 Task: Emphasize the color of a vehicle in a busy street scene by desaturating the surroundings.
Action: Mouse moved to (842, 707)
Screenshot: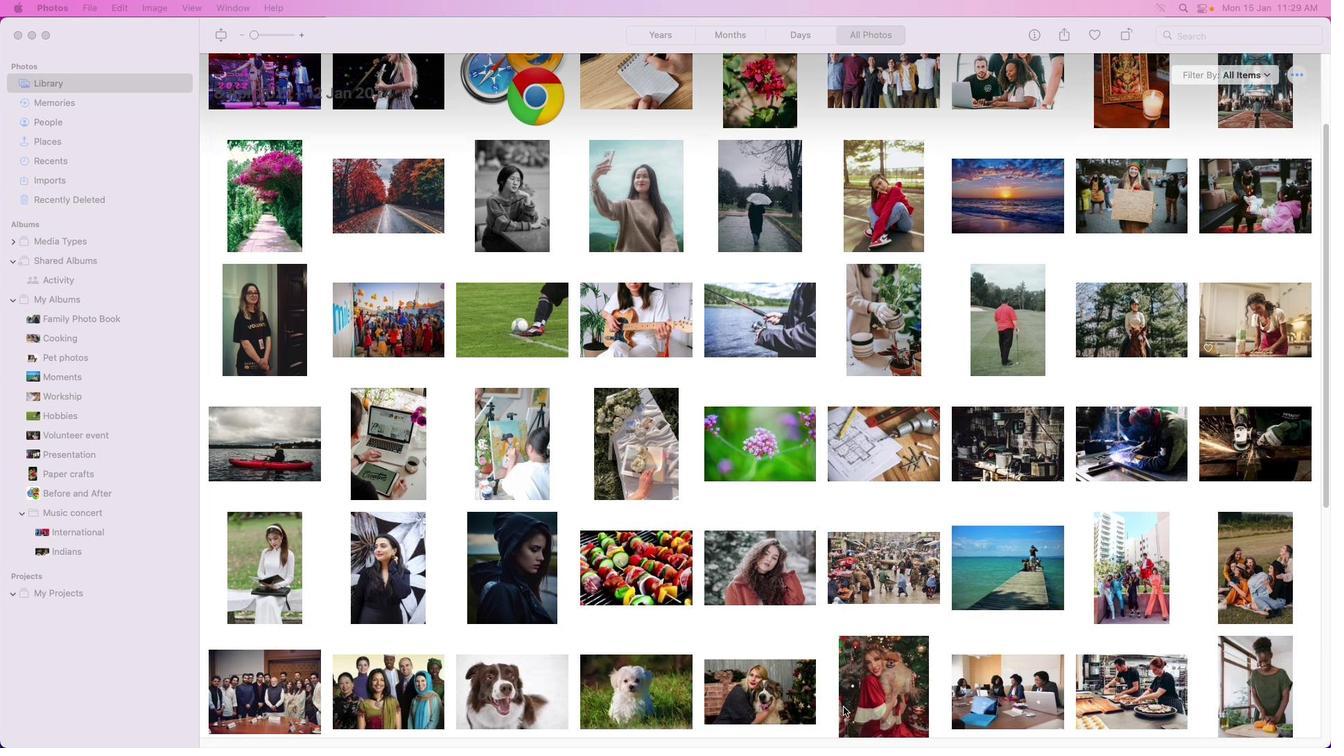 
Action: Mouse scrolled (842, 707) with delta (0, 0)
Screenshot: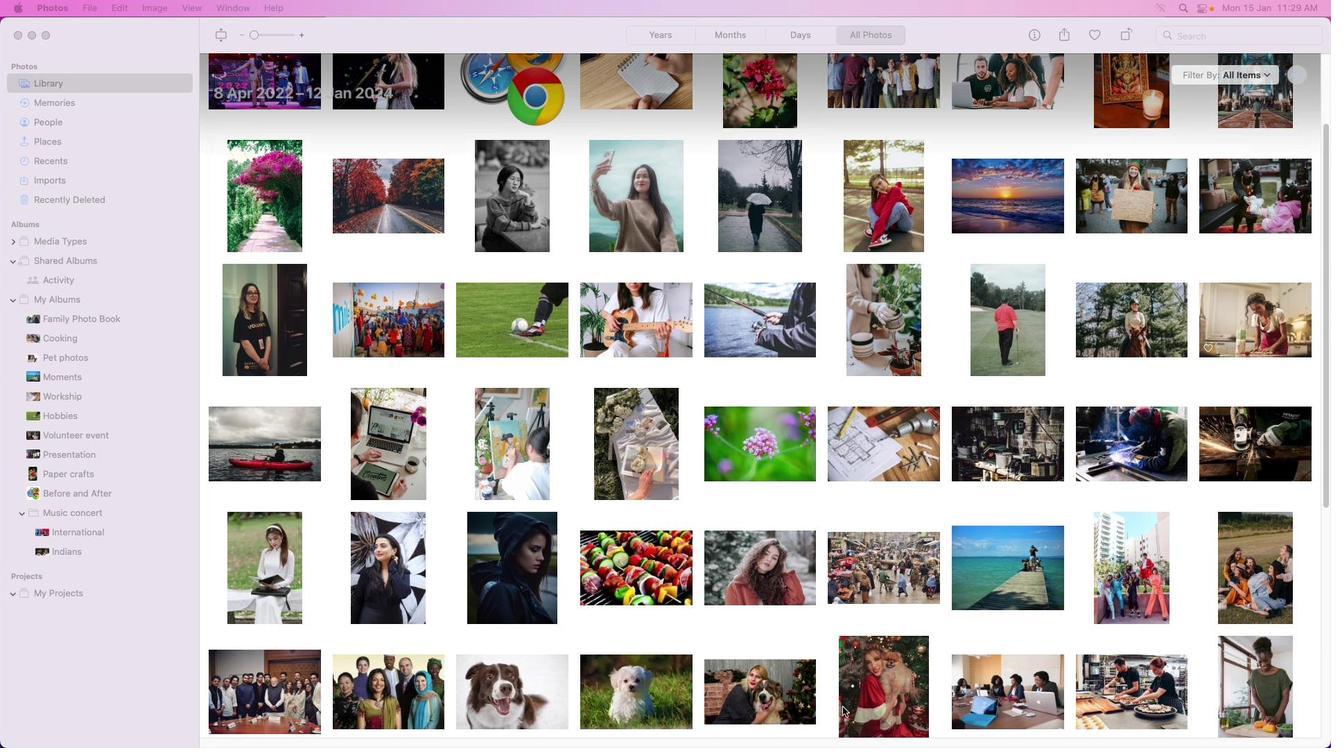 
Action: Mouse scrolled (842, 707) with delta (0, 0)
Screenshot: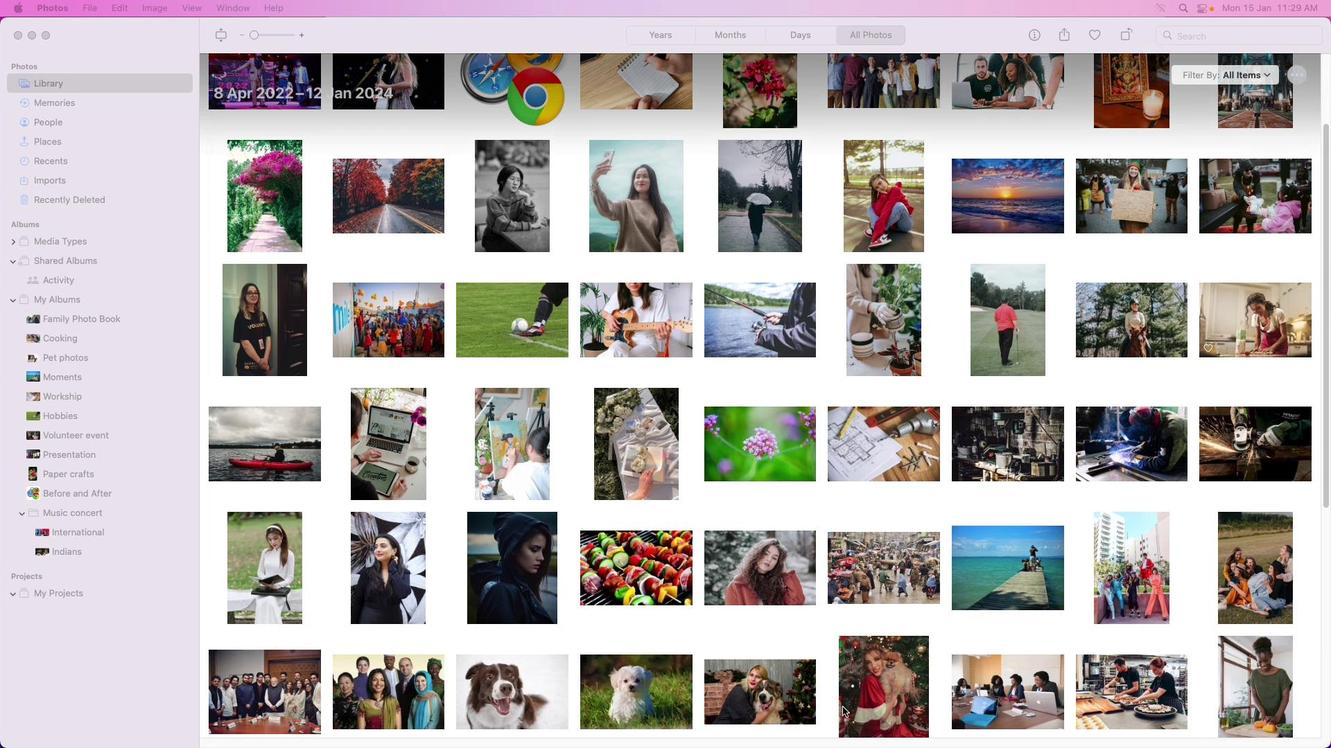 
Action: Mouse scrolled (842, 707) with delta (0, -1)
Screenshot: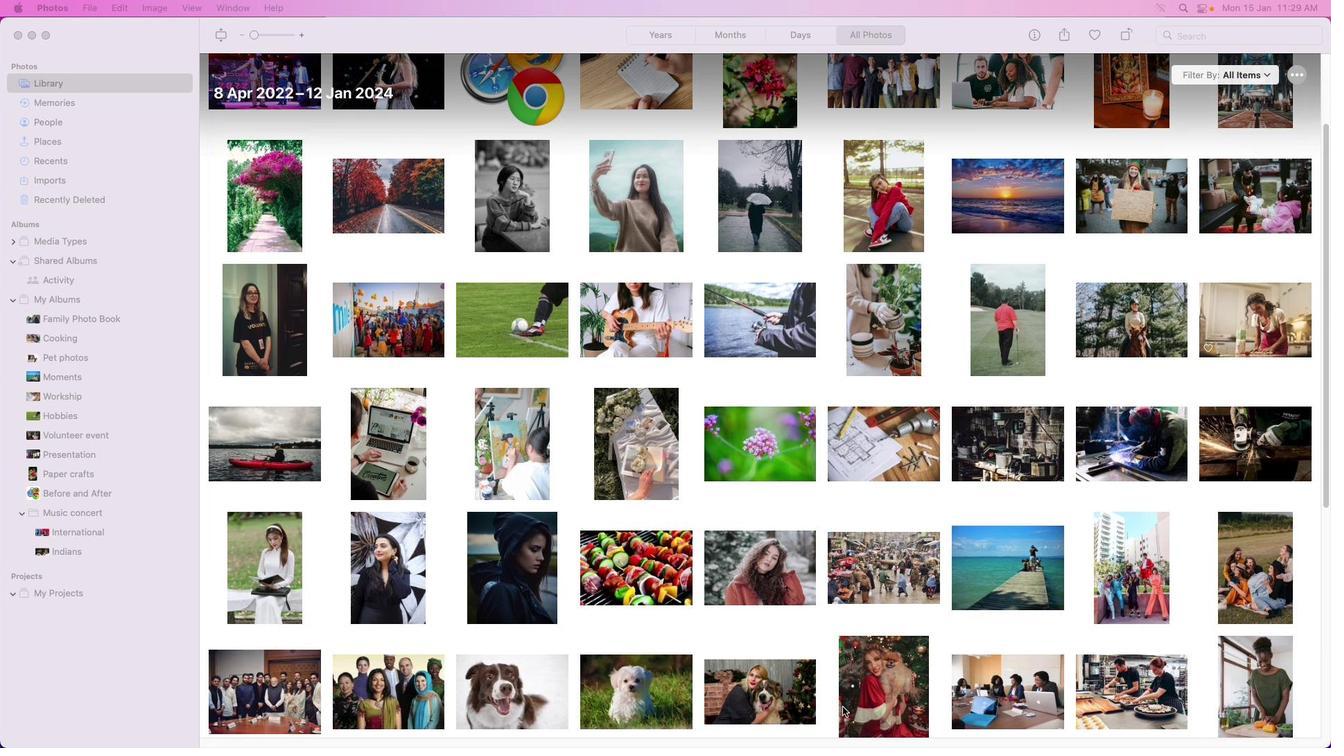 
Action: Mouse scrolled (842, 707) with delta (0, -2)
Screenshot: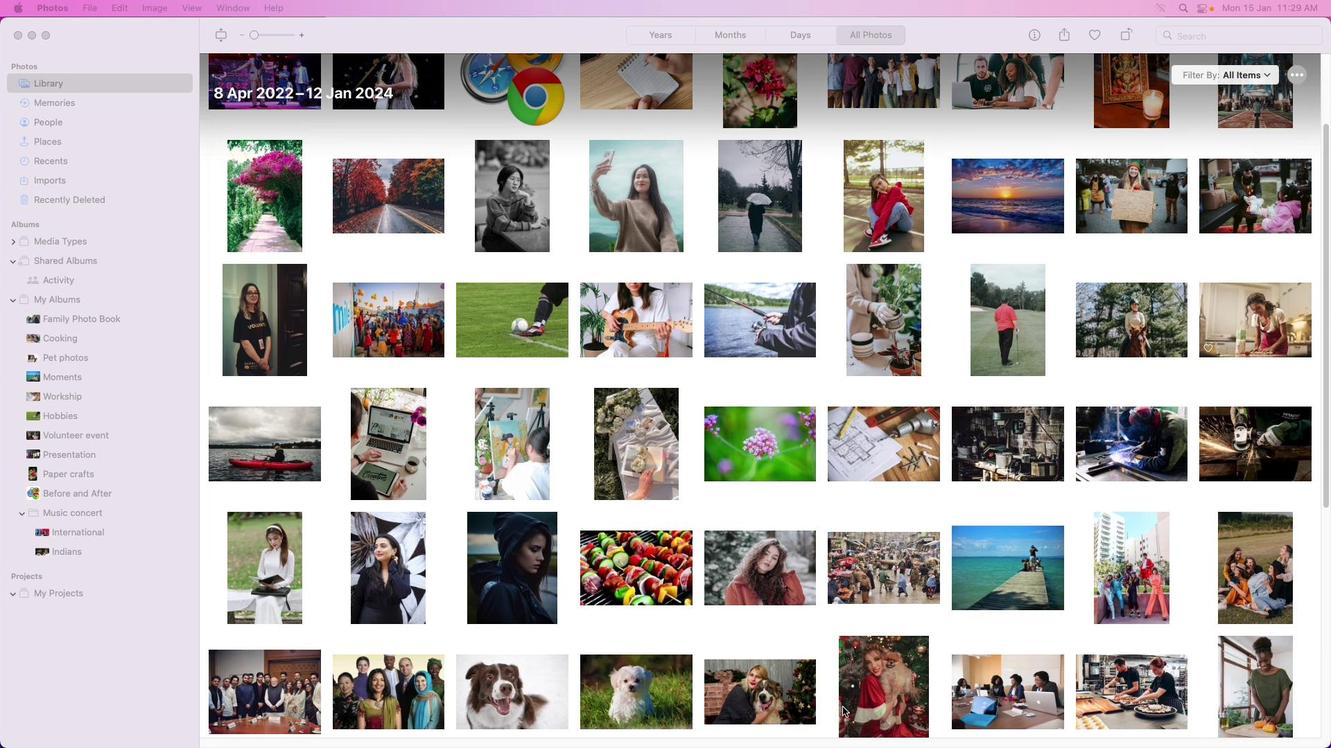 
Action: Mouse scrolled (842, 707) with delta (0, -3)
Screenshot: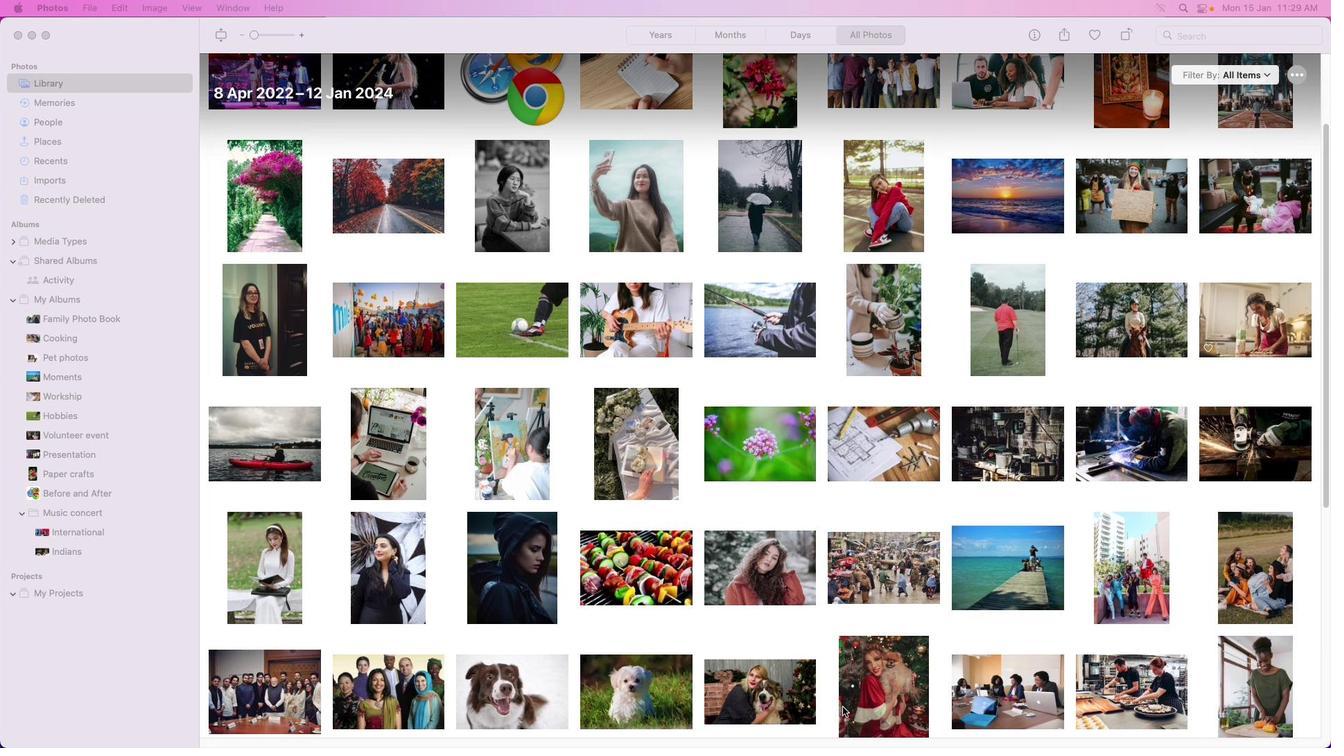 
Action: Mouse moved to (843, 707)
Screenshot: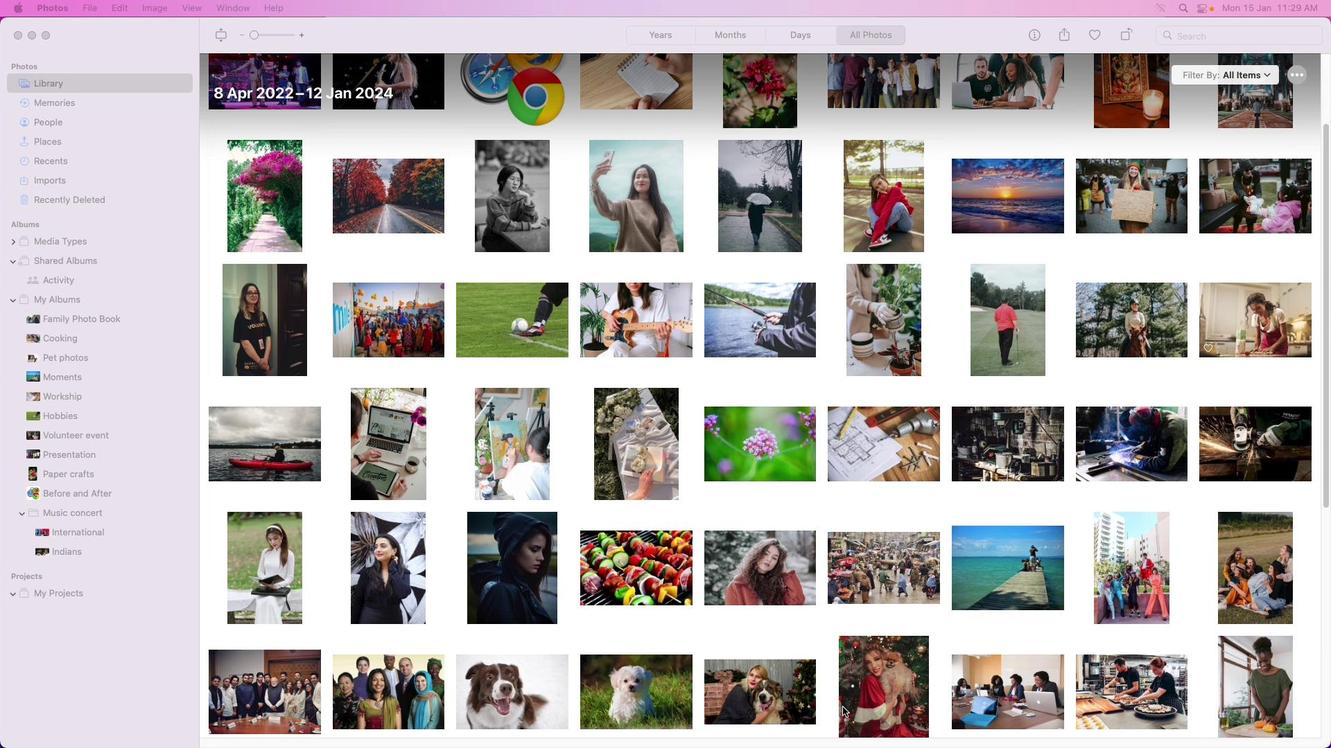 
Action: Mouse scrolled (843, 707) with delta (0, -3)
Screenshot: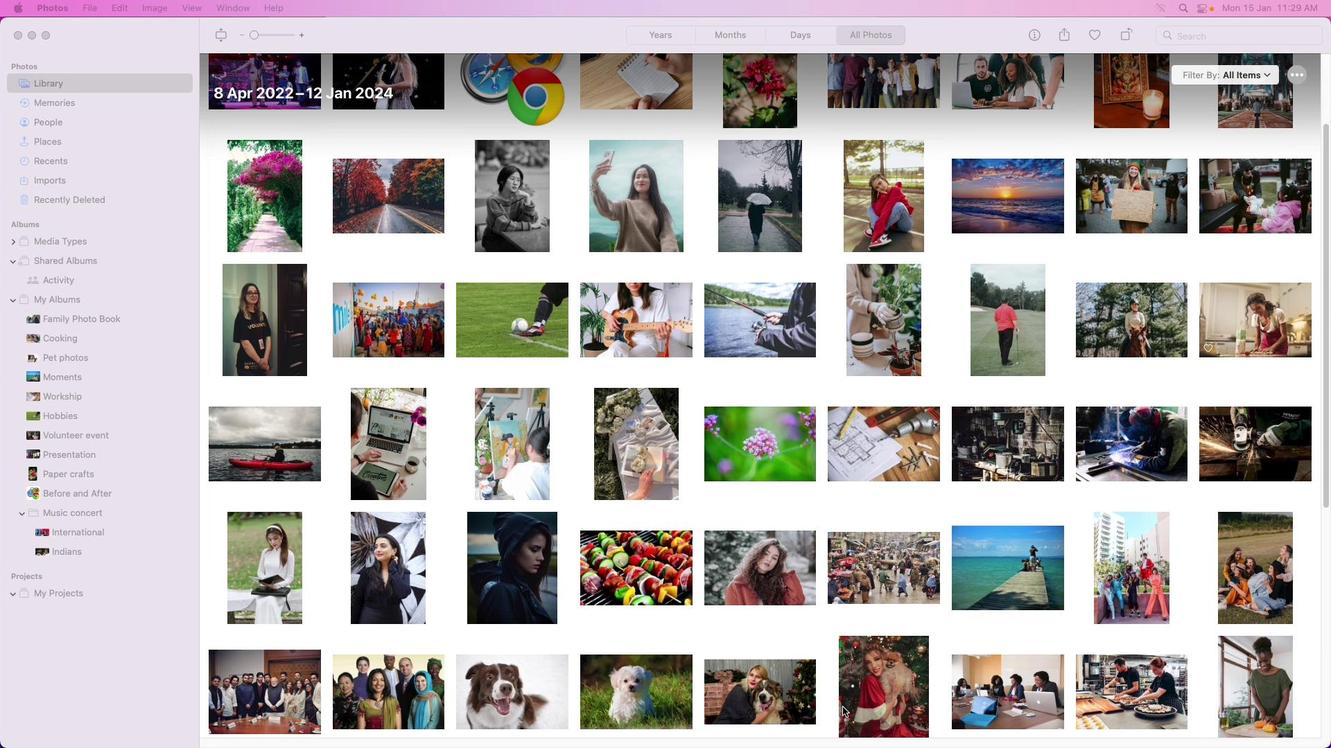 
Action: Mouse moved to (842, 707)
Screenshot: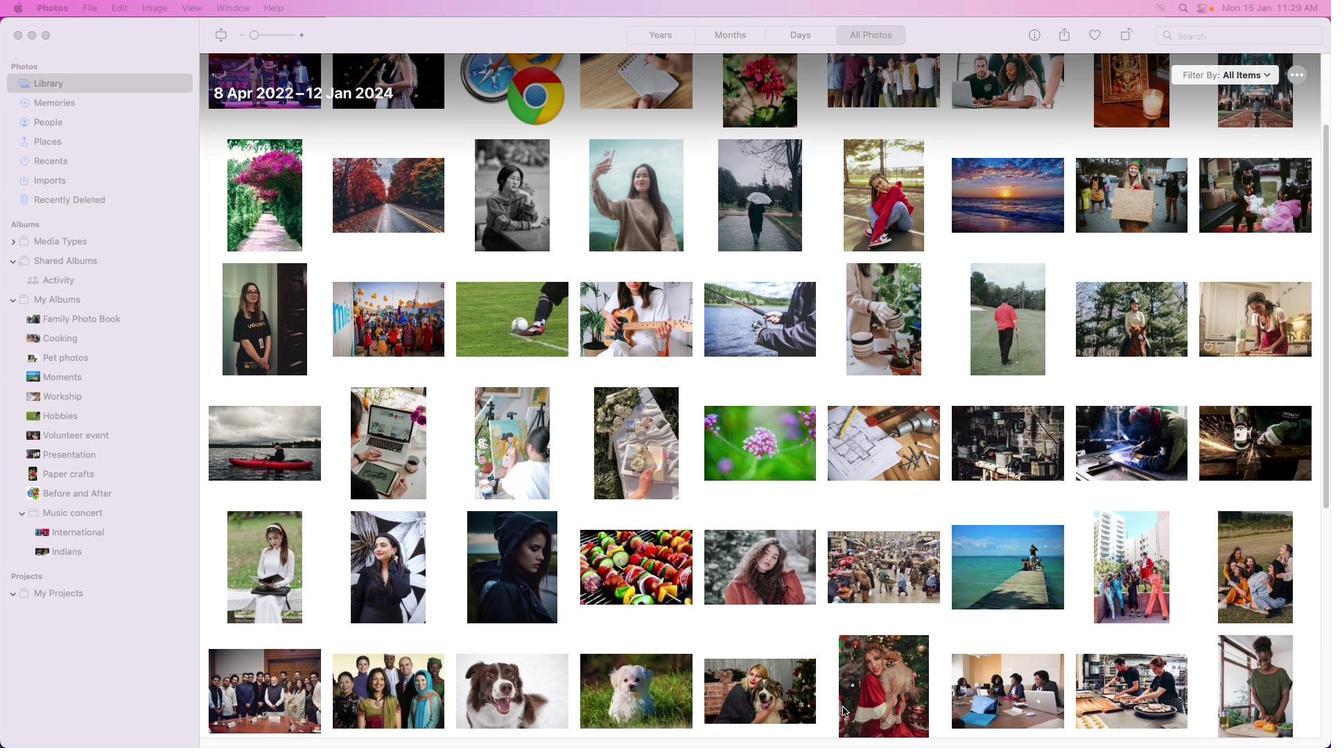 
Action: Mouse scrolled (842, 707) with delta (0, 0)
Screenshot: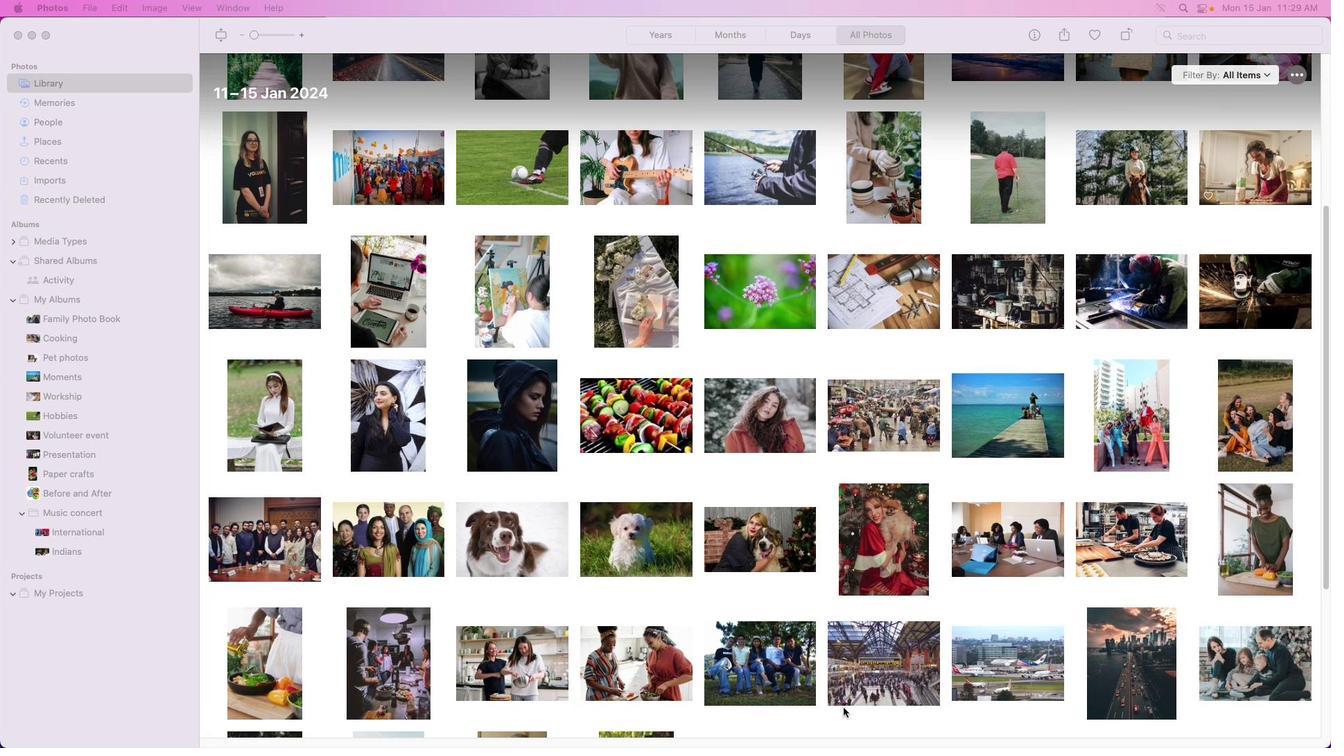 
Action: Mouse scrolled (842, 707) with delta (0, 0)
Screenshot: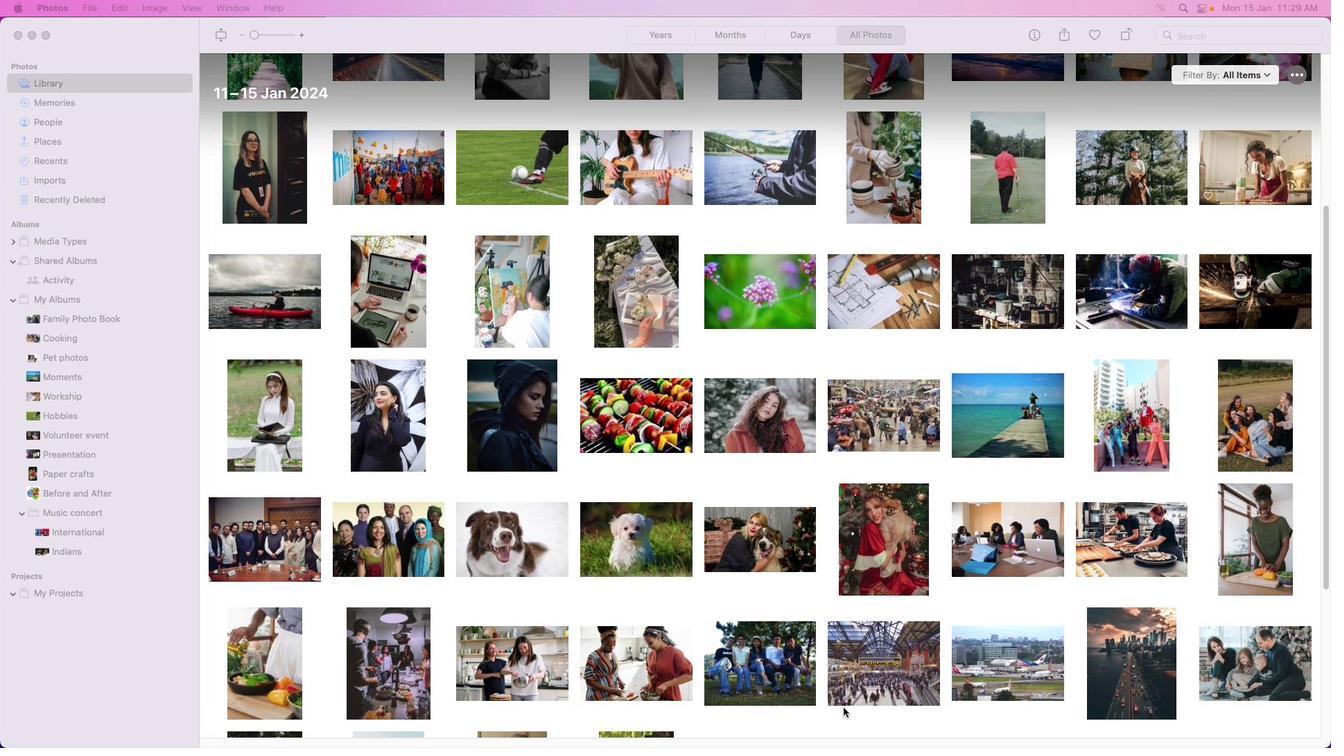 
Action: Mouse scrolled (842, 707) with delta (0, -2)
Screenshot: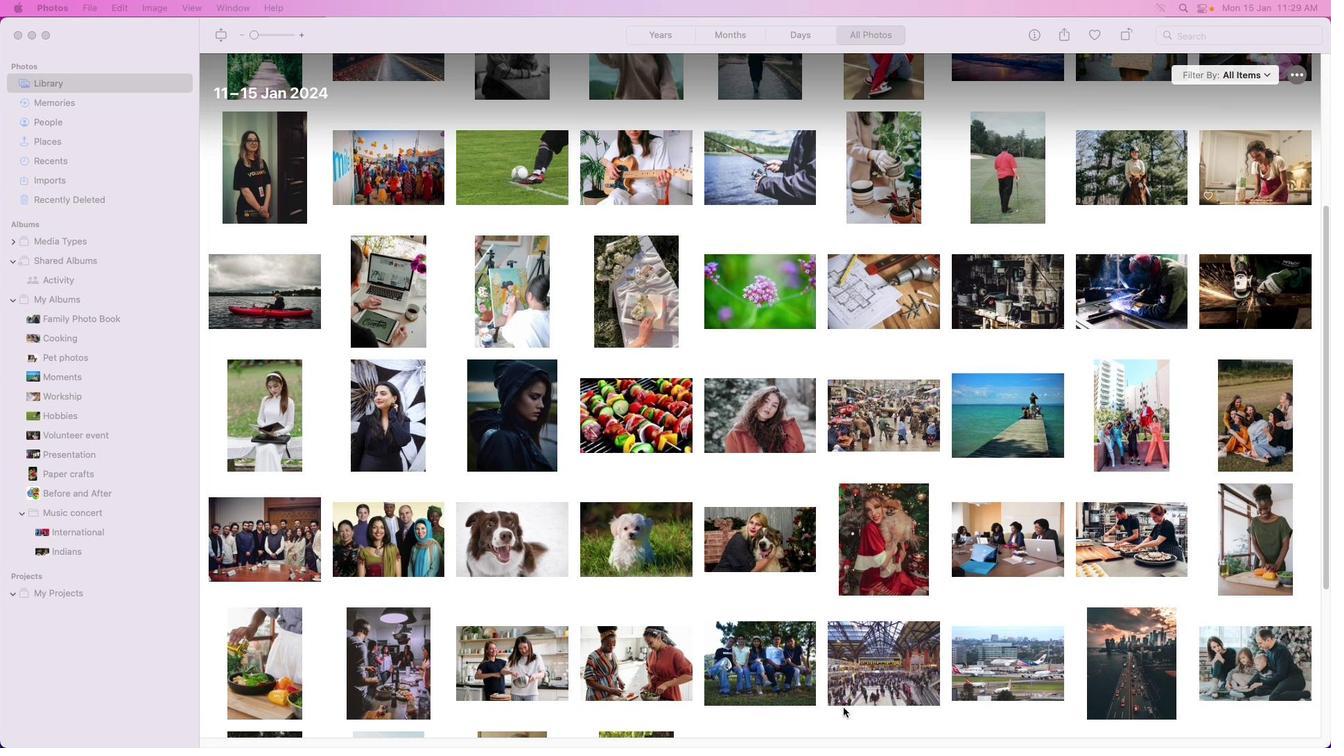 
Action: Mouse scrolled (842, 707) with delta (0, -3)
Screenshot: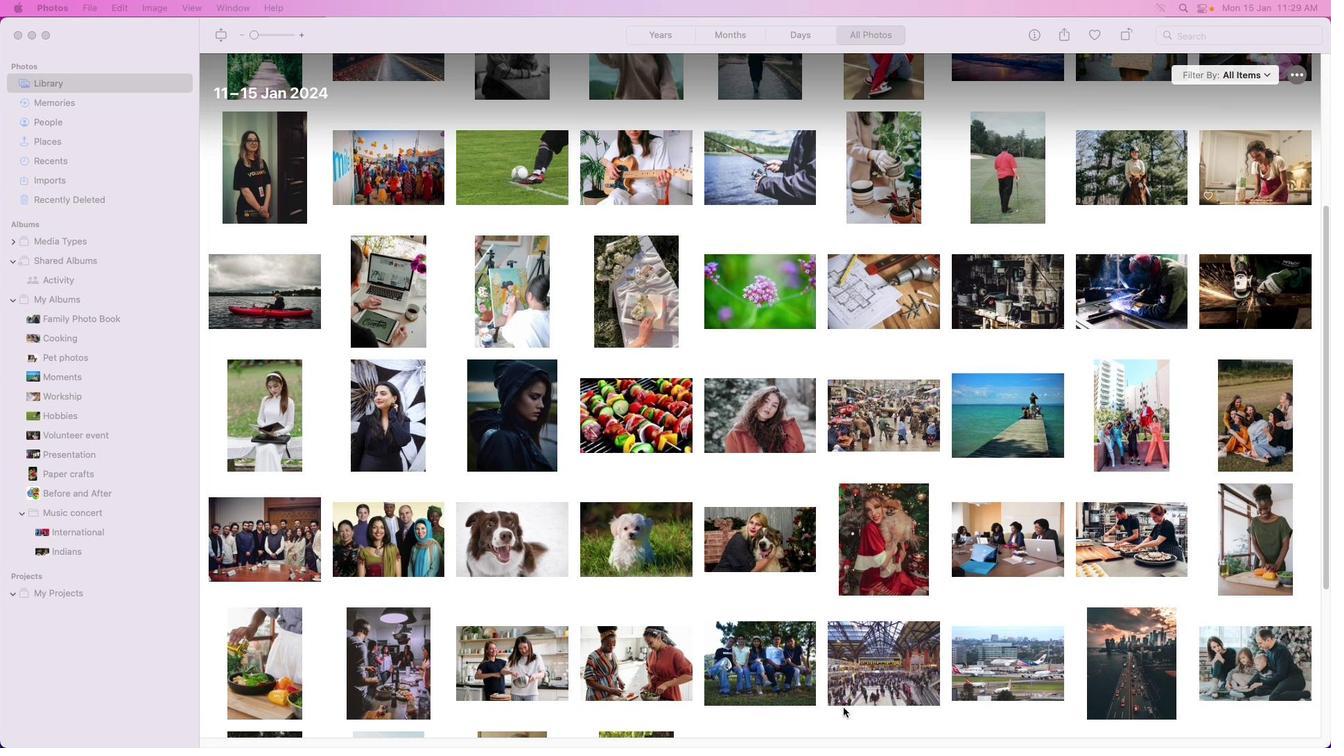 
Action: Mouse scrolled (842, 707) with delta (0, -4)
Screenshot: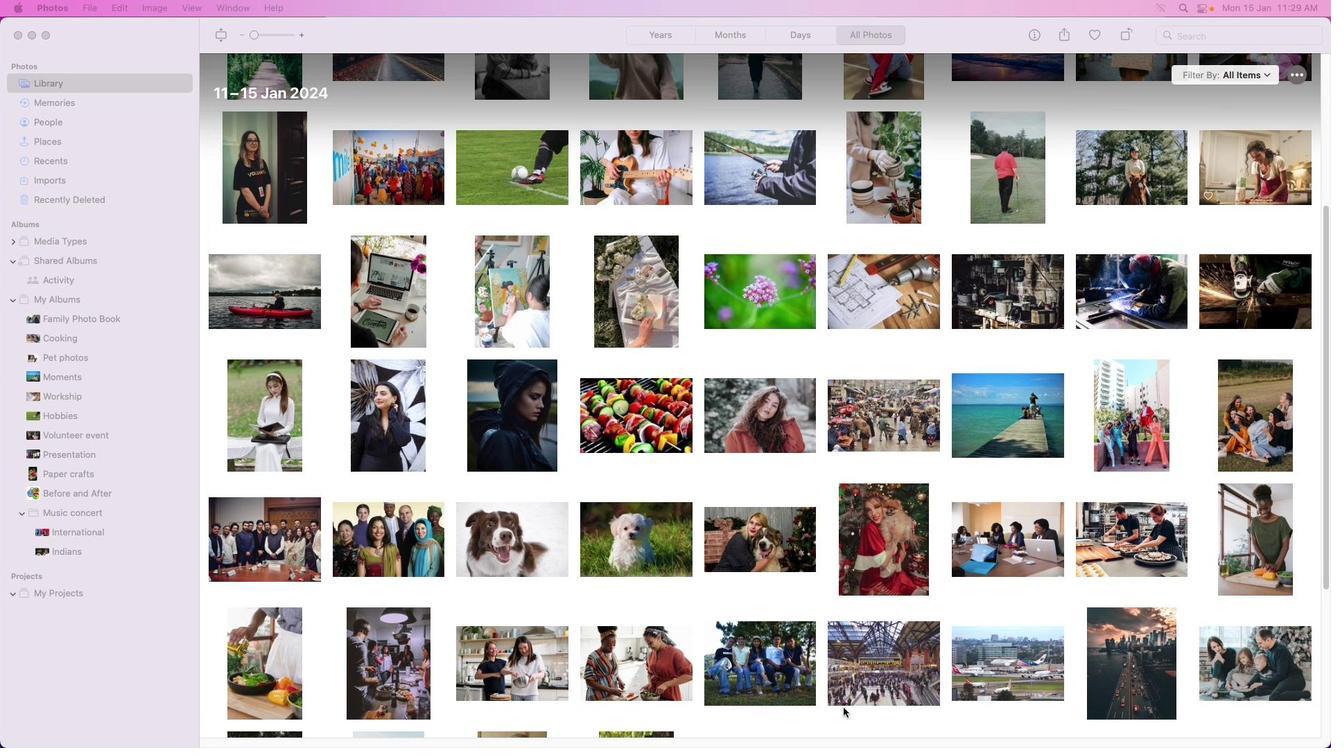 
Action: Mouse moved to (842, 707)
Screenshot: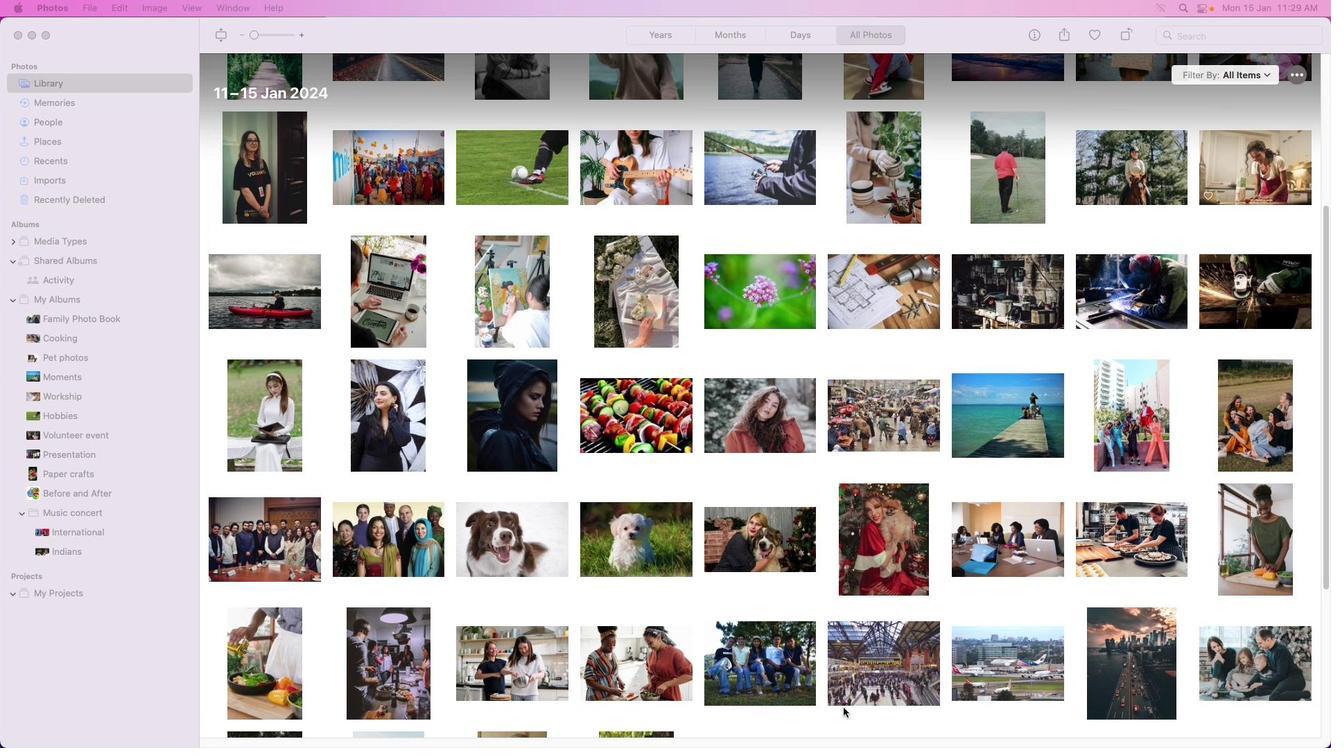 
Action: Mouse scrolled (842, 707) with delta (0, -4)
Screenshot: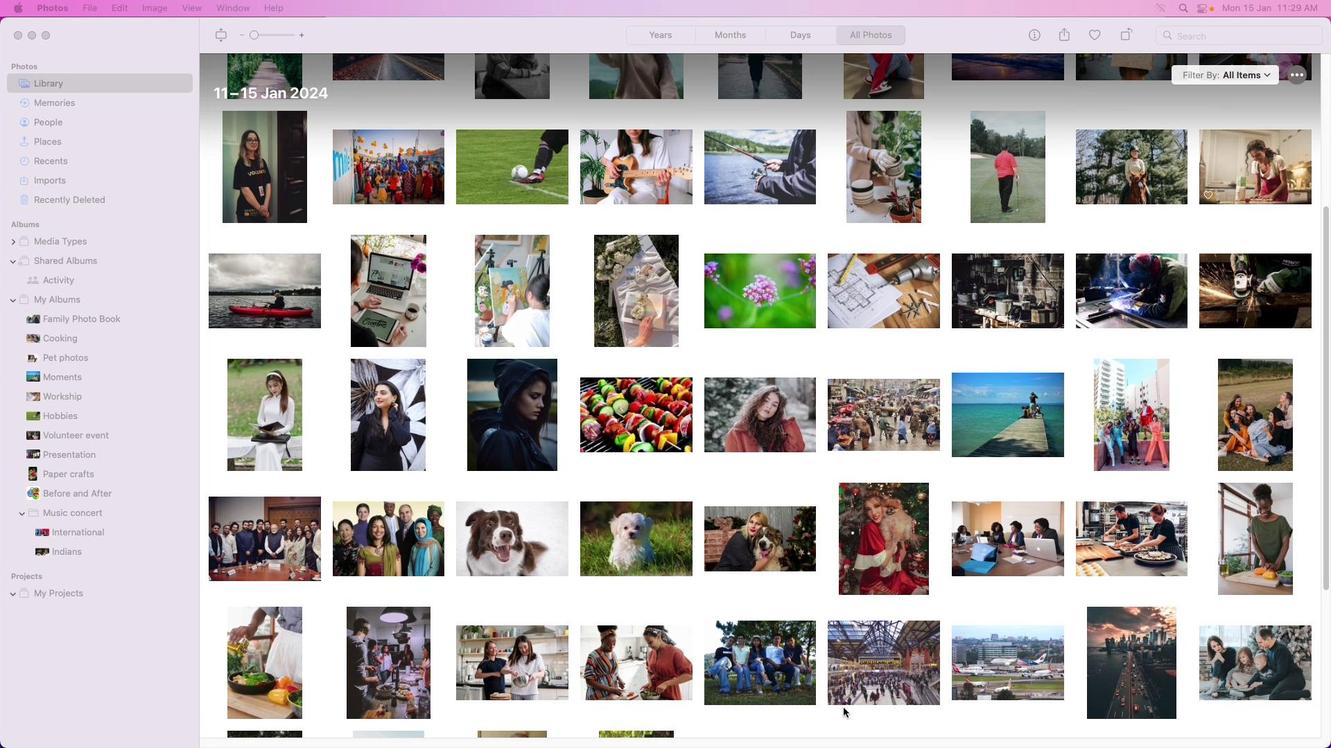 
Action: Mouse moved to (842, 707)
Screenshot: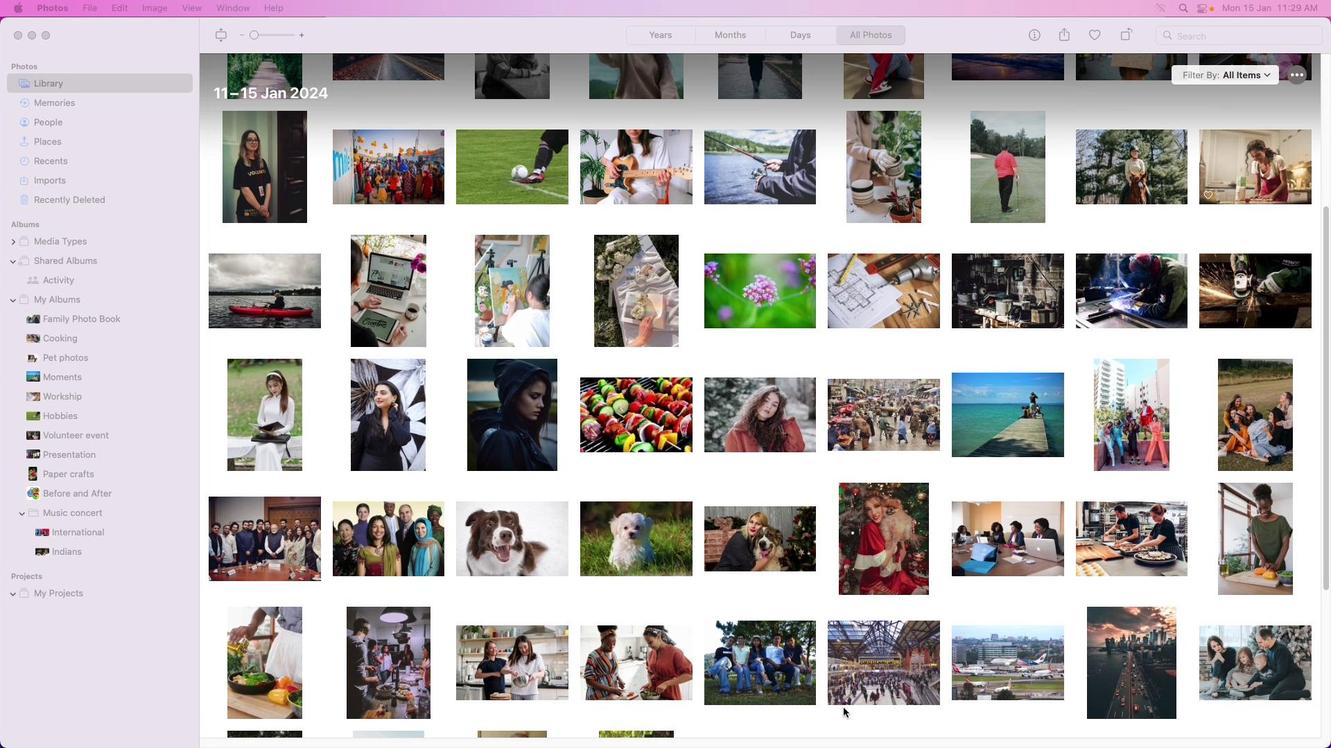 
Action: Mouse scrolled (842, 707) with delta (0, 0)
Screenshot: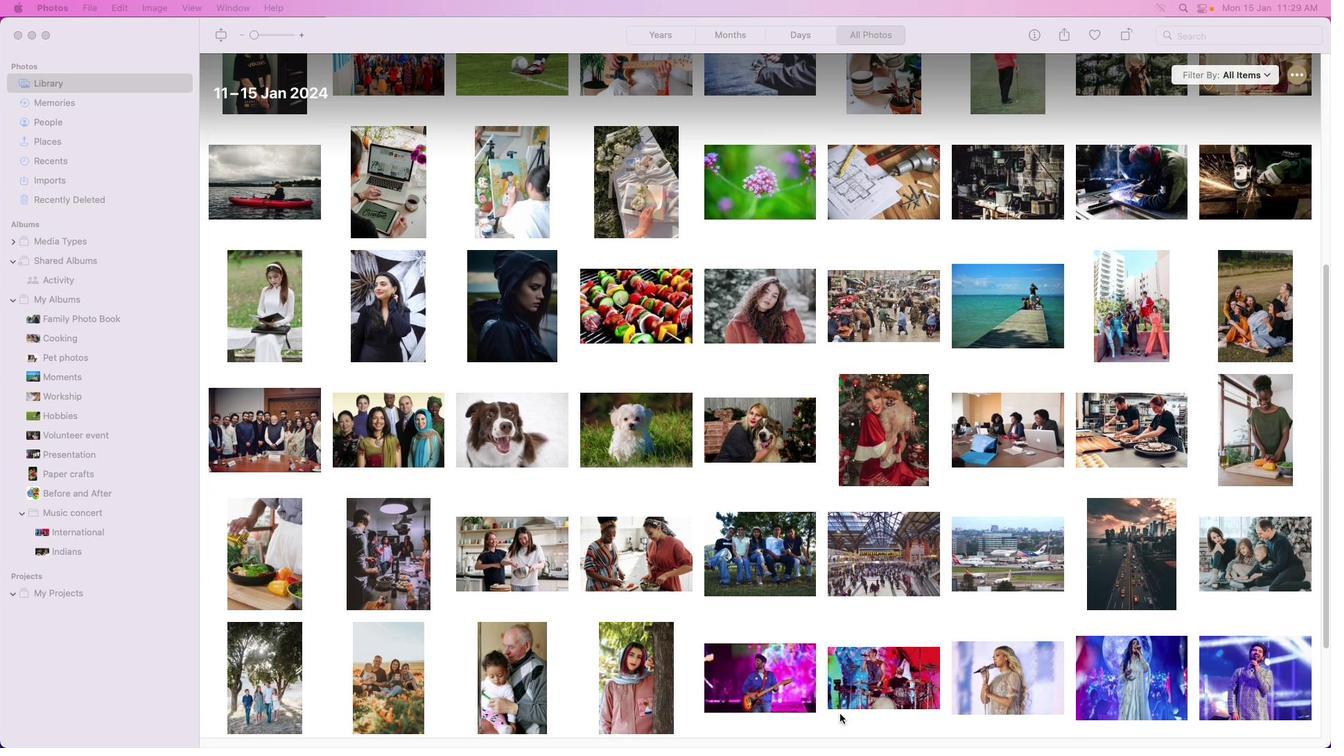 
Action: Mouse scrolled (842, 707) with delta (0, 0)
Screenshot: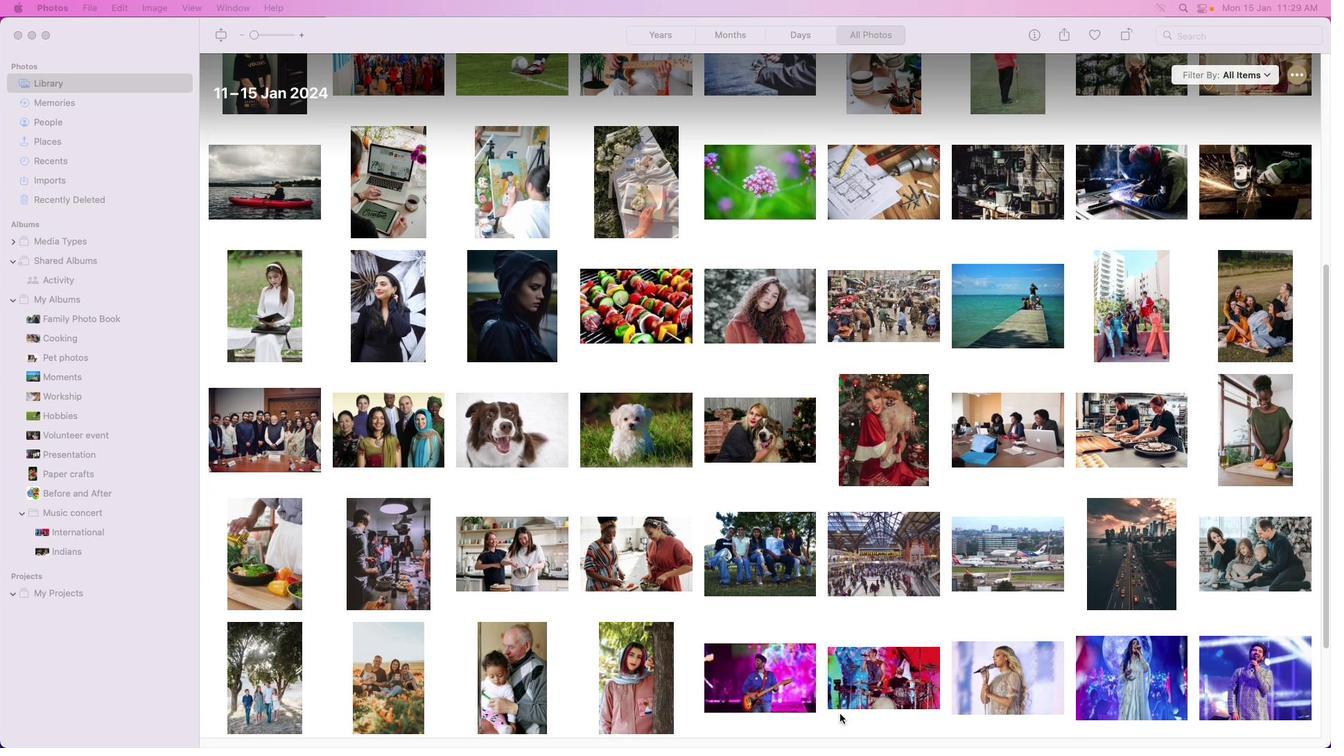 
Action: Mouse moved to (842, 707)
Screenshot: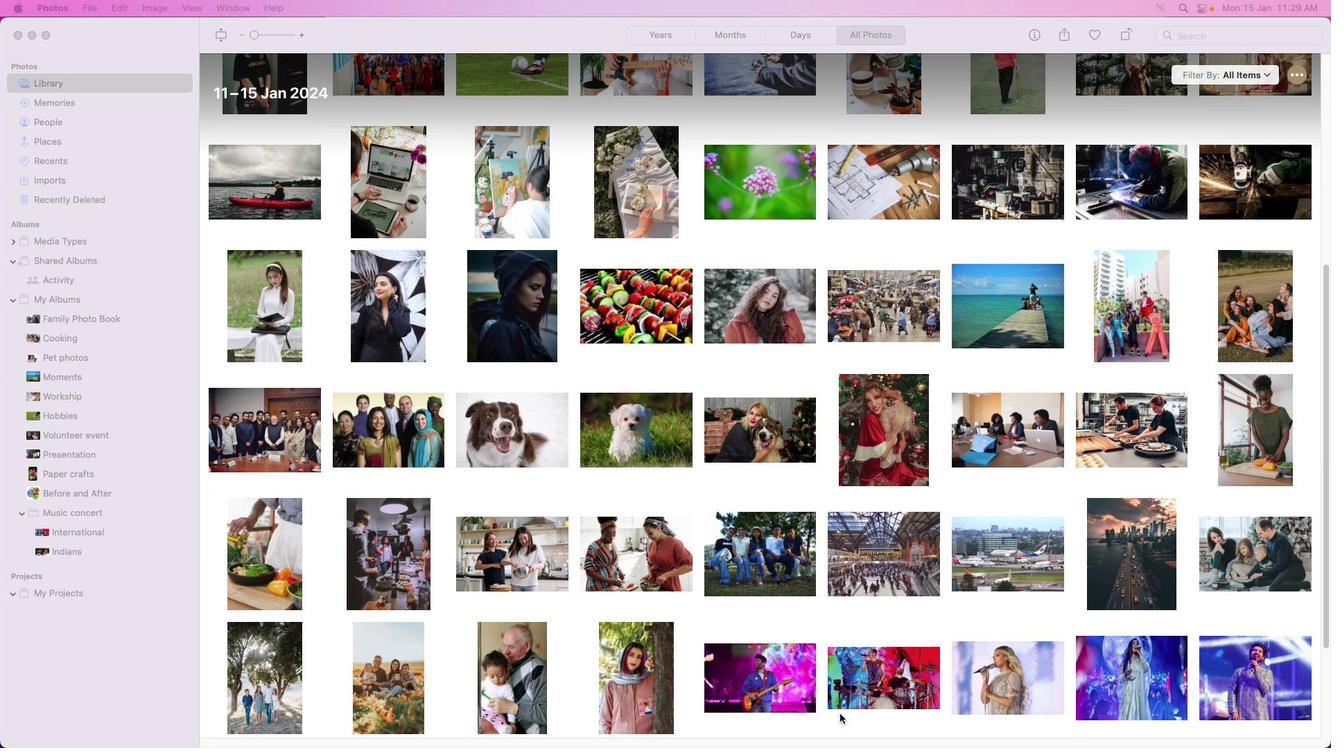 
Action: Mouse scrolled (842, 707) with delta (0, -2)
Screenshot: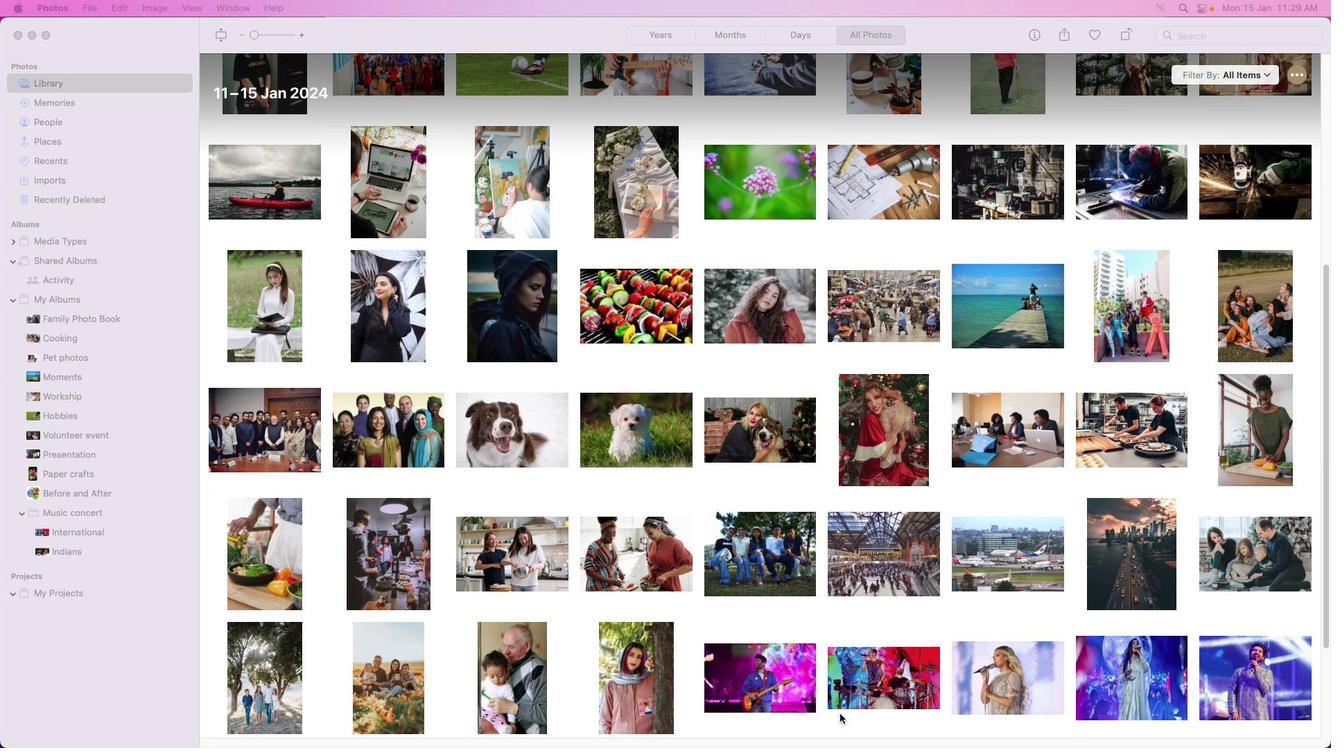 
Action: Mouse moved to (841, 710)
Screenshot: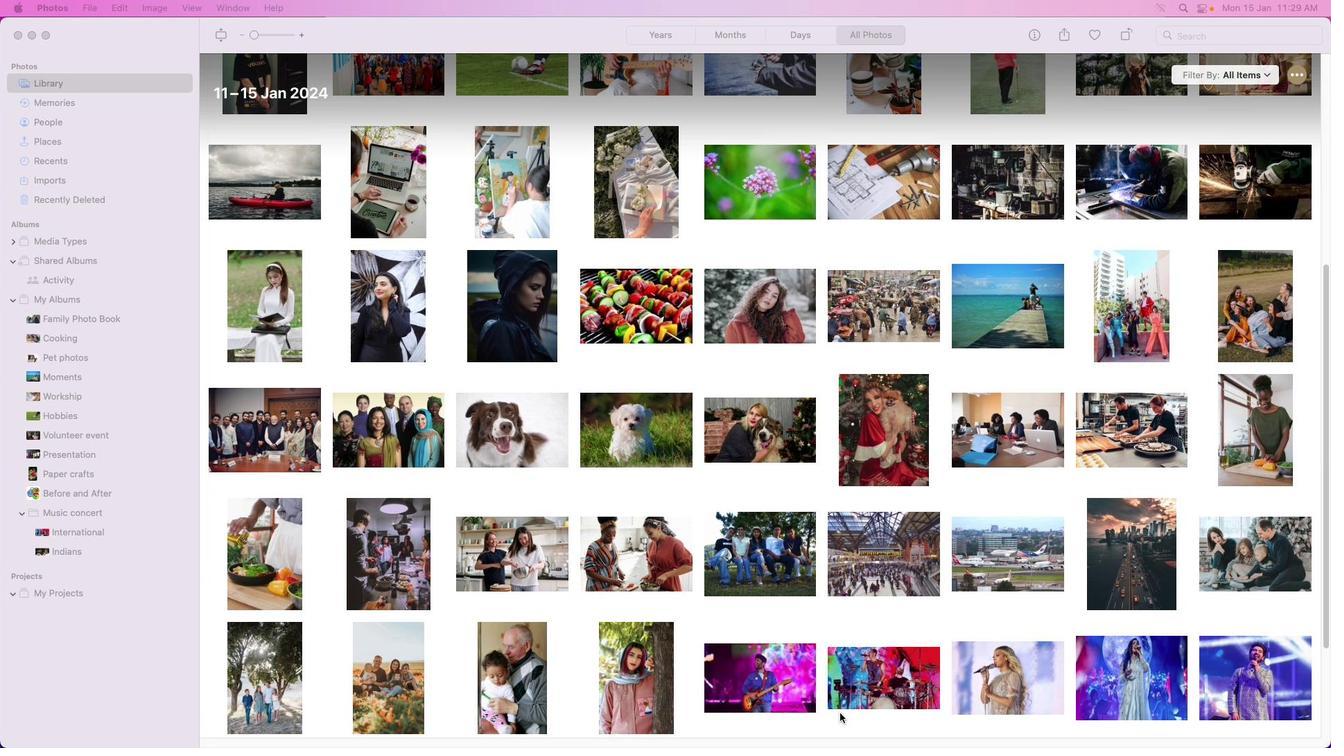 
Action: Mouse scrolled (841, 710) with delta (0, -3)
Screenshot: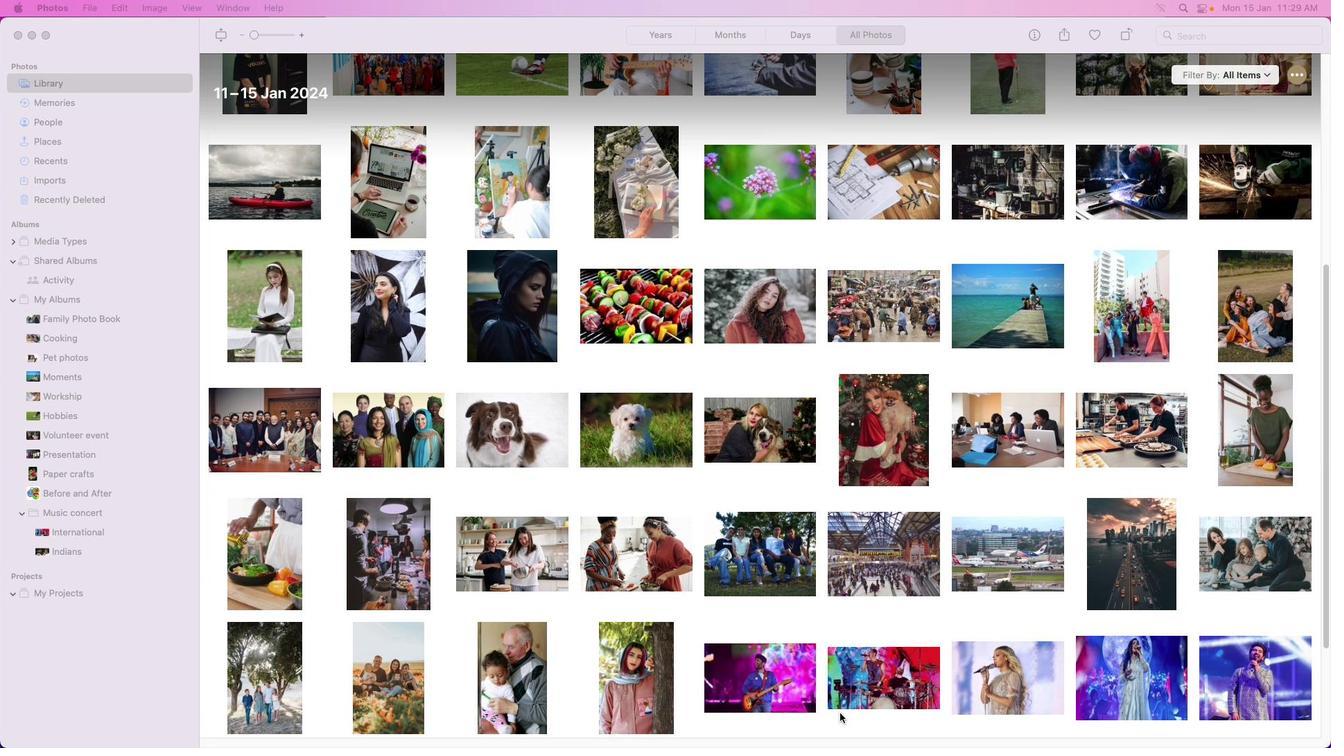 
Action: Mouse moved to (839, 712)
Screenshot: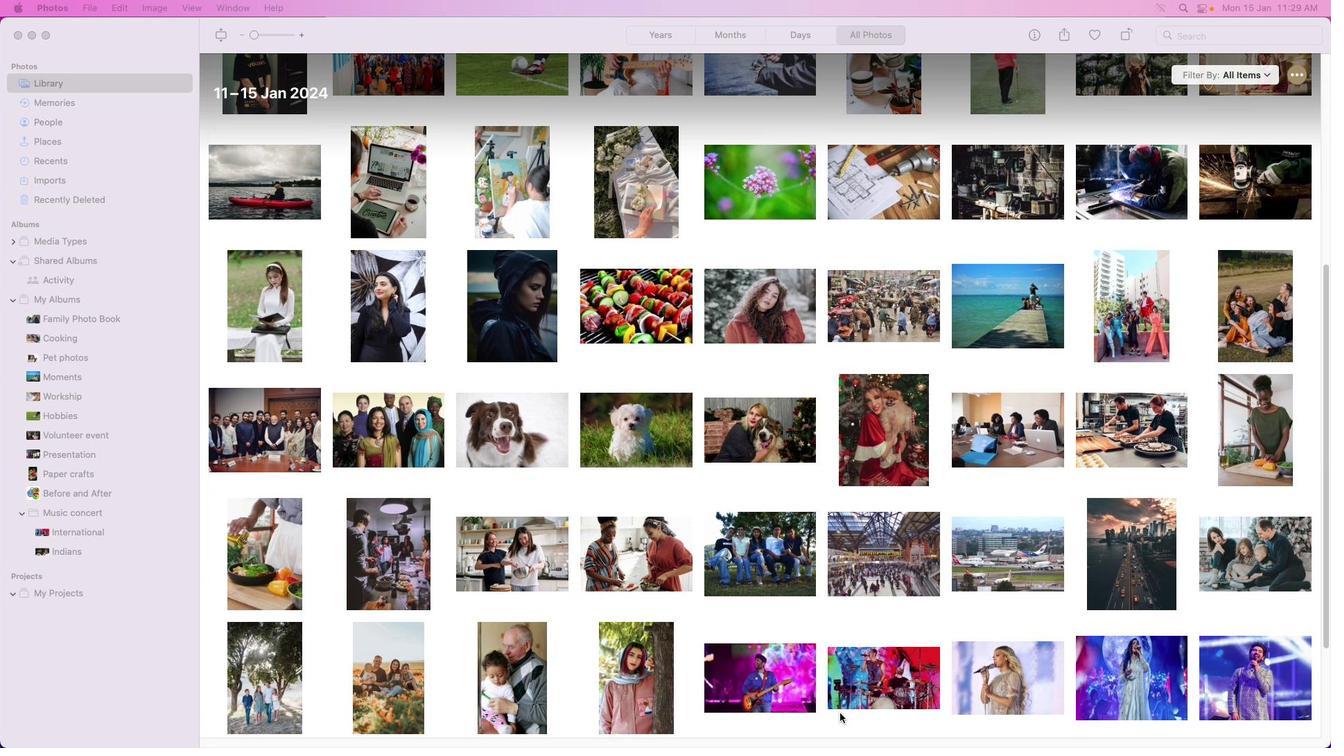 
Action: Mouse scrolled (839, 712) with delta (0, -3)
Screenshot: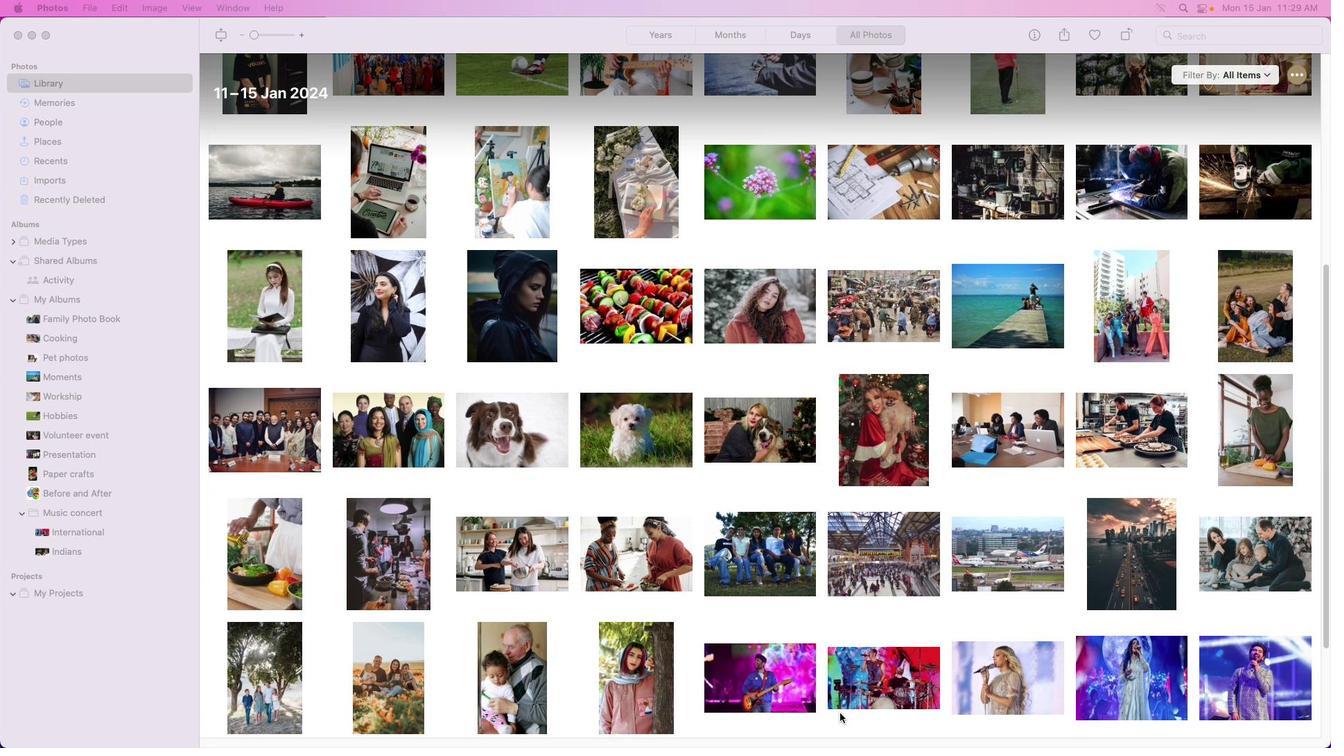 
Action: Mouse moved to (839, 712)
Screenshot: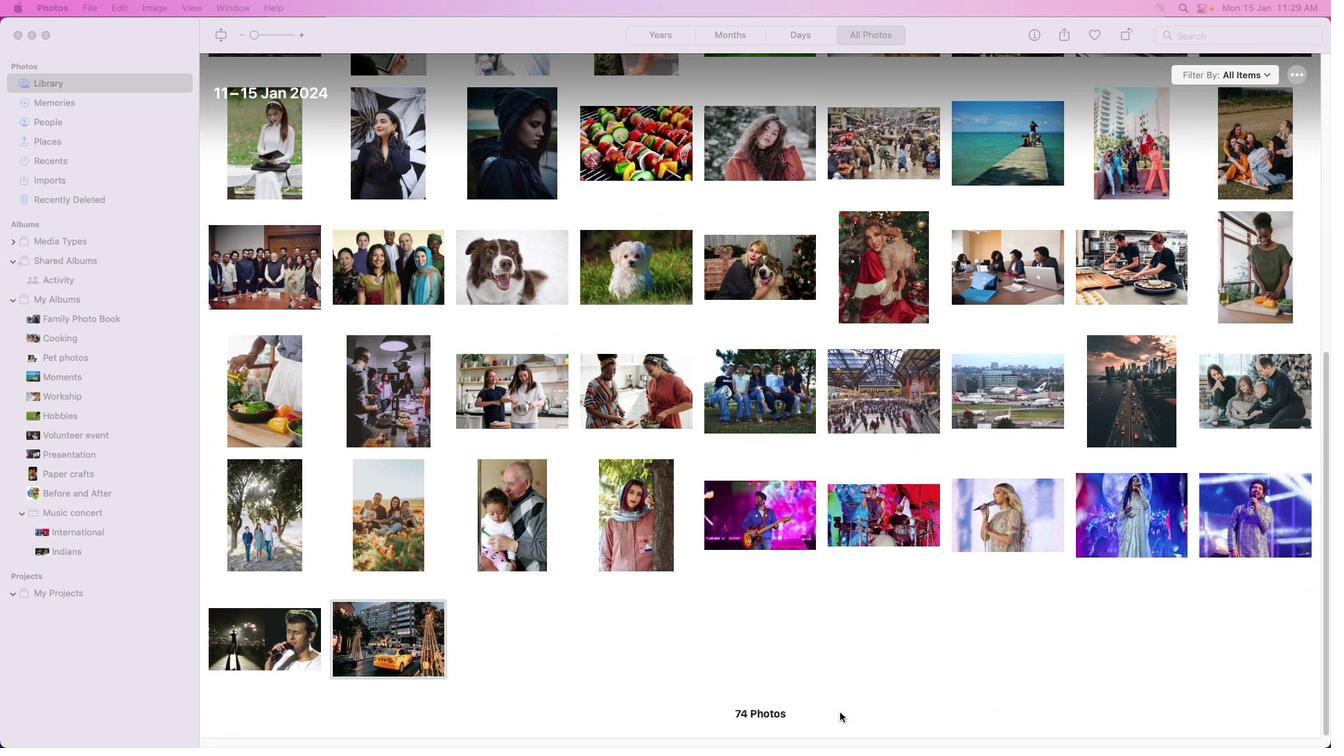 
Action: Mouse scrolled (839, 712) with delta (0, 0)
Screenshot: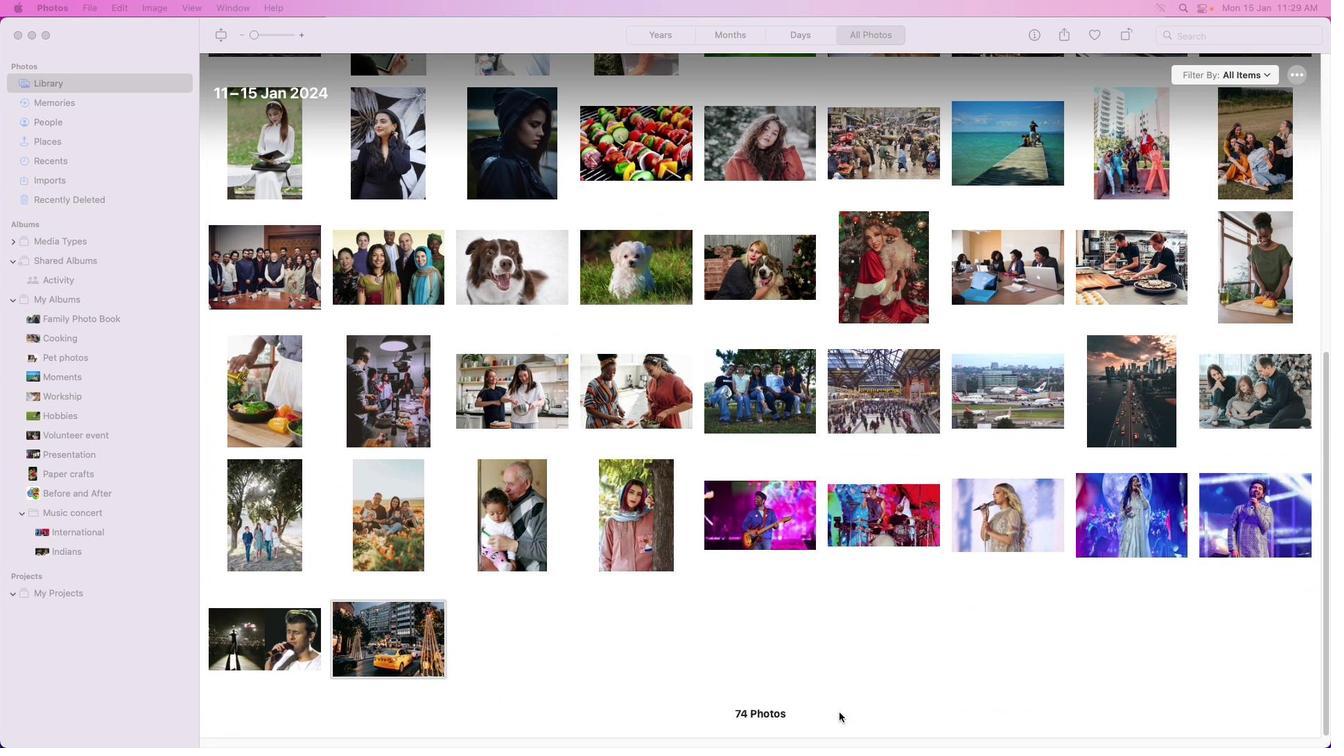 
Action: Mouse scrolled (839, 712) with delta (0, 0)
Screenshot: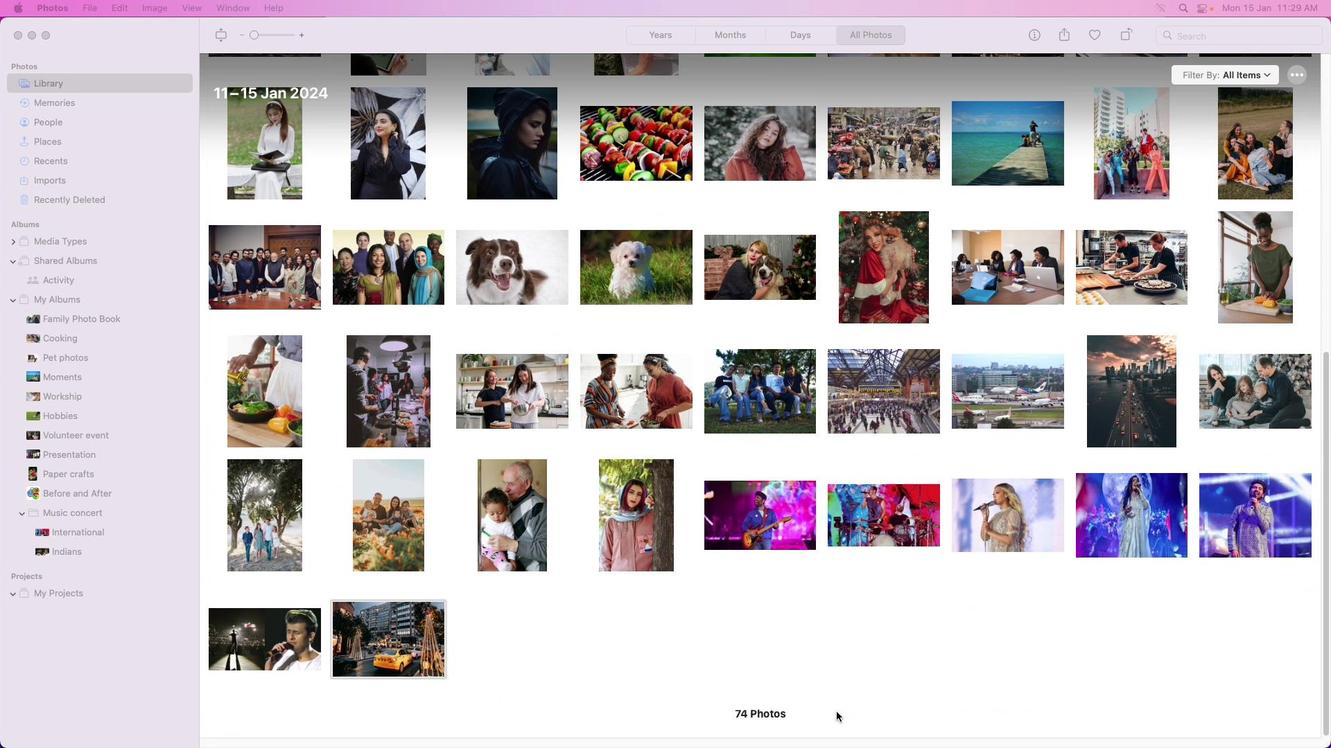 
Action: Mouse scrolled (839, 712) with delta (0, -2)
Screenshot: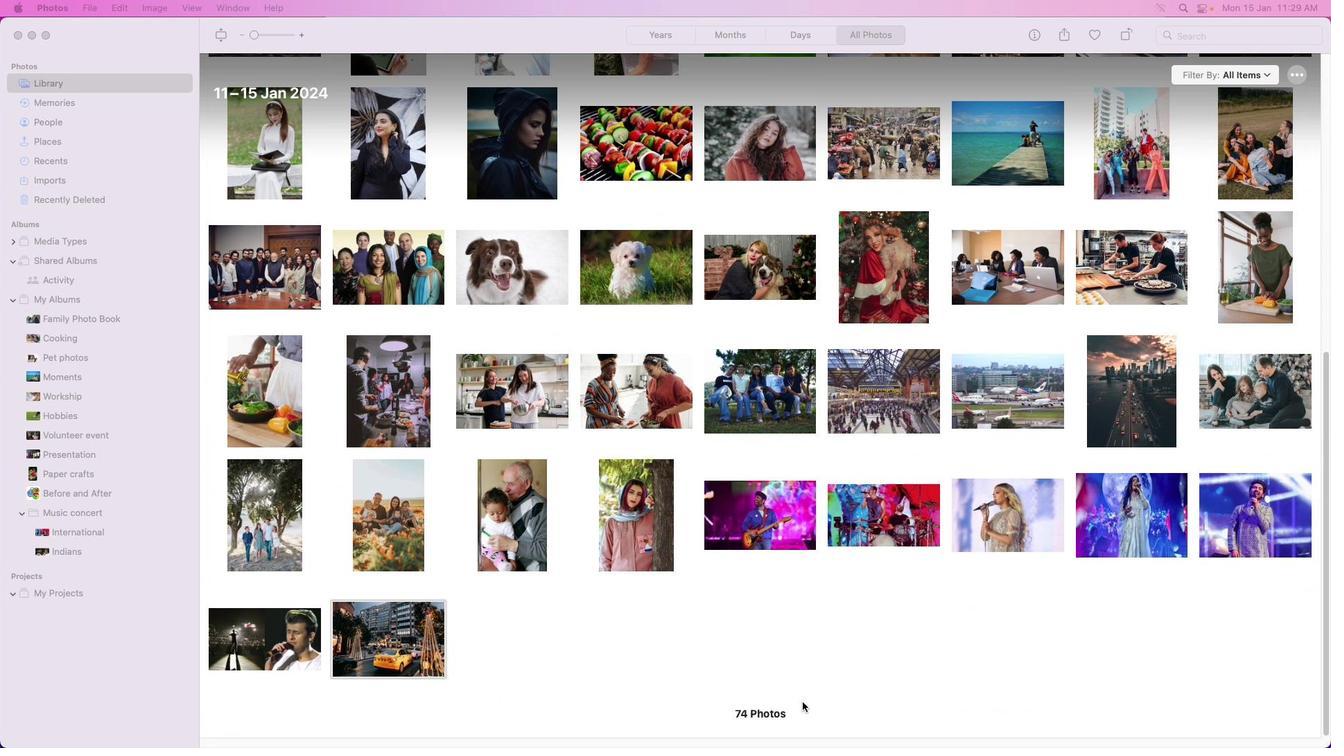 
Action: Mouse scrolled (839, 712) with delta (0, -3)
Screenshot: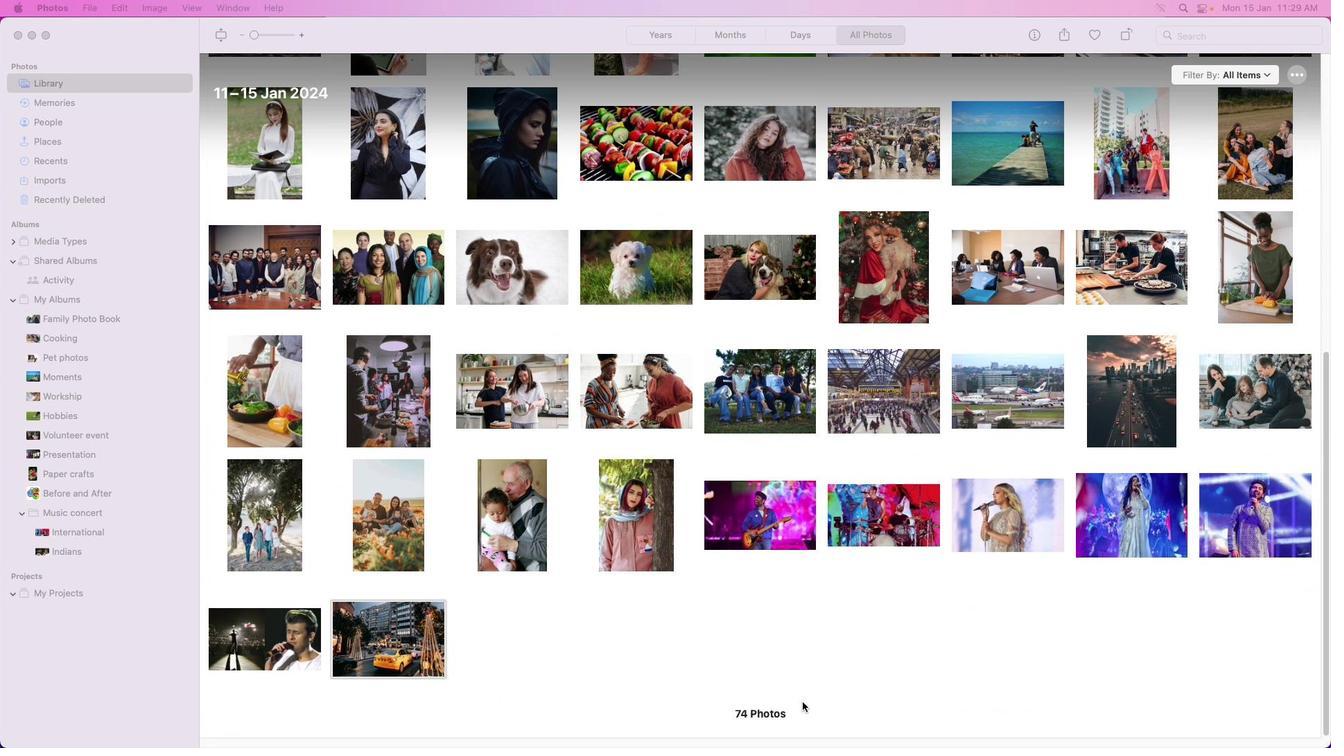
Action: Mouse scrolled (839, 712) with delta (0, -4)
Screenshot: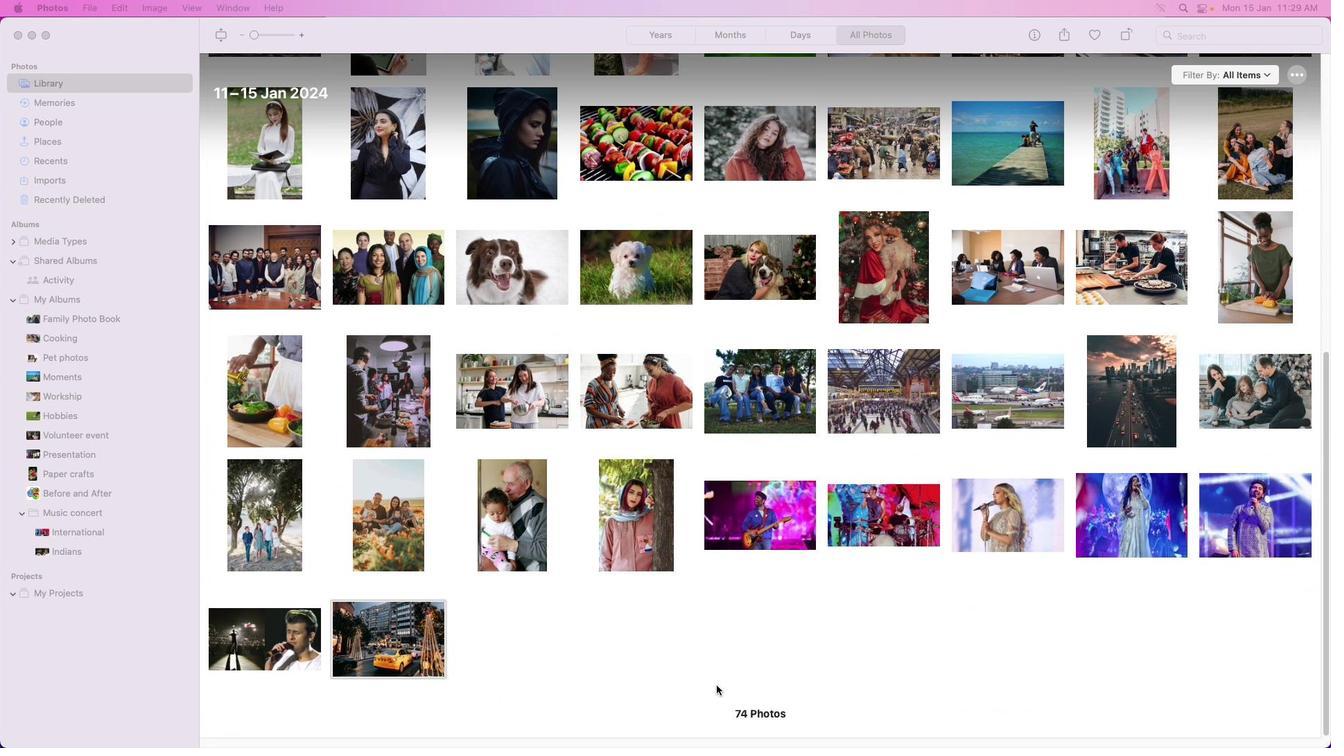 
Action: Mouse scrolled (839, 712) with delta (0, -4)
Screenshot: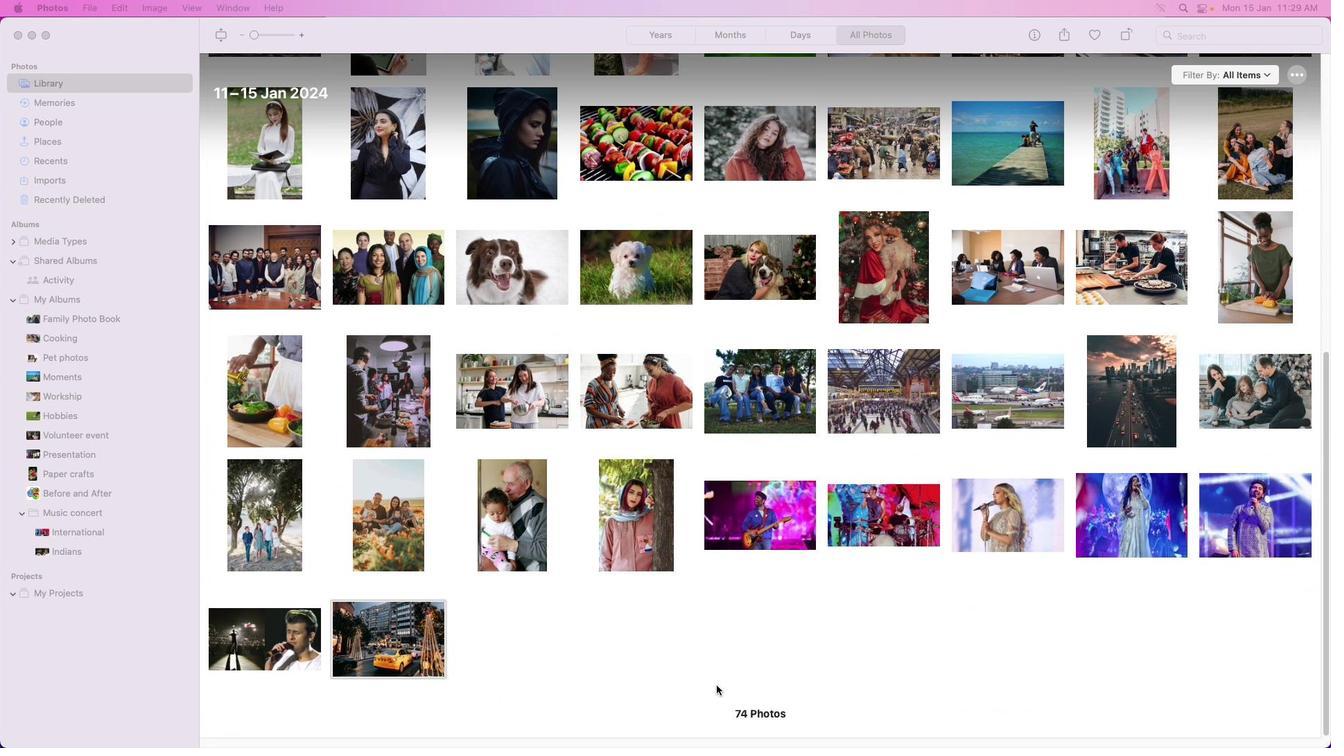
Action: Mouse scrolled (839, 712) with delta (0, -4)
Screenshot: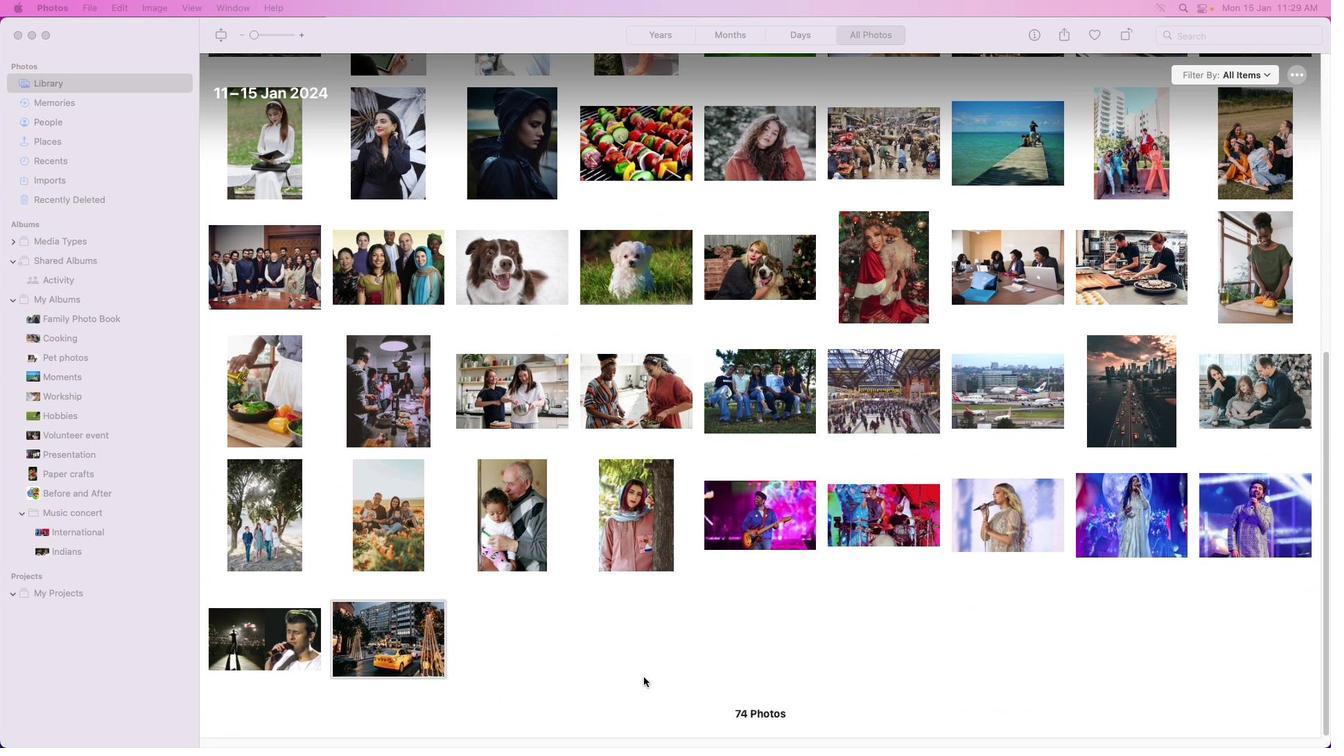 
Action: Mouse scrolled (839, 712) with delta (0, -5)
Screenshot: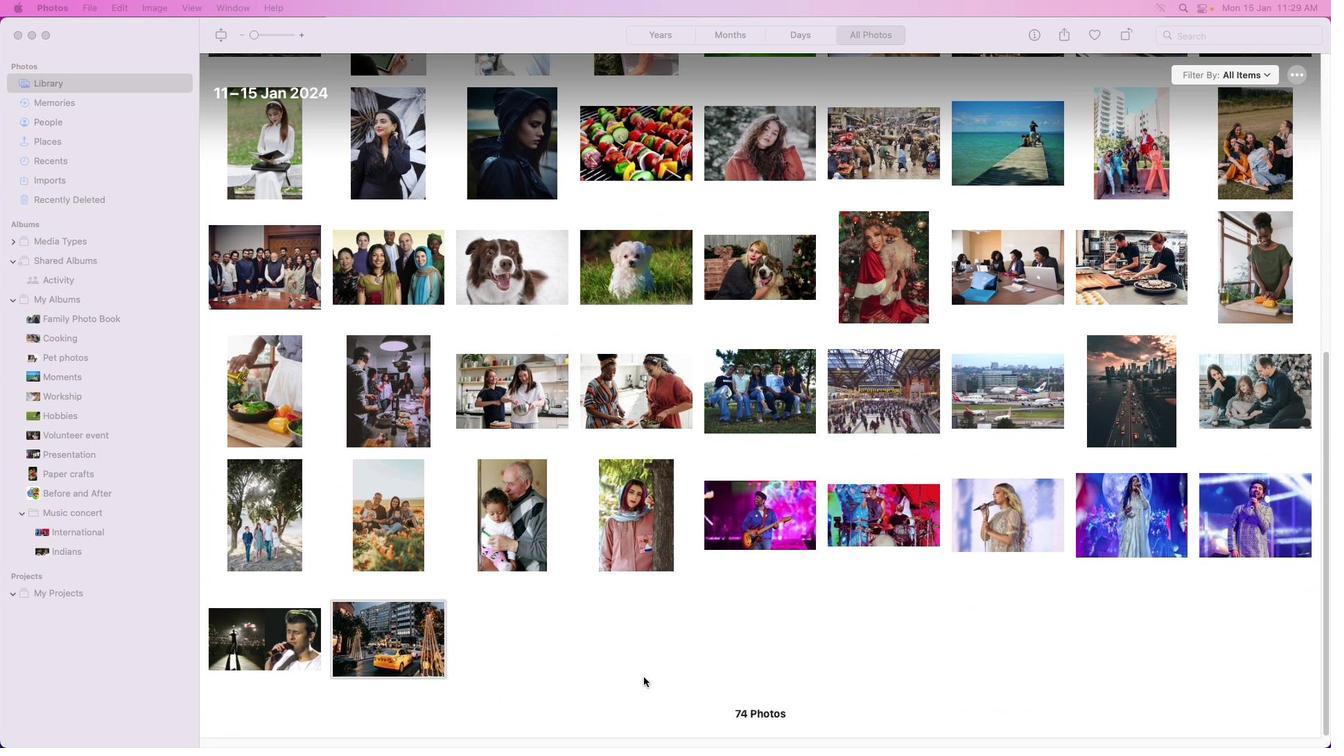 
Action: Mouse moved to (574, 658)
Screenshot: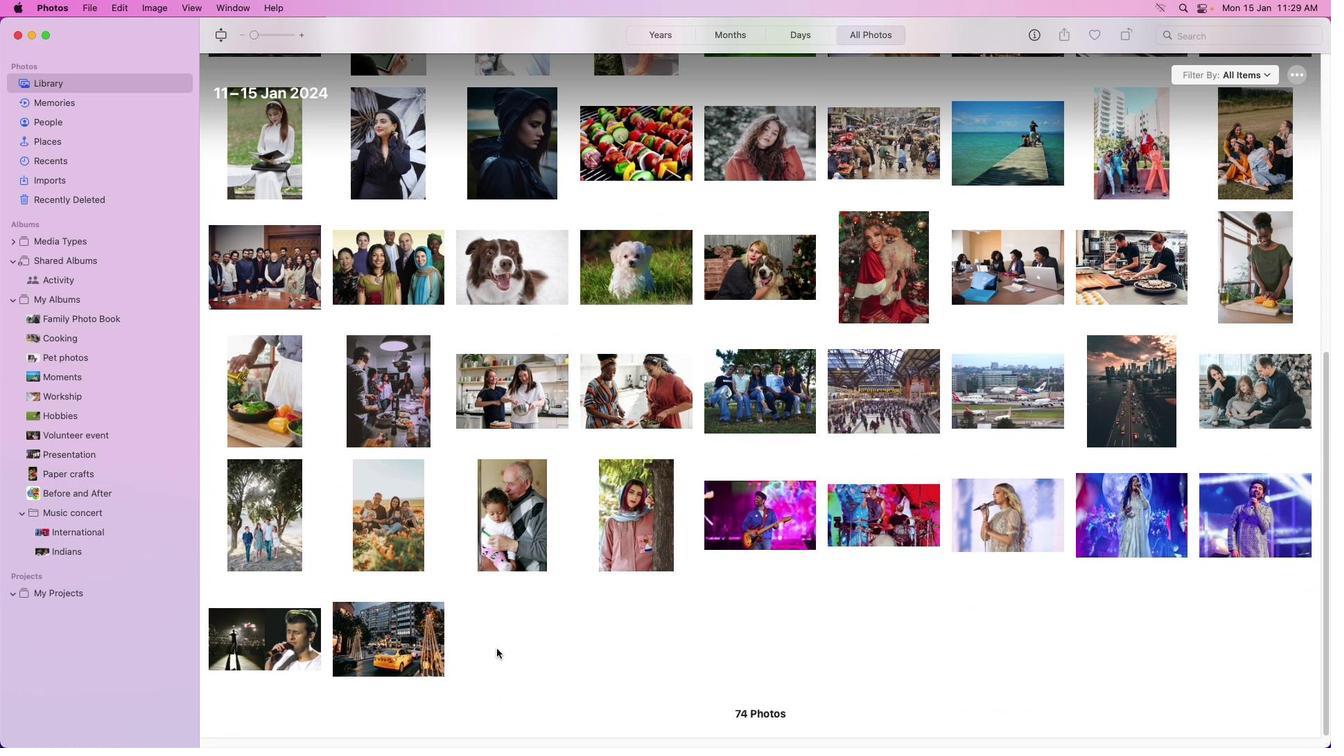 
Action: Mouse pressed left at (574, 658)
Screenshot: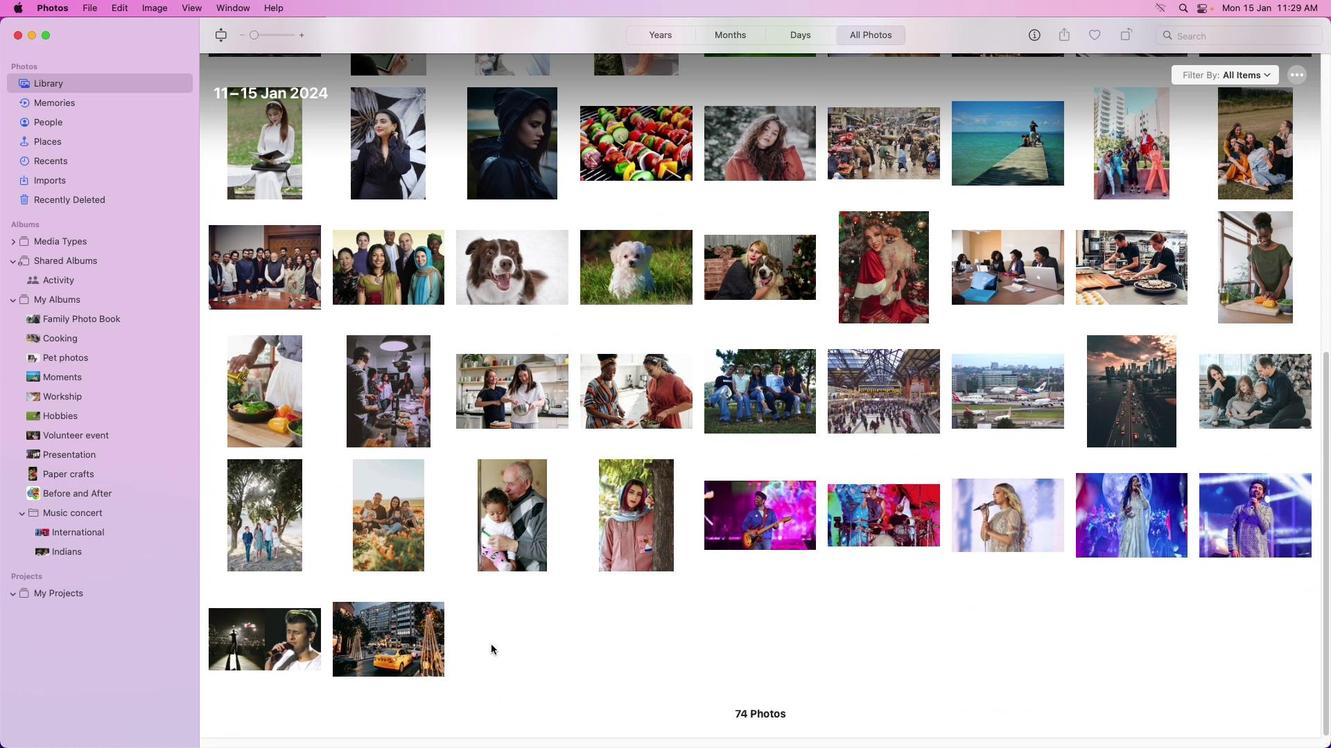 
Action: Mouse moved to (427, 640)
Screenshot: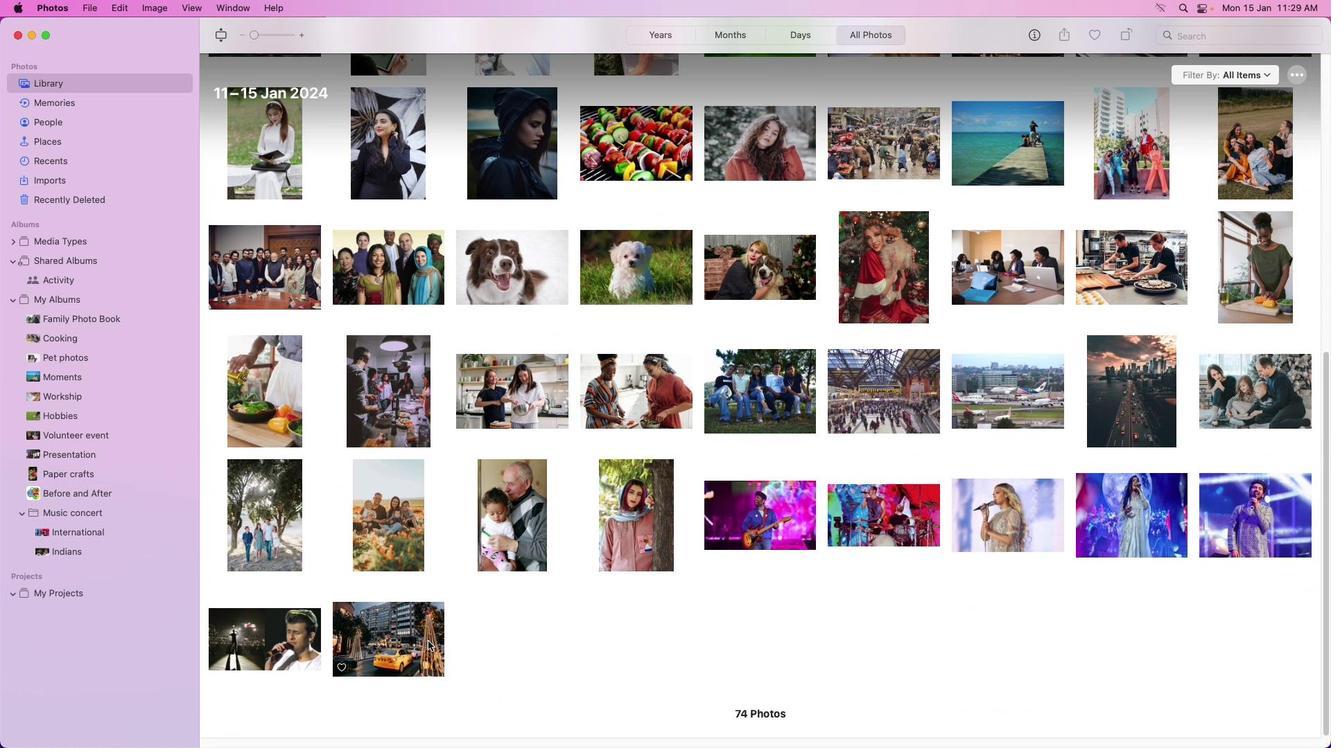 
Action: Mouse pressed left at (427, 640)
Screenshot: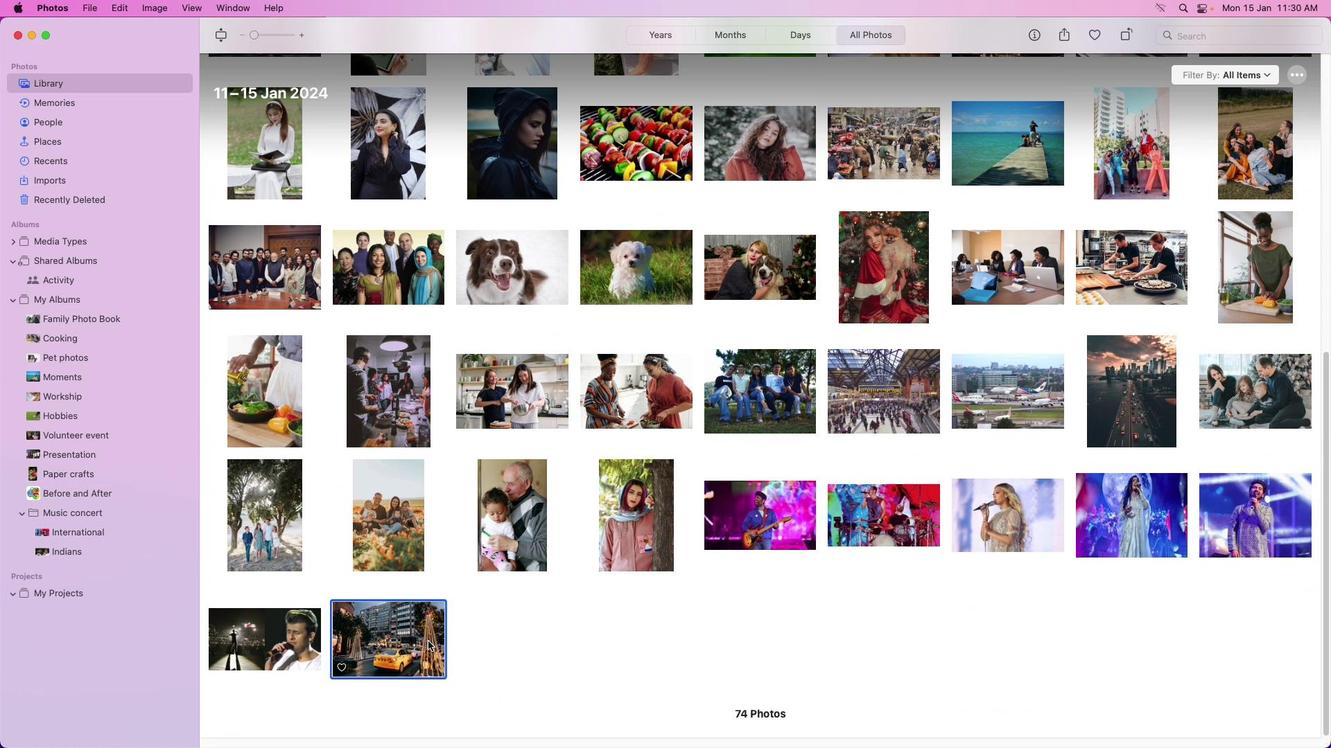 
Action: Mouse pressed left at (427, 640)
Screenshot: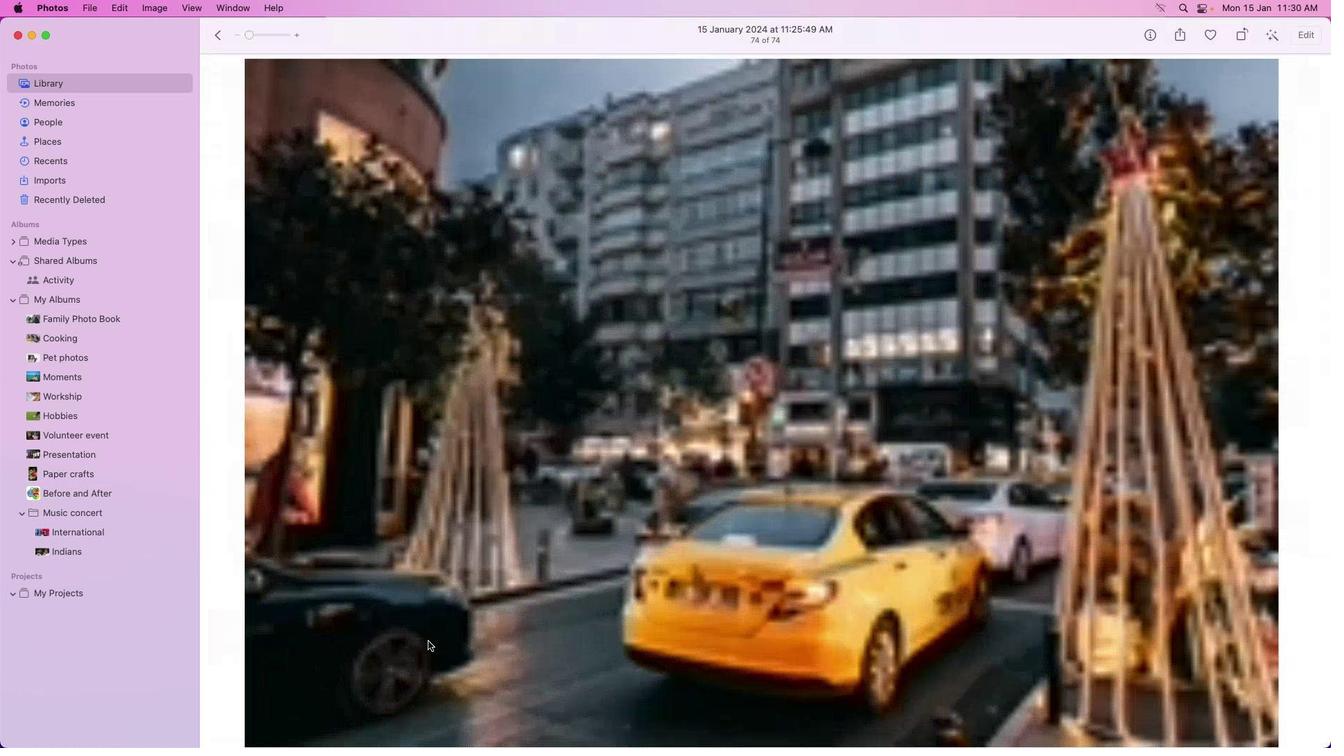
Action: Mouse moved to (1310, 36)
Screenshot: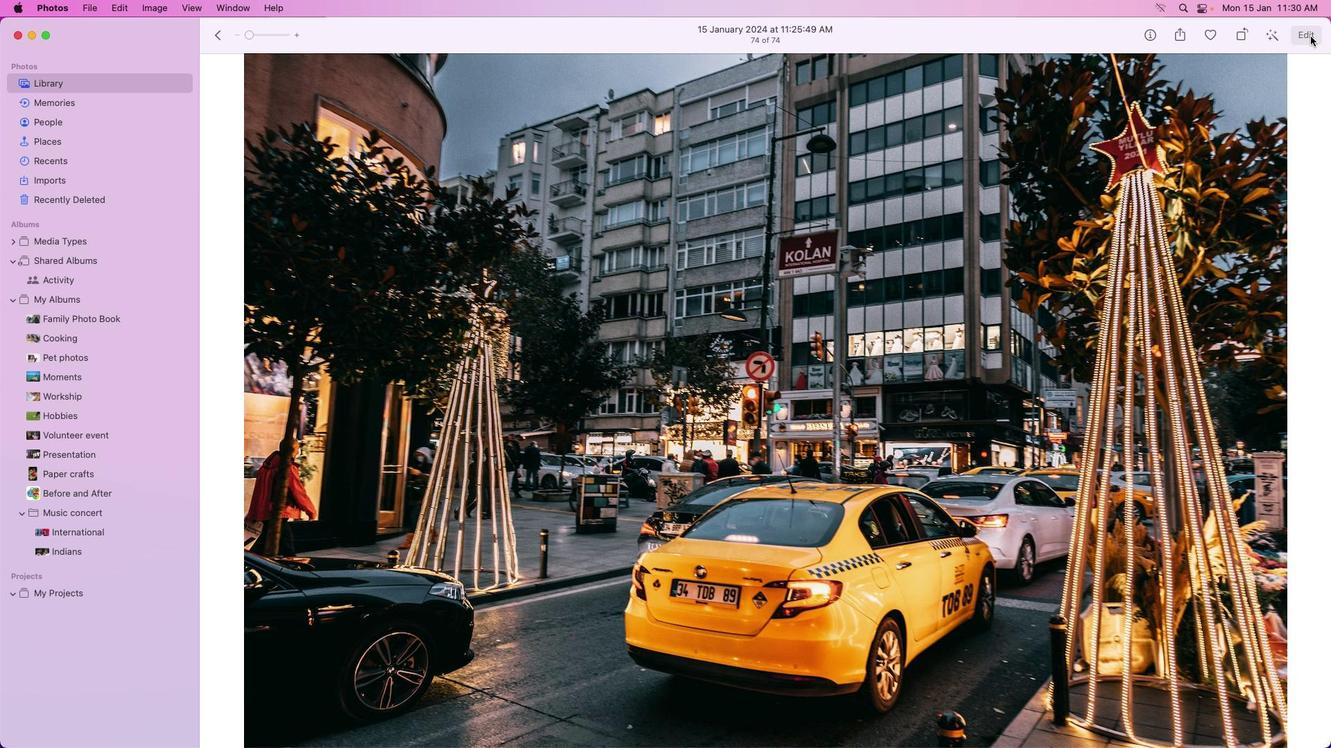
Action: Mouse pressed left at (1310, 36)
Screenshot: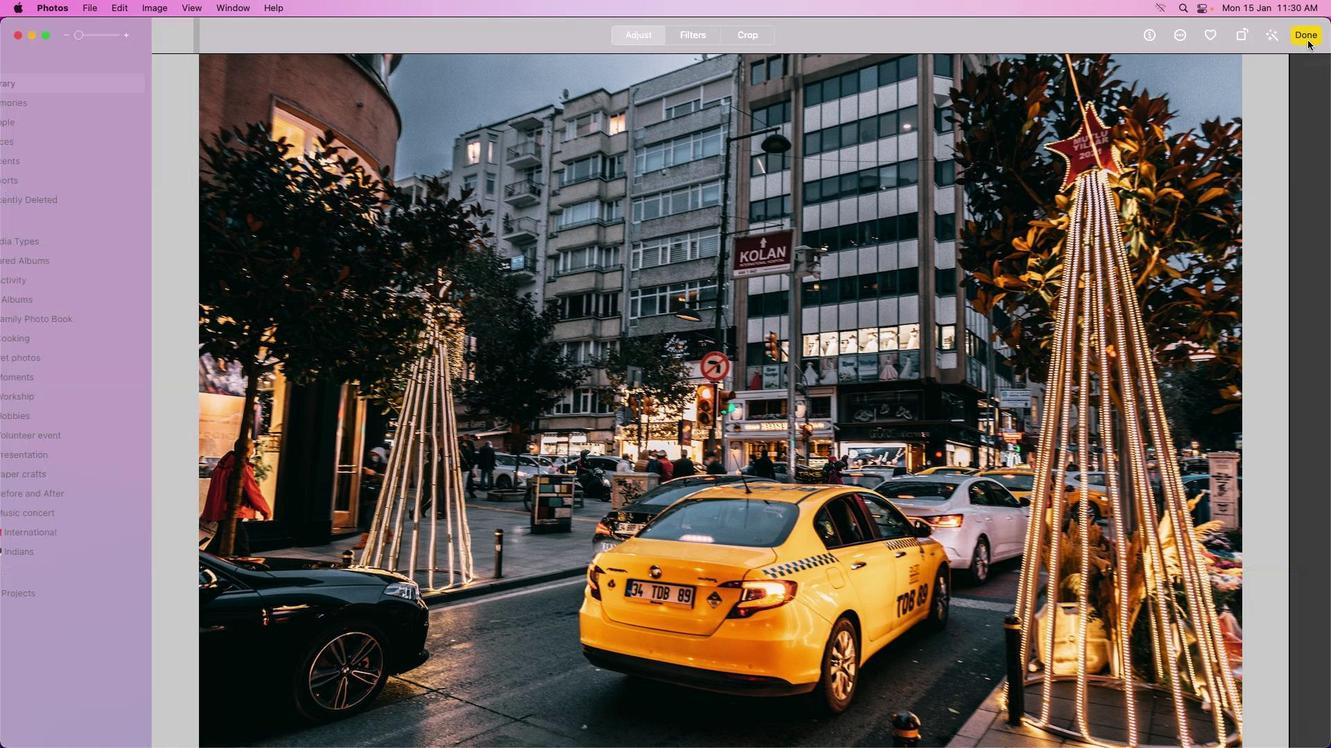
Action: Mouse moved to (1008, 302)
Screenshot: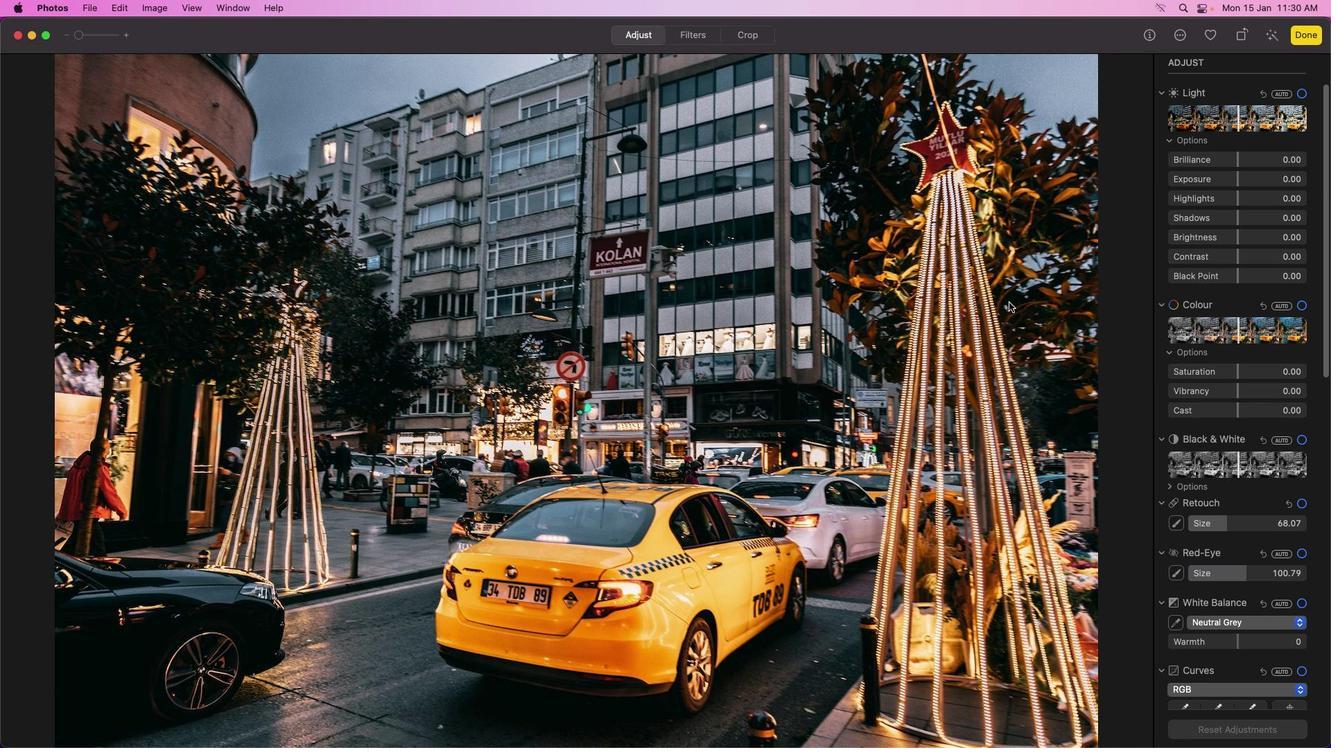 
Action: Mouse scrolled (1008, 302) with delta (0, 0)
Screenshot: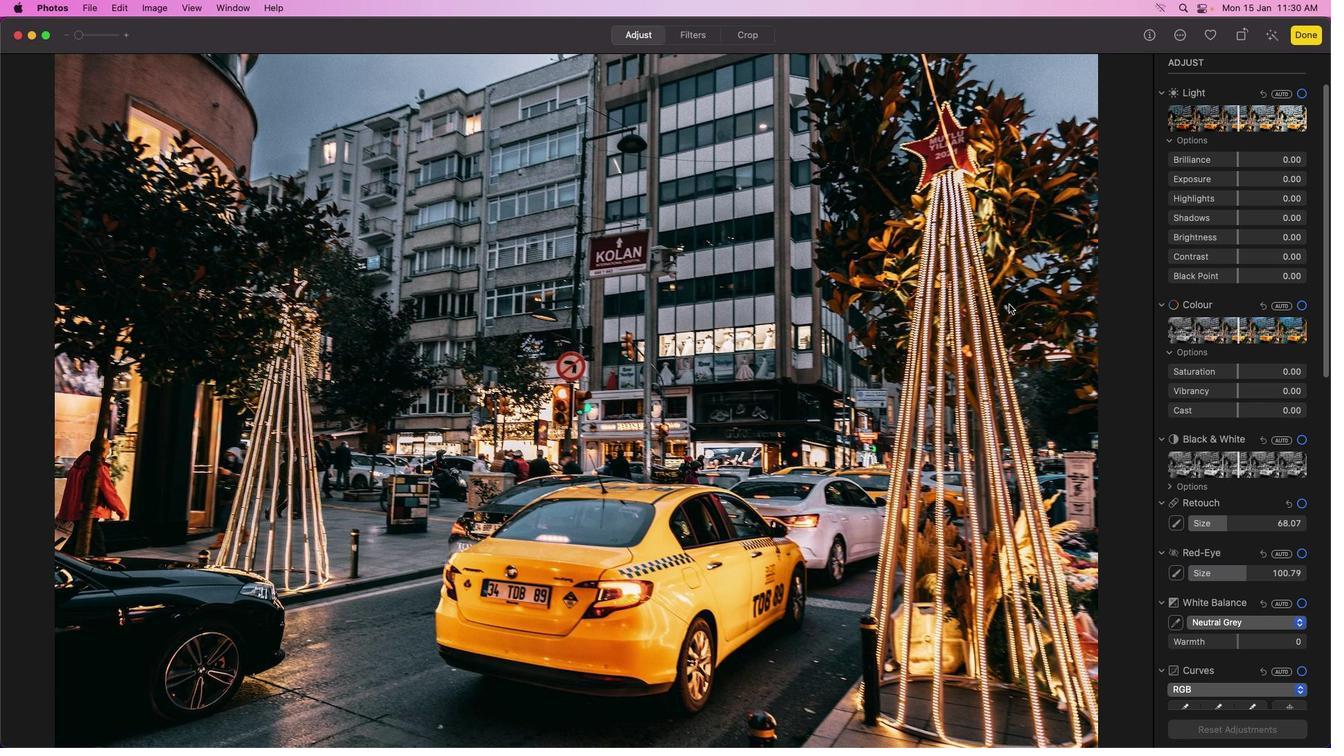 
Action: Mouse scrolled (1008, 302) with delta (0, 0)
Screenshot: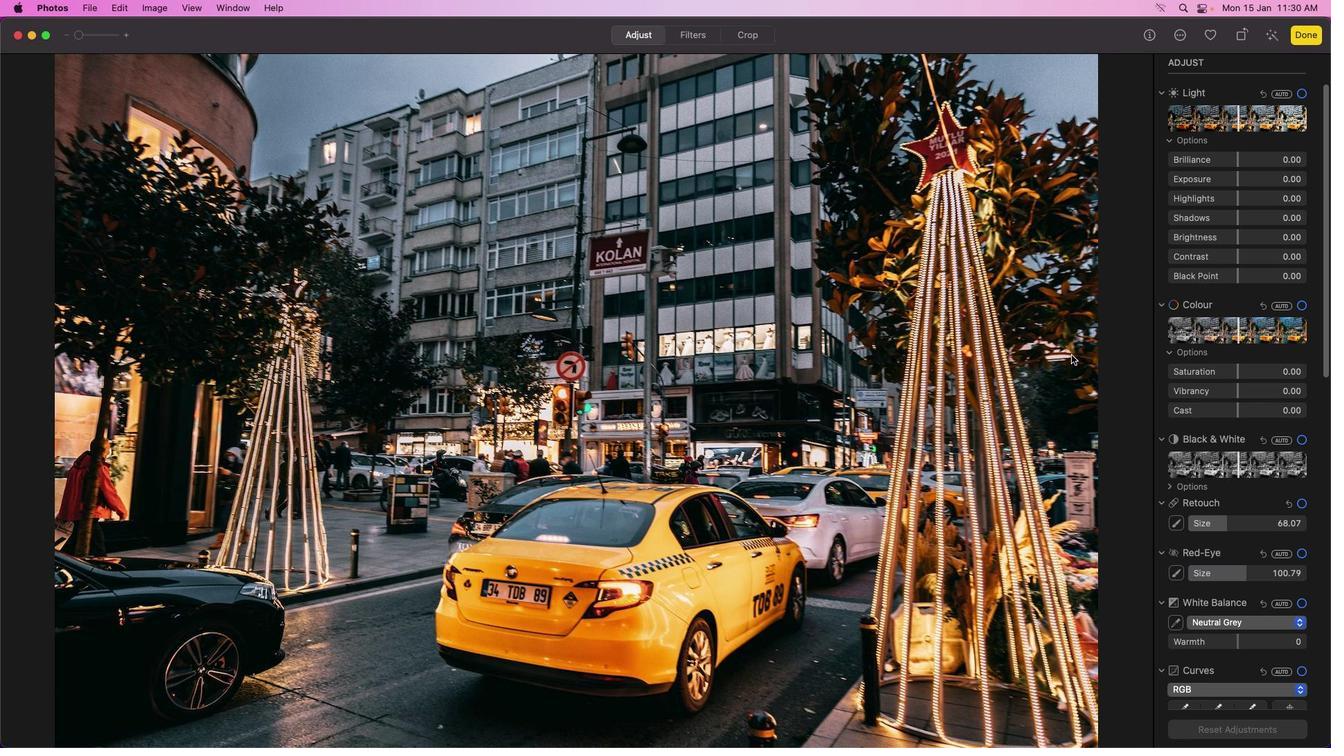 
Action: Mouse scrolled (1008, 302) with delta (0, 0)
Screenshot: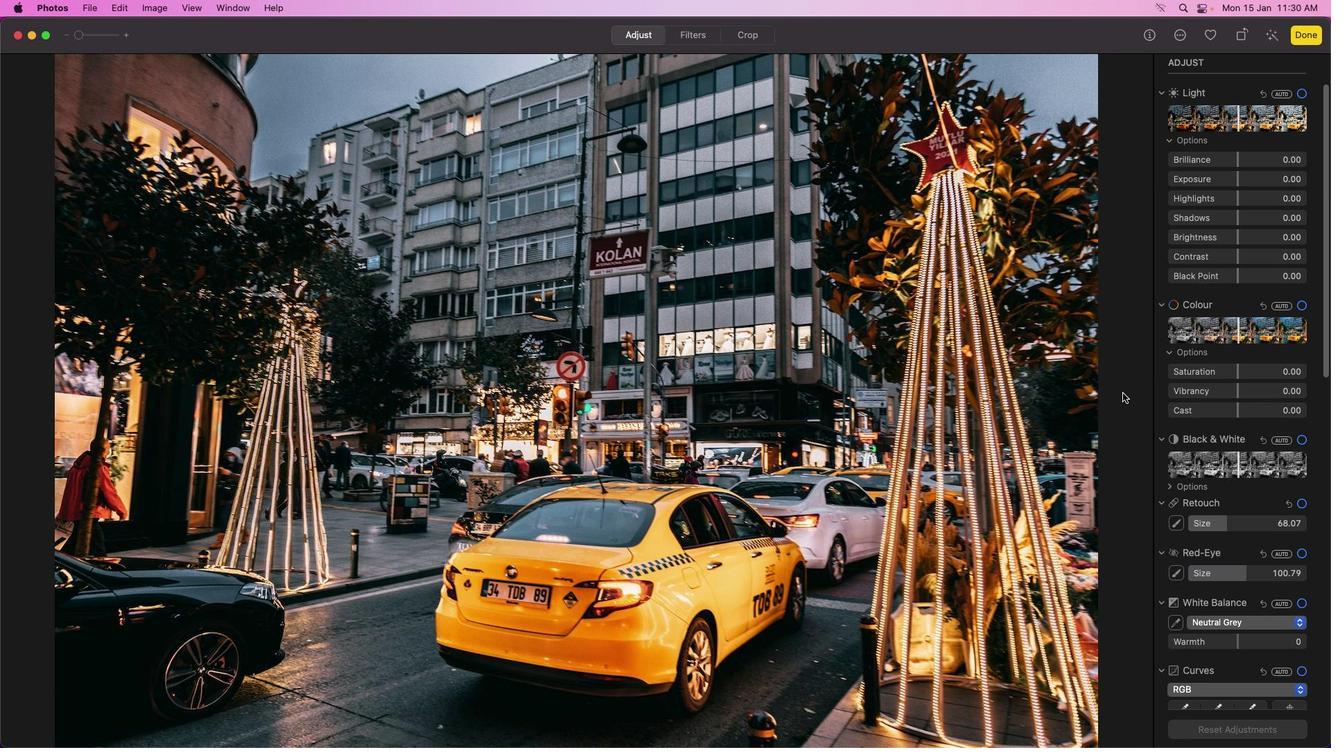 
Action: Mouse moved to (1008, 303)
Screenshot: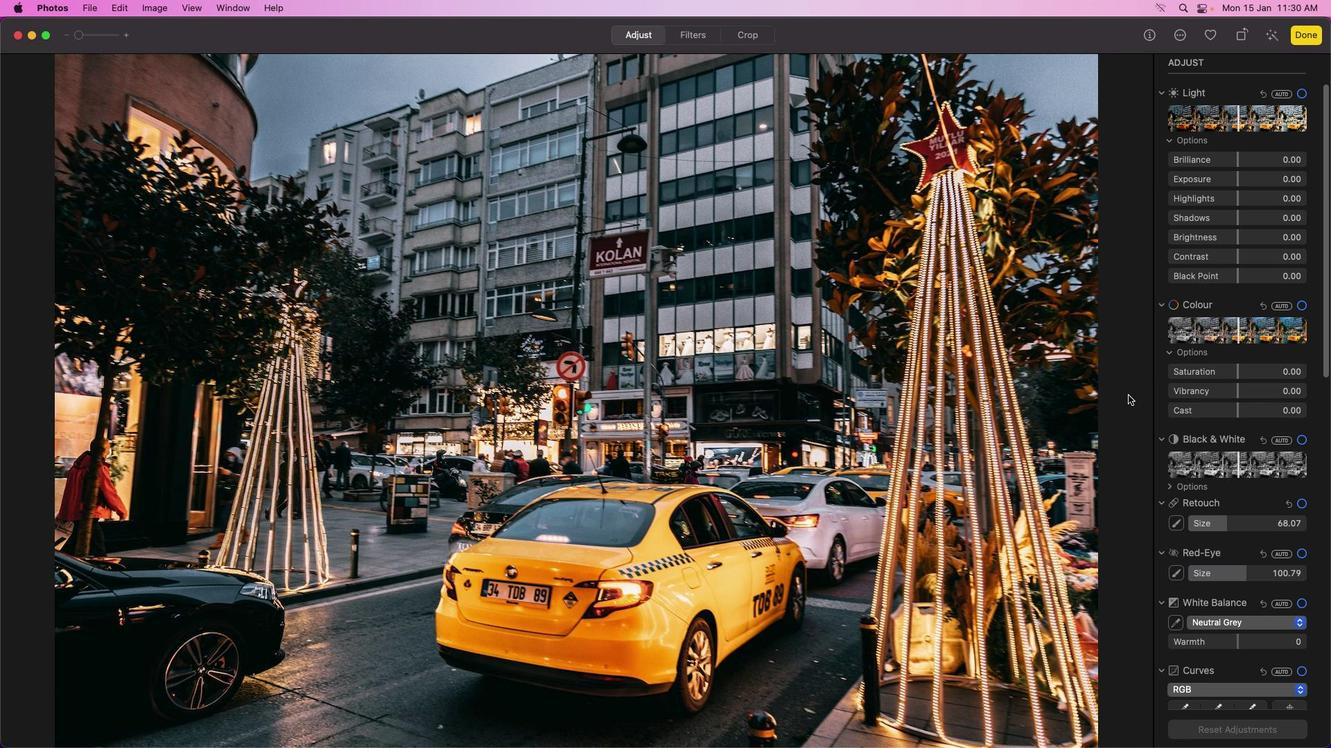 
Action: Mouse scrolled (1008, 303) with delta (0, 0)
Screenshot: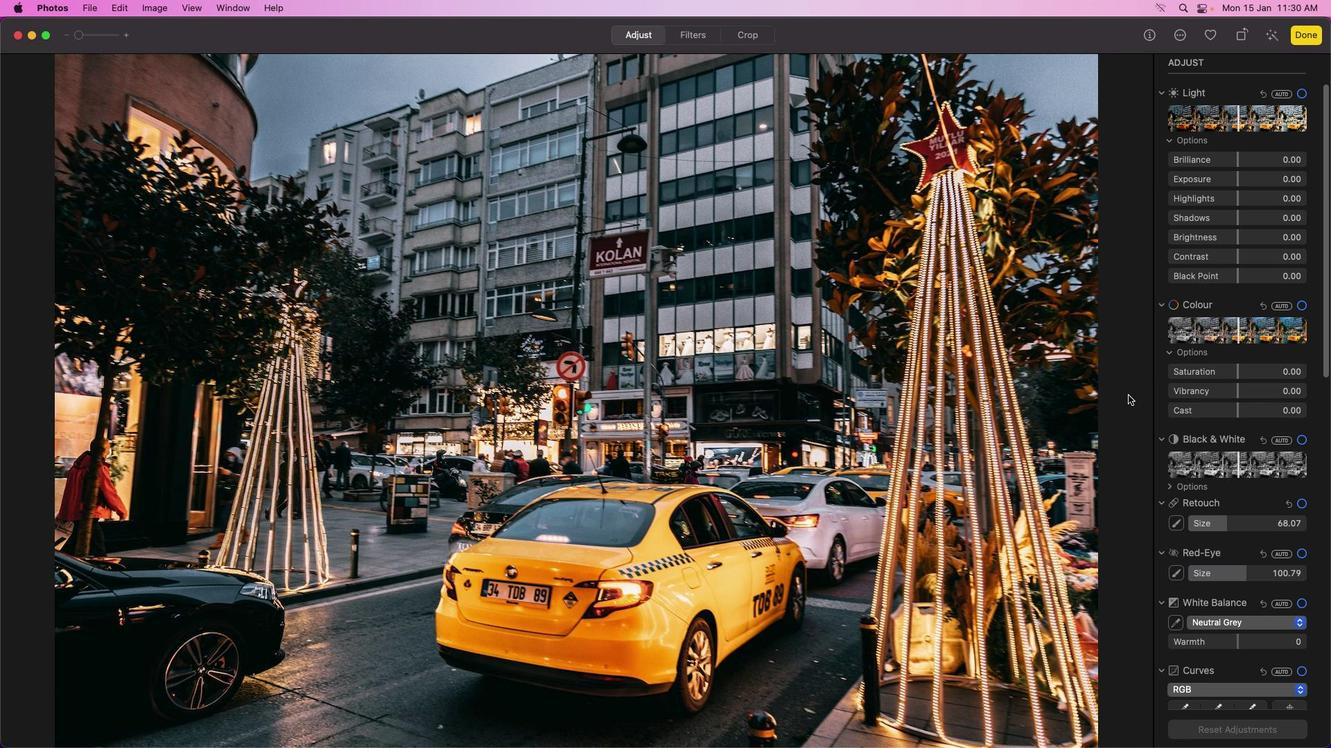 
Action: Mouse moved to (1129, 395)
Screenshot: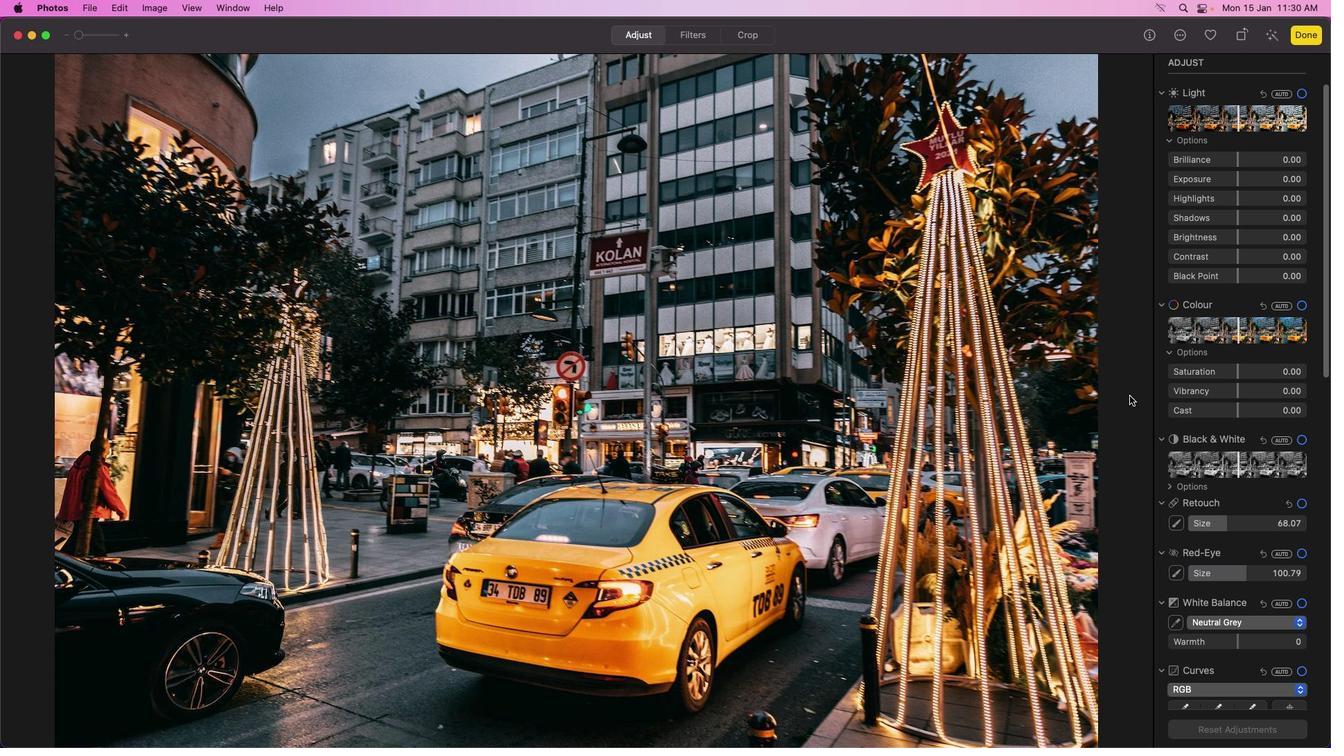 
Action: Mouse scrolled (1129, 395) with delta (0, 0)
Screenshot: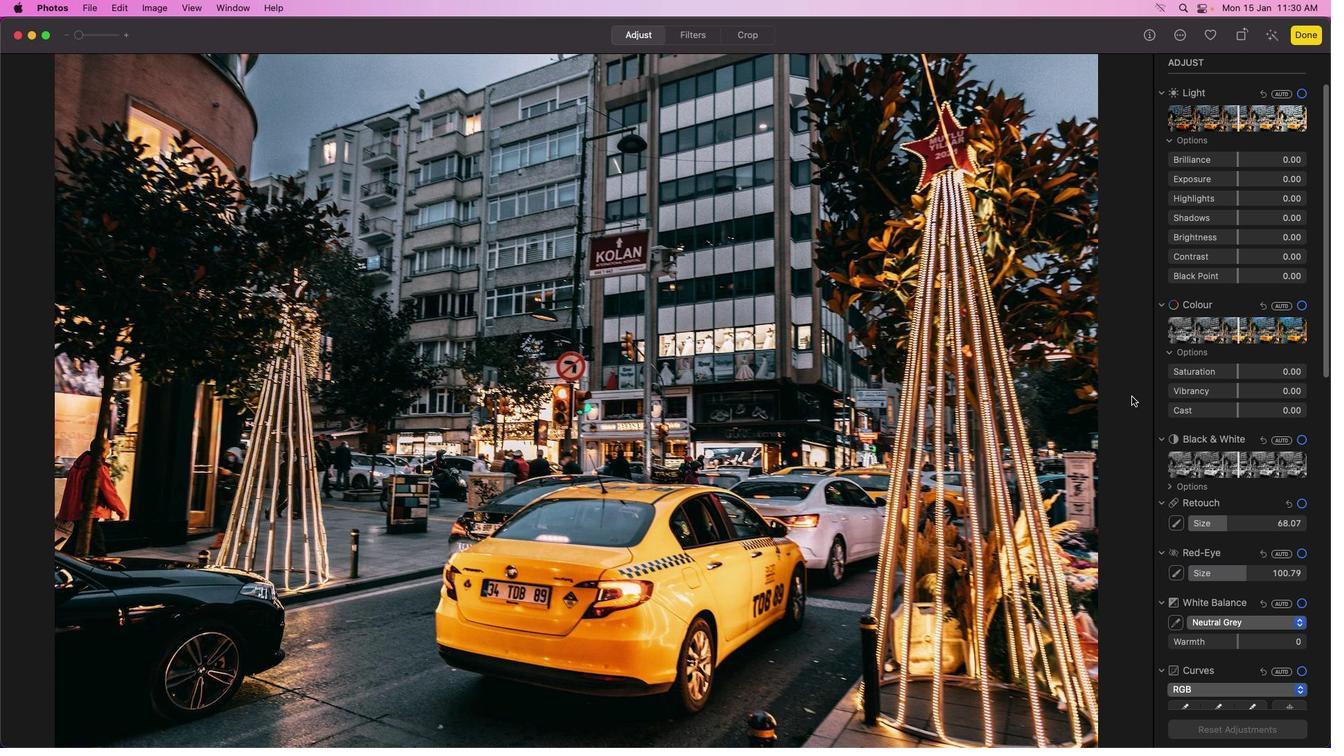 
Action: Mouse scrolled (1129, 395) with delta (0, 0)
Screenshot: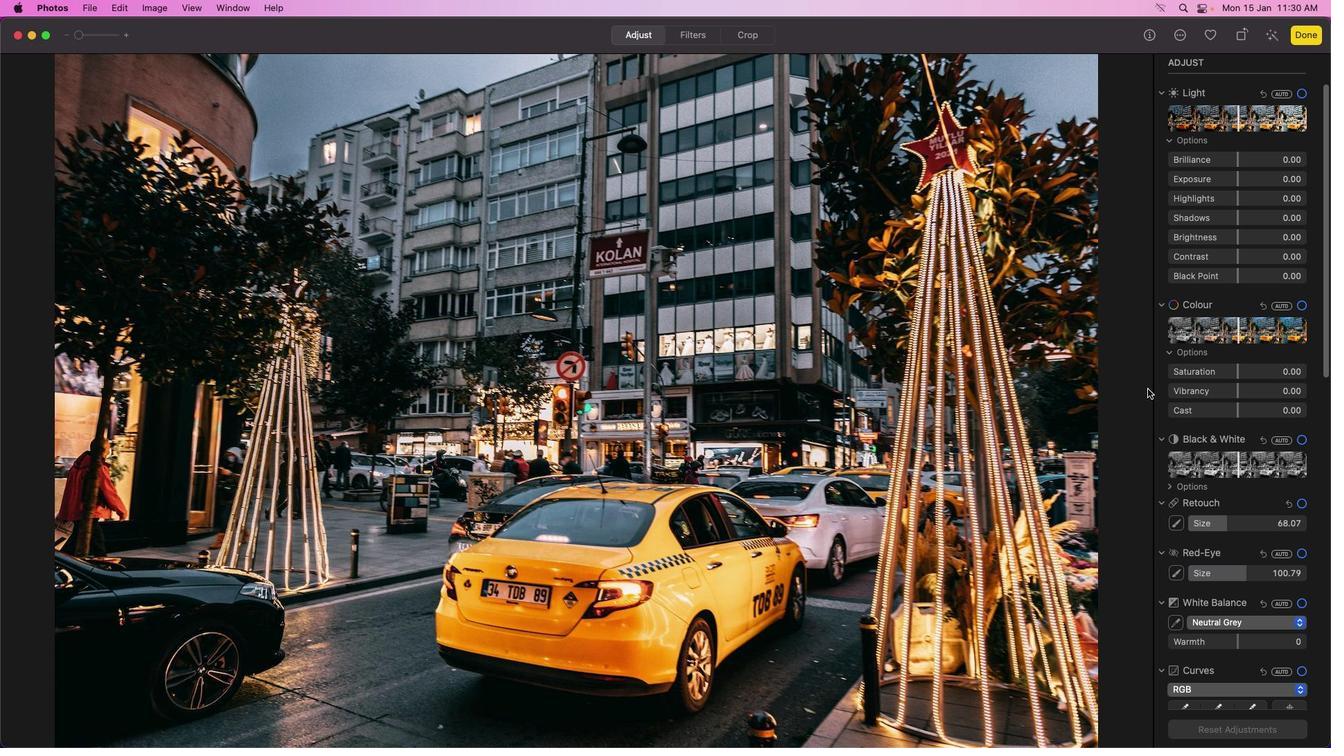 
Action: Mouse scrolled (1129, 395) with delta (0, 0)
Screenshot: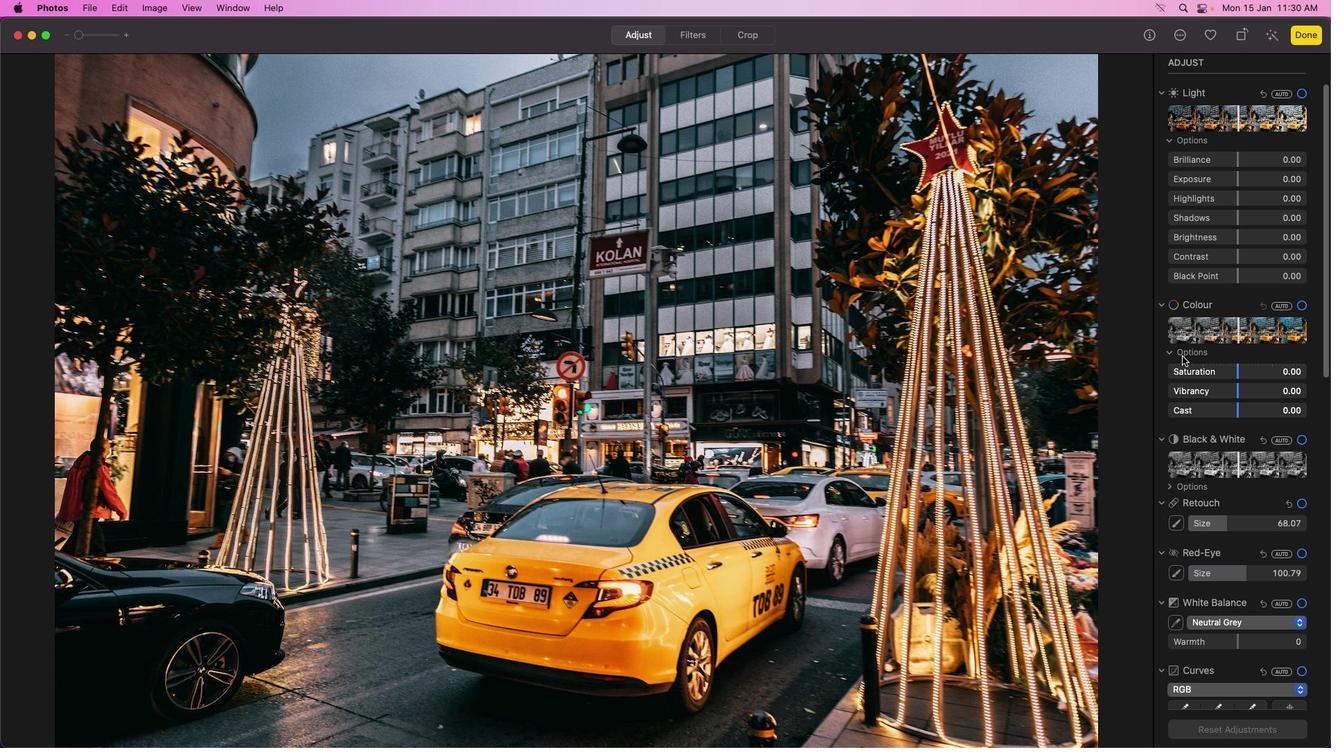 
Action: Mouse scrolled (1129, 395) with delta (0, 0)
Screenshot: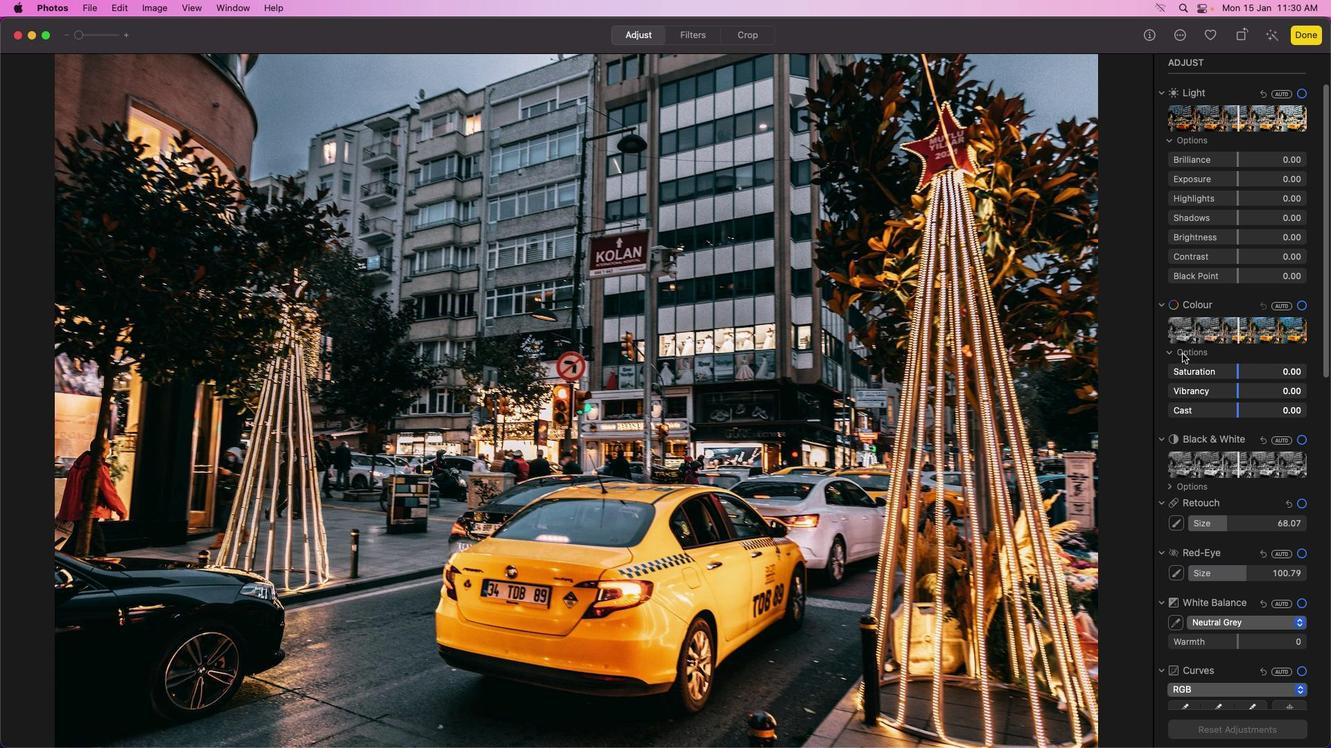
Action: Mouse moved to (1237, 239)
Screenshot: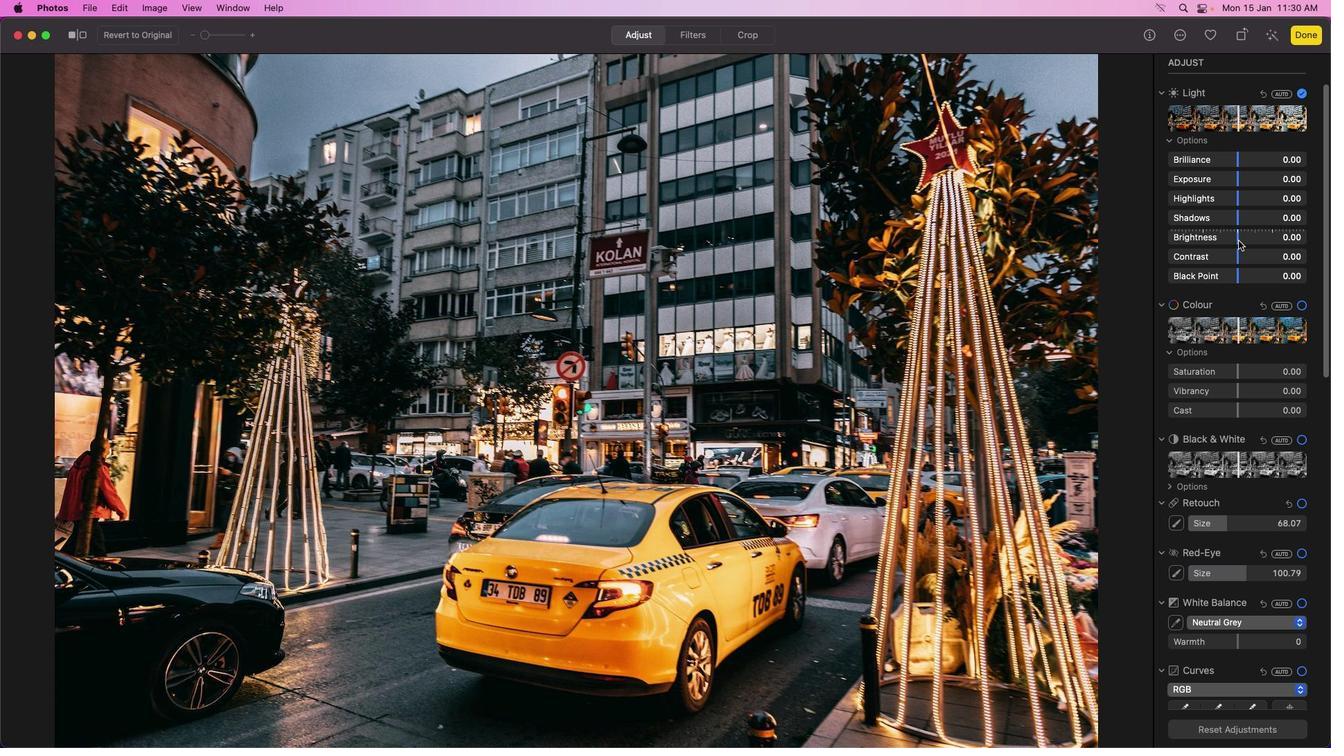 
Action: Mouse pressed left at (1237, 239)
Screenshot: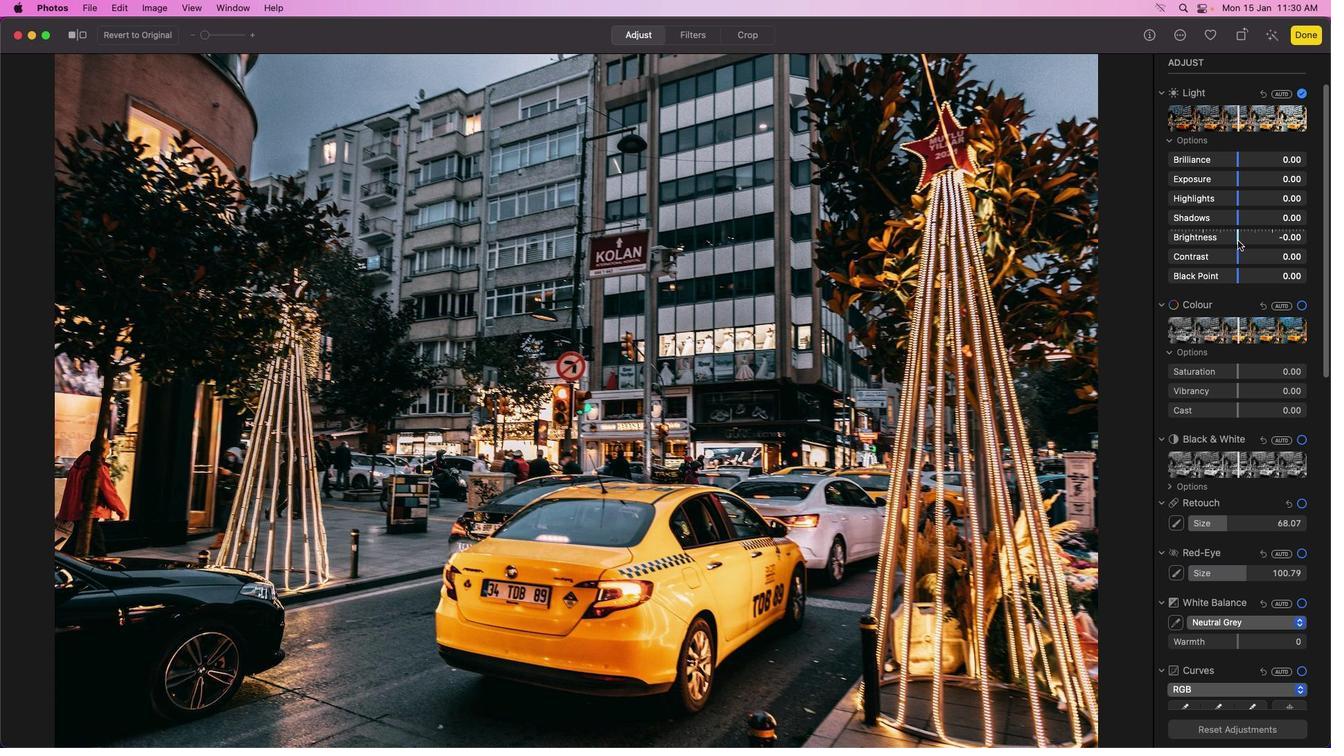 
Action: Mouse moved to (1237, 254)
Screenshot: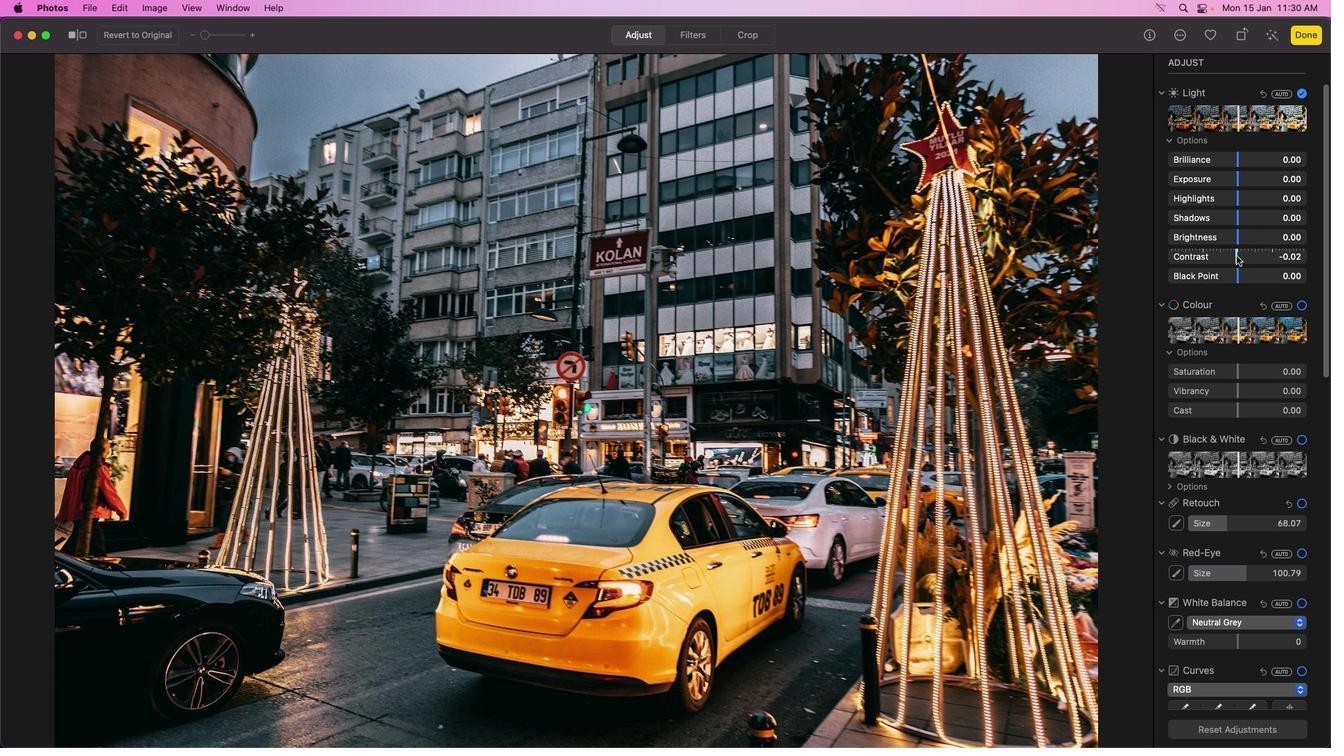 
Action: Mouse pressed left at (1237, 254)
Screenshot: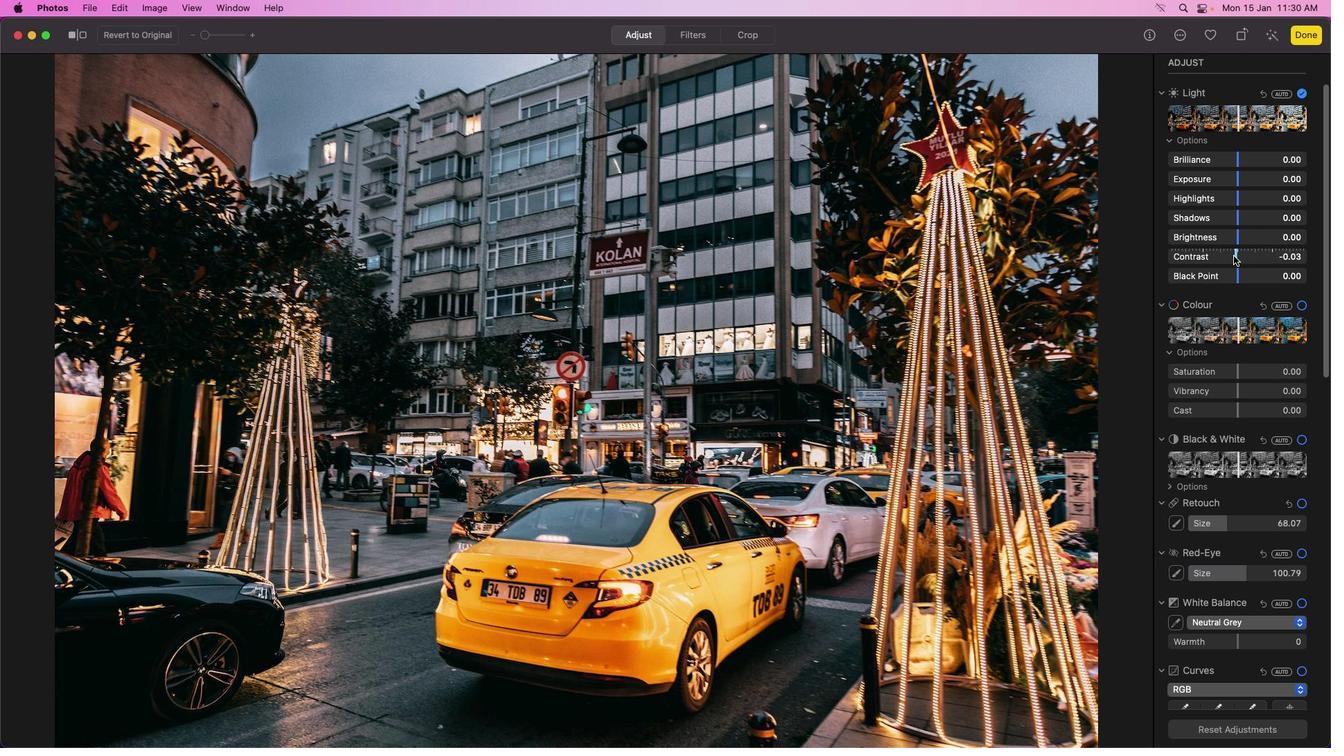 
Action: Mouse moved to (1230, 296)
Screenshot: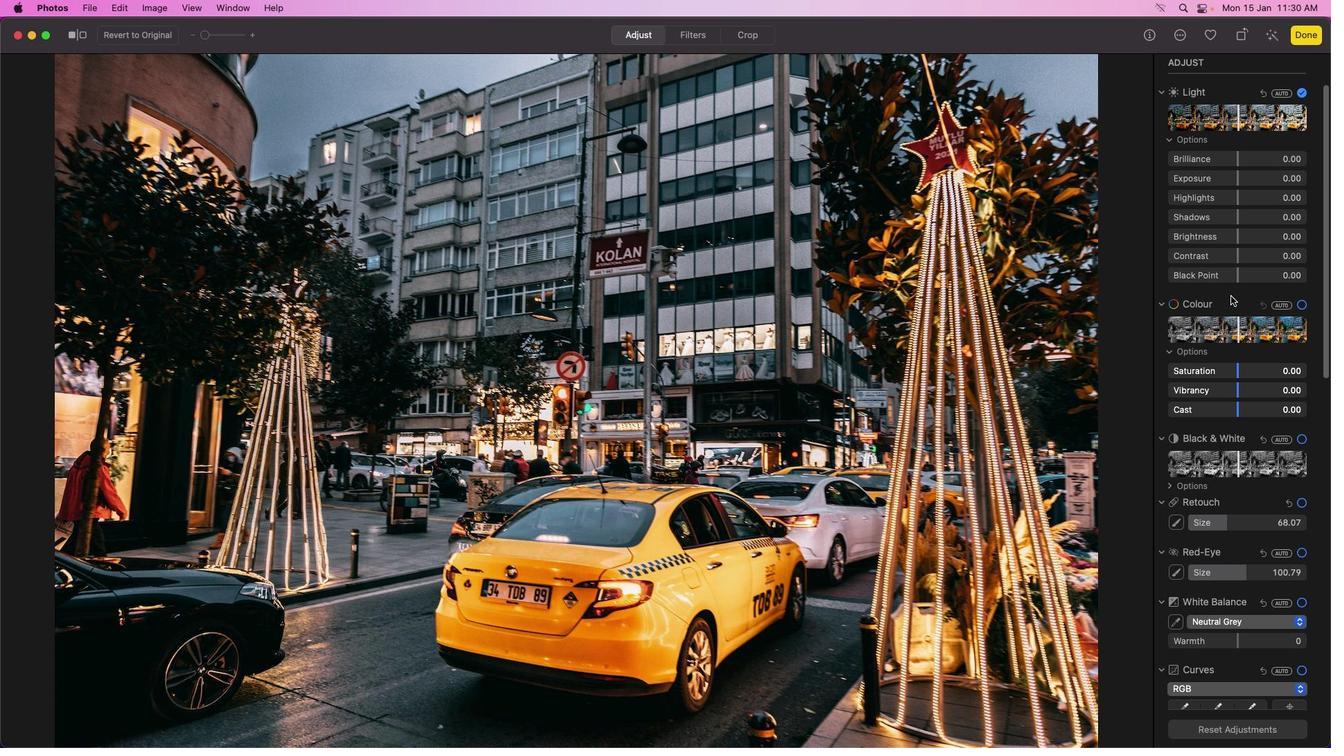 
Action: Mouse scrolled (1230, 296) with delta (0, 0)
Screenshot: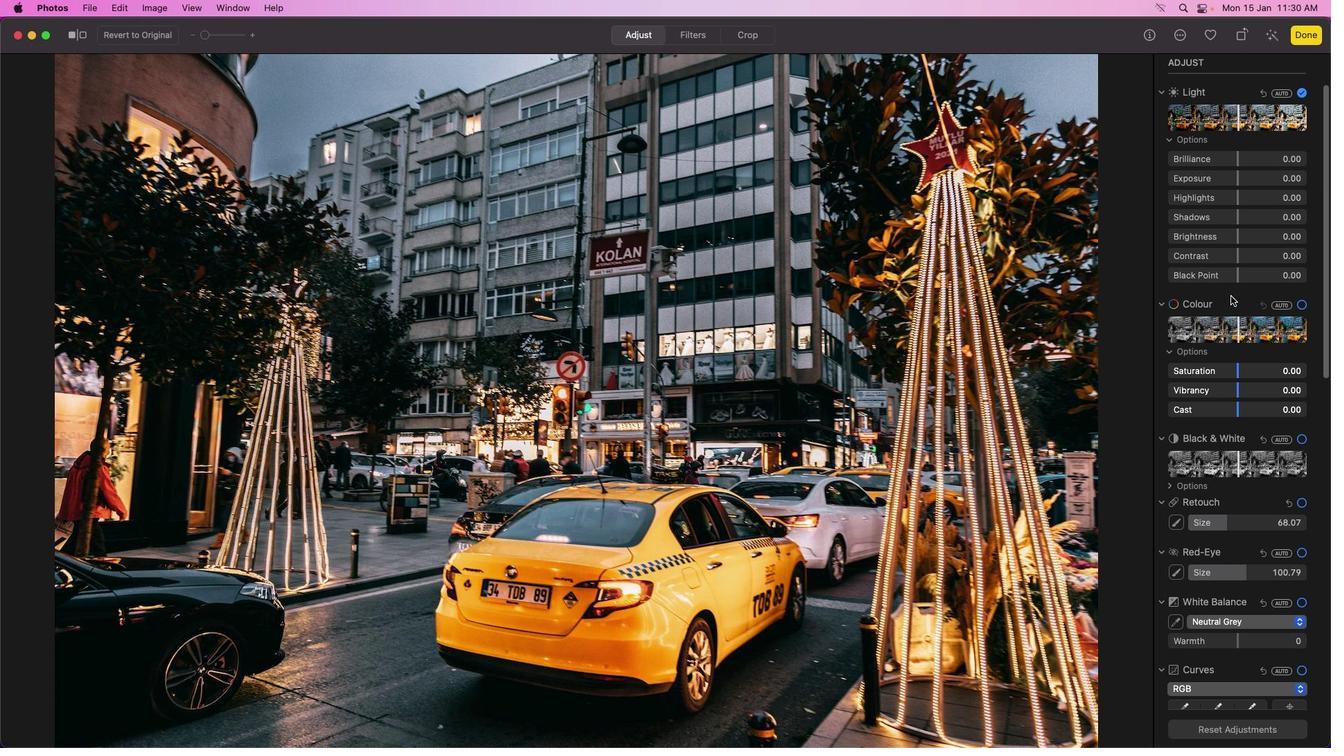
Action: Mouse moved to (1231, 327)
Screenshot: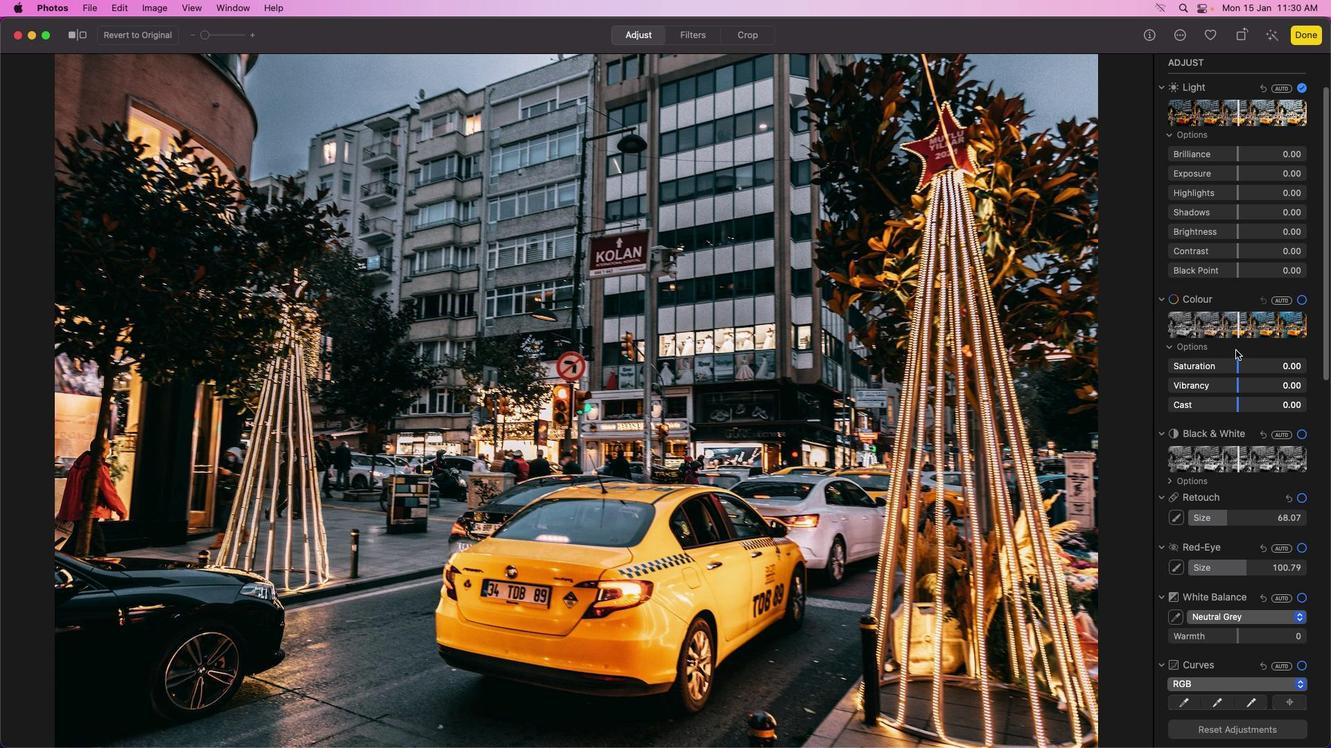 
Action: Mouse scrolled (1231, 327) with delta (0, 0)
Screenshot: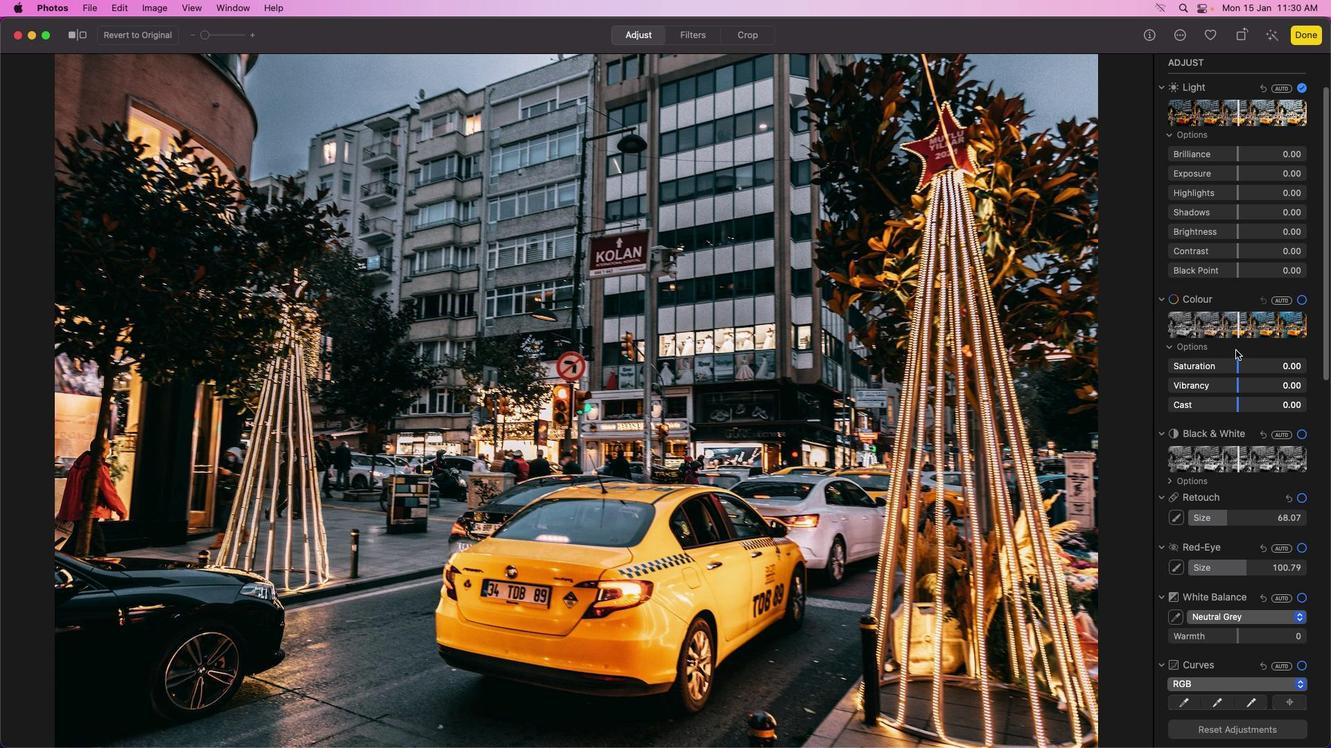 
Action: Mouse moved to (1231, 327)
Screenshot: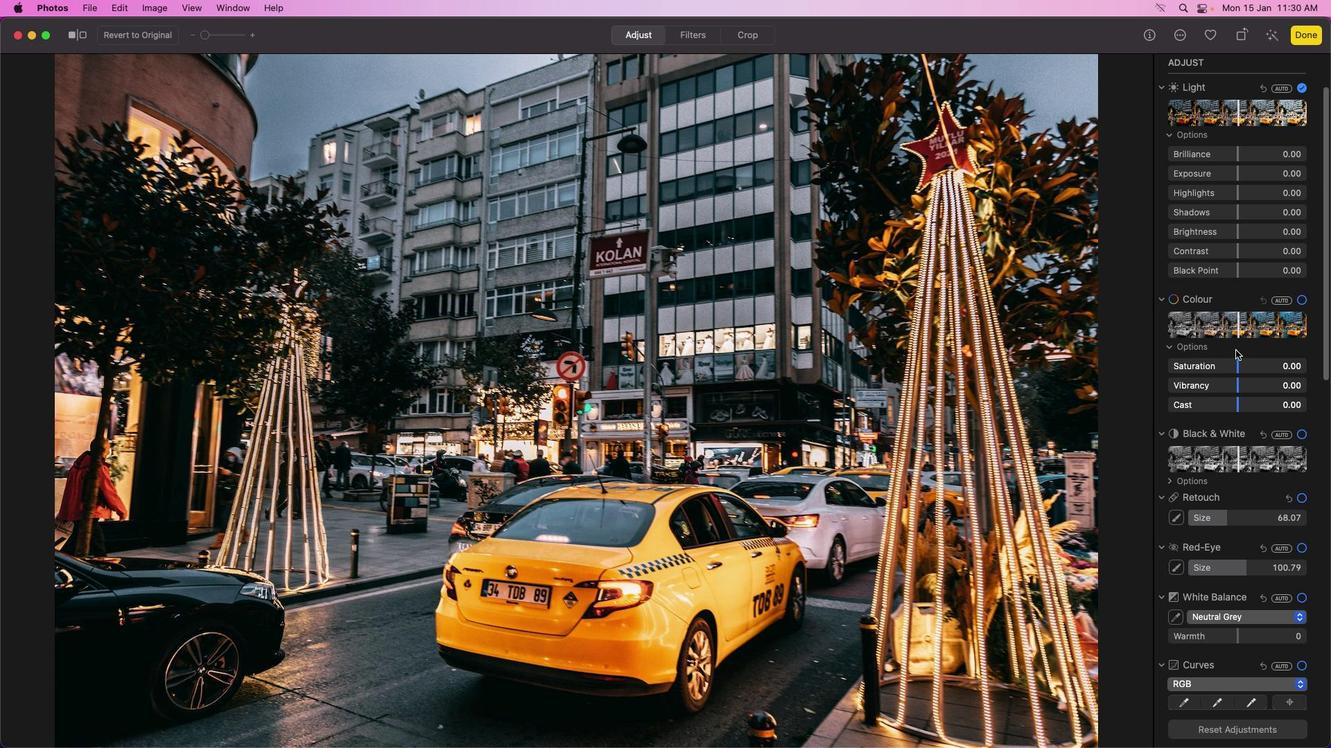 
Action: Mouse scrolled (1231, 327) with delta (0, 0)
Screenshot: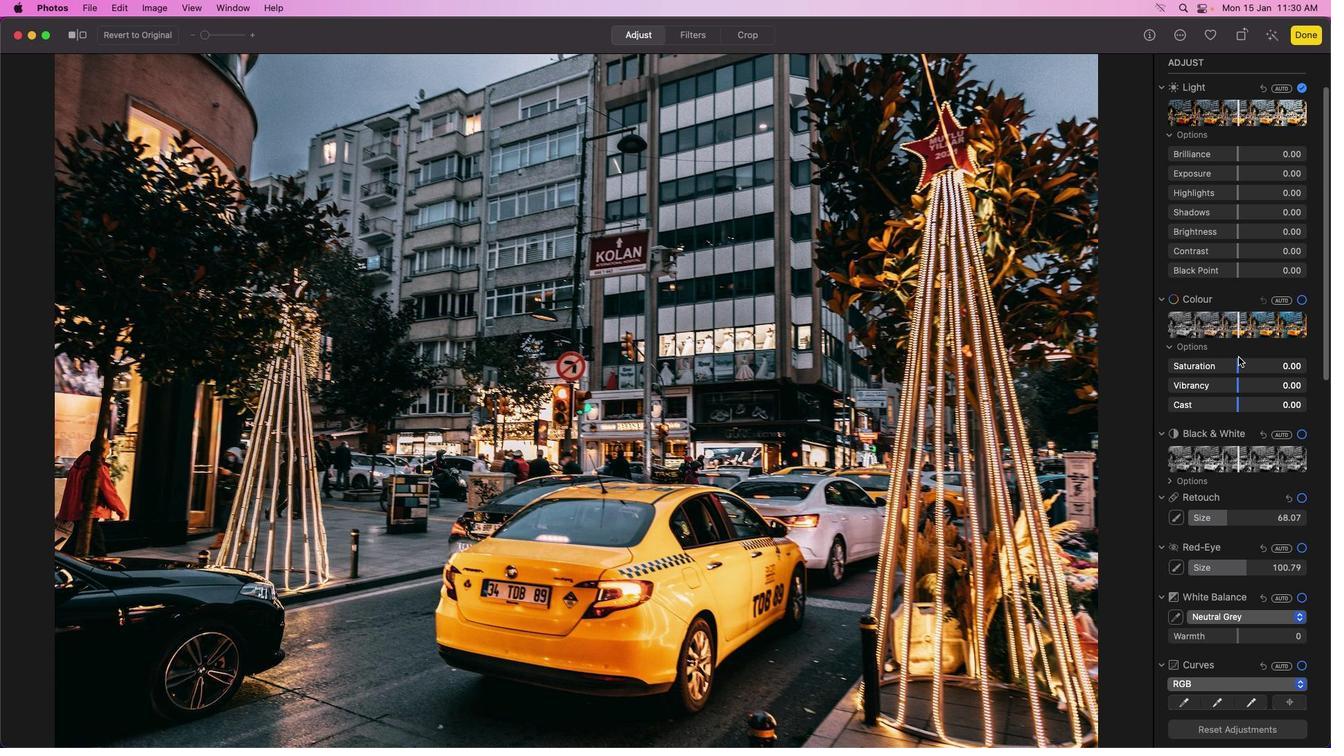 
Action: Mouse moved to (1230, 332)
Screenshot: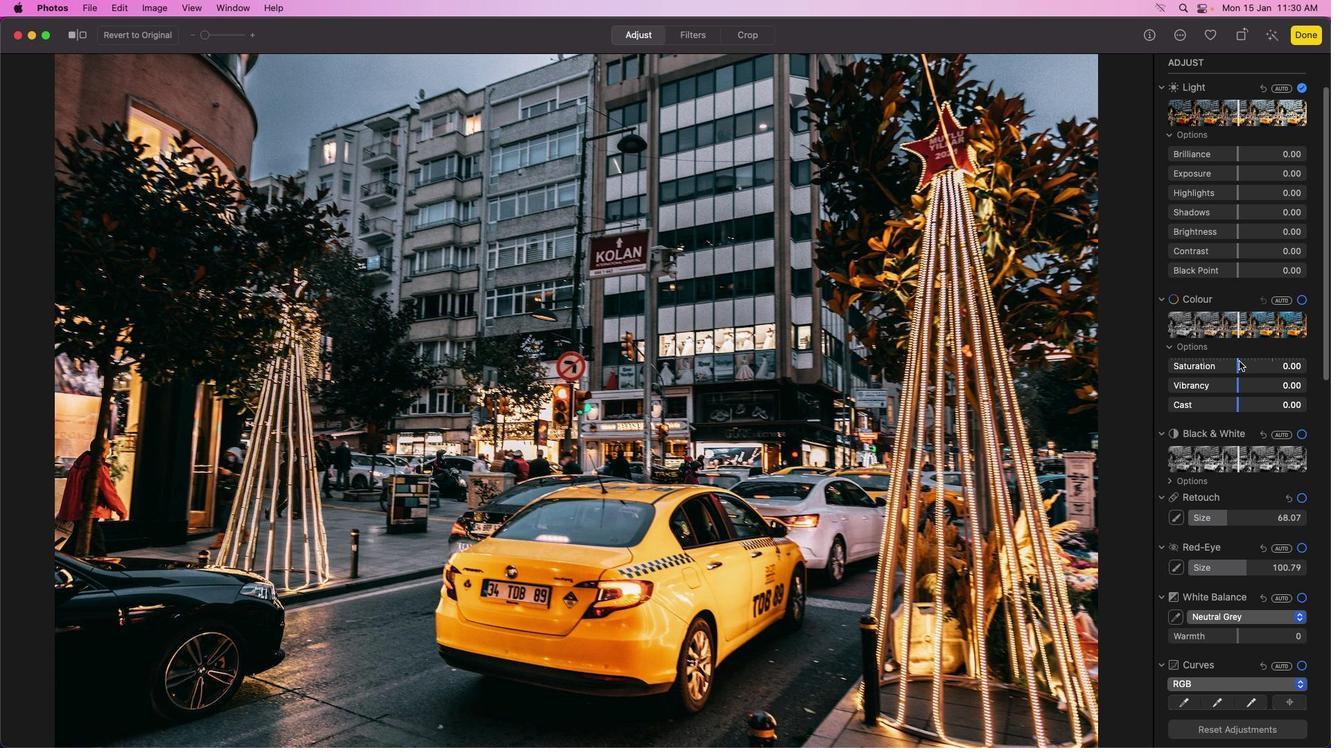 
Action: Mouse scrolled (1230, 332) with delta (0, 0)
Screenshot: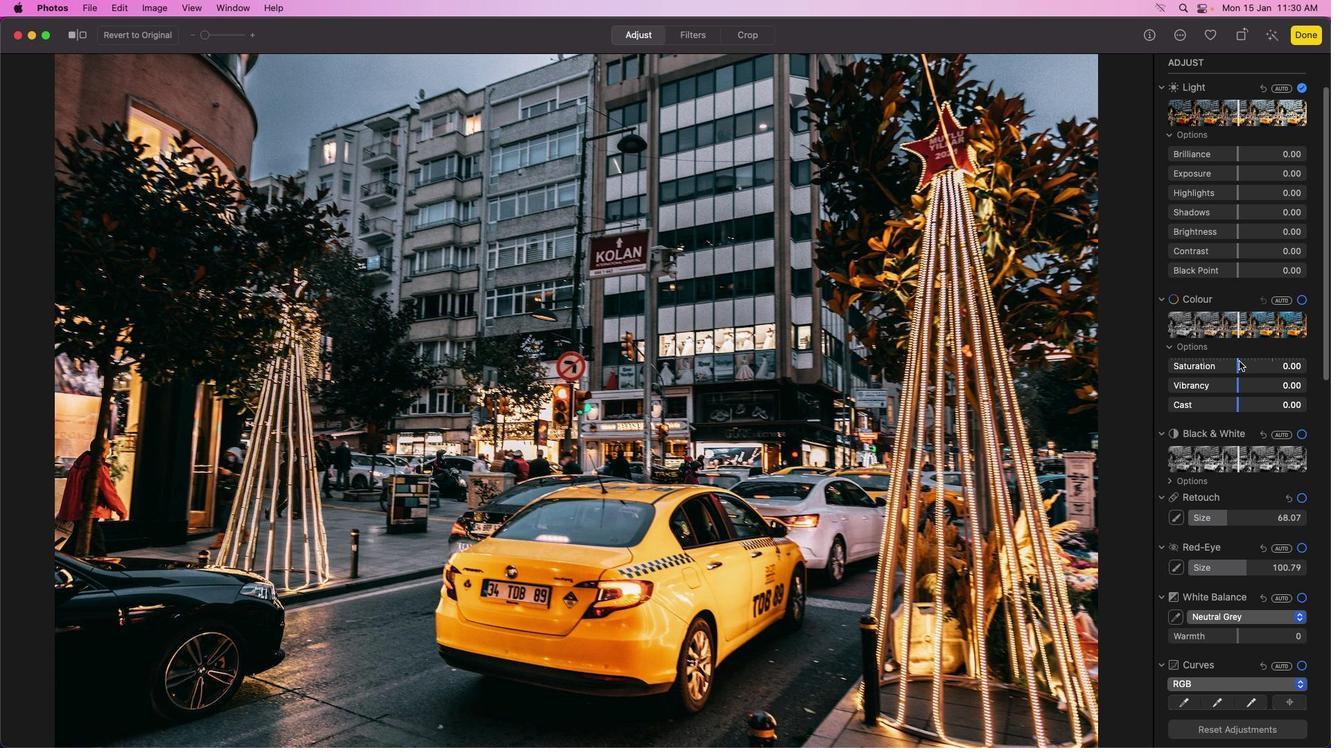 
Action: Mouse moved to (1237, 366)
Screenshot: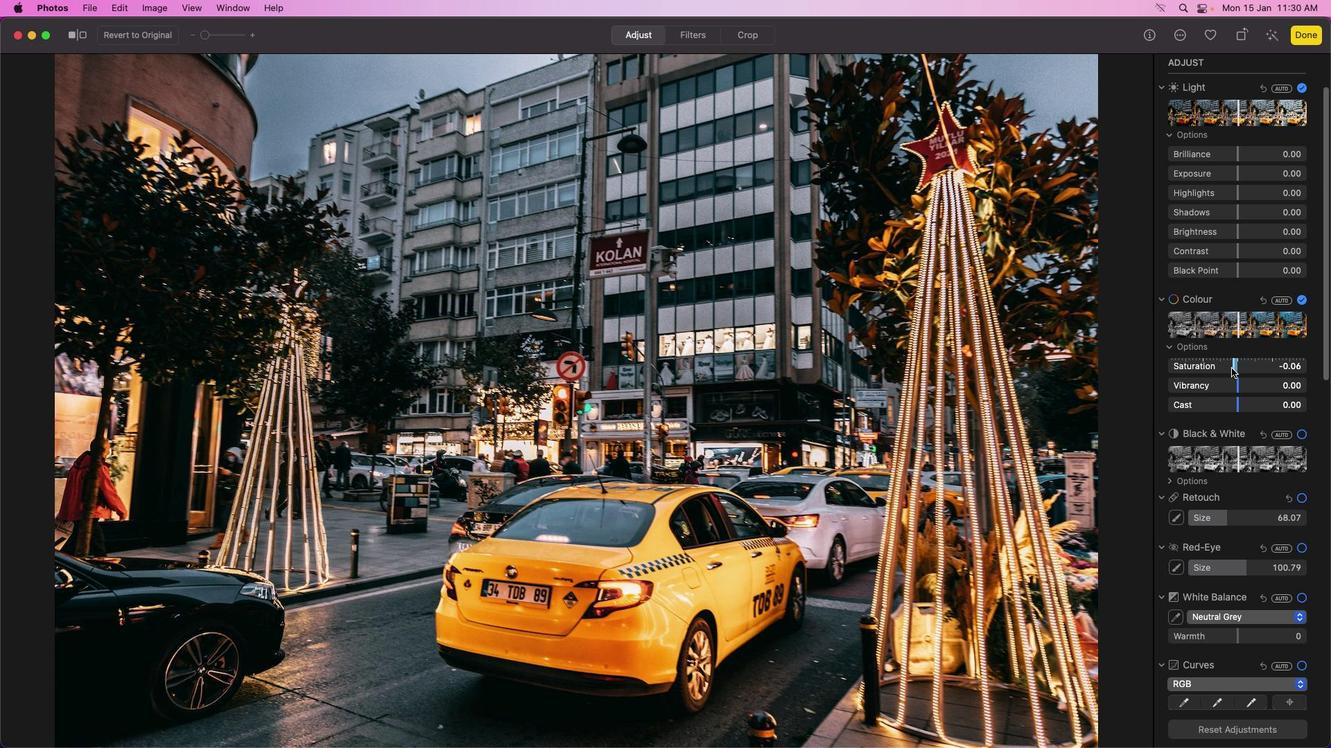 
Action: Mouse pressed left at (1237, 366)
Screenshot: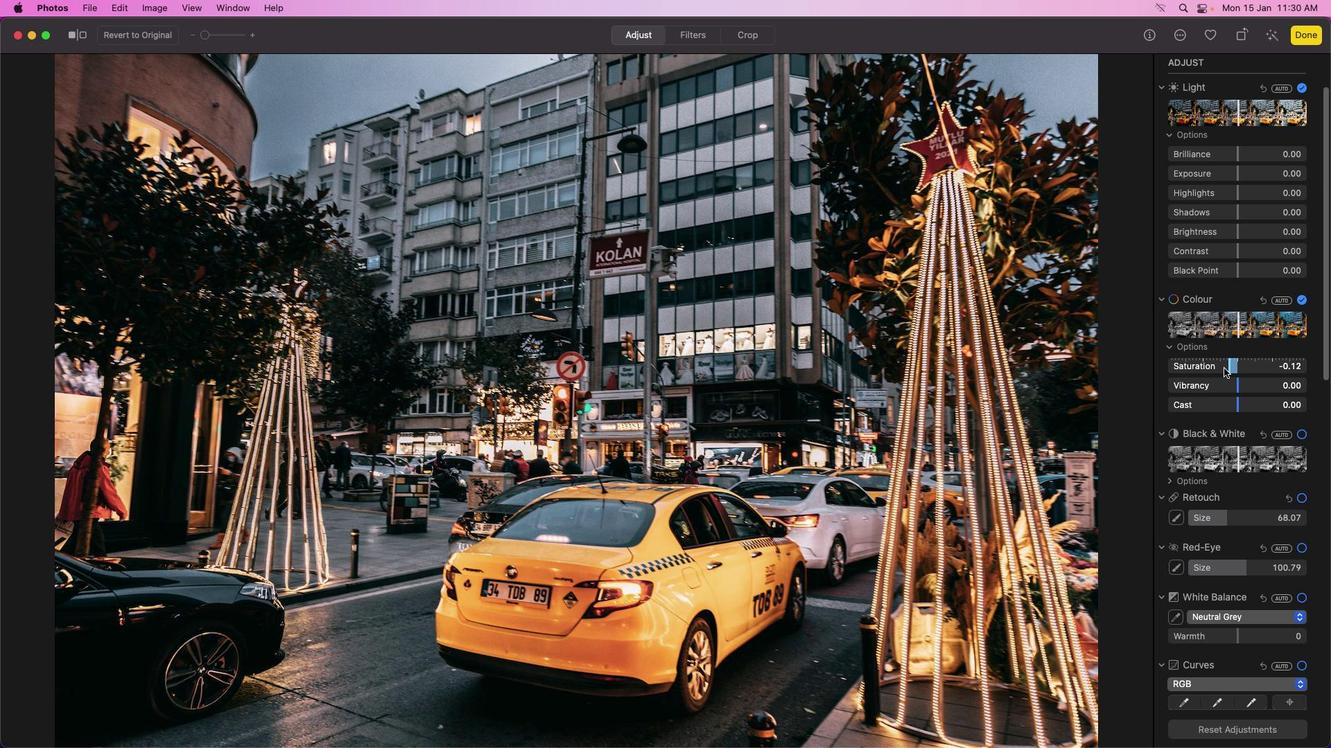 
Action: Mouse moved to (77, 80)
Screenshot: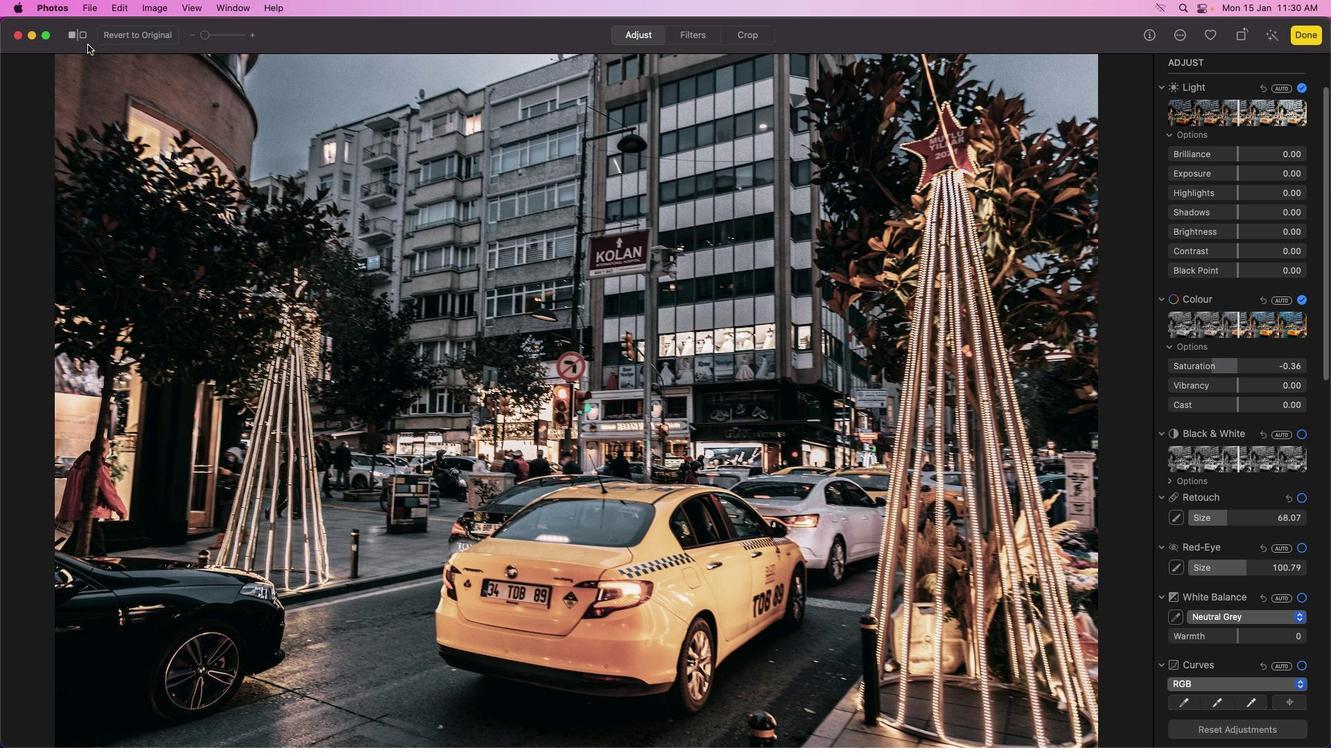 
Action: Mouse pressed left at (77, 80)
Screenshot: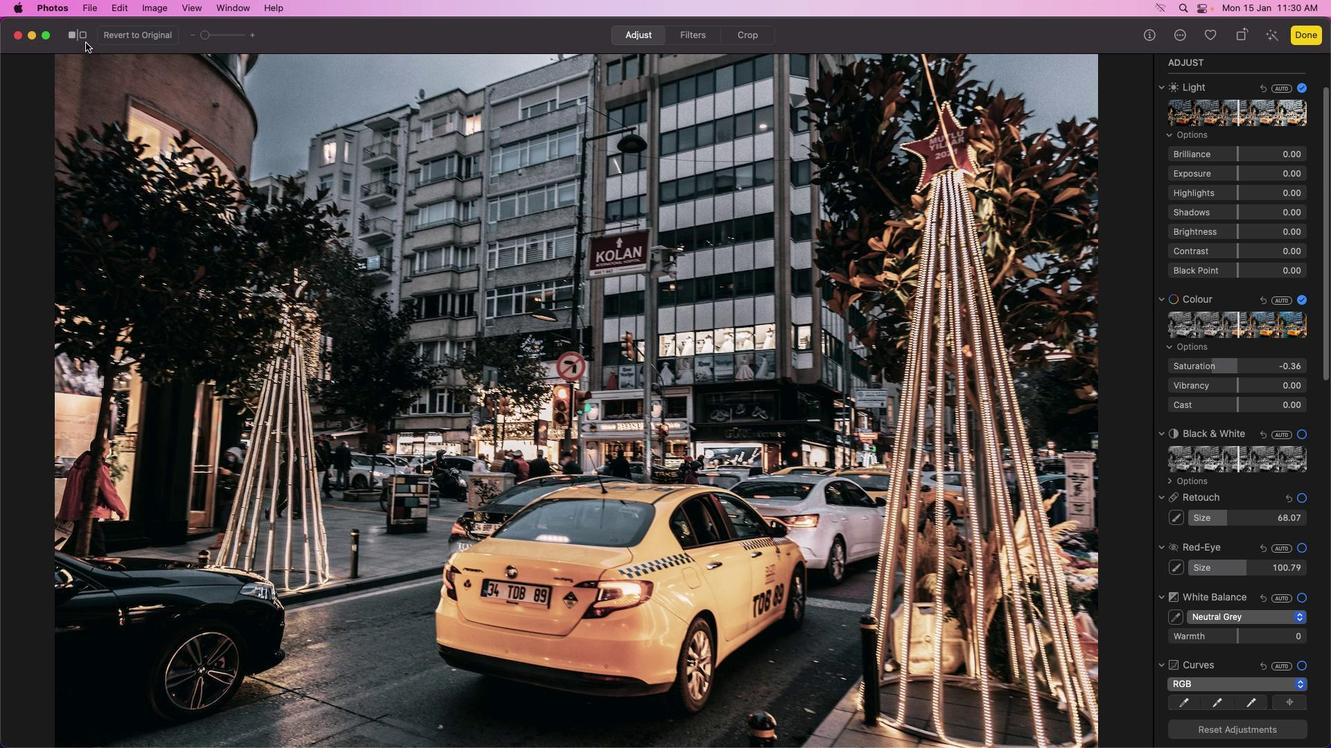
Action: Mouse moved to (81, 35)
Screenshot: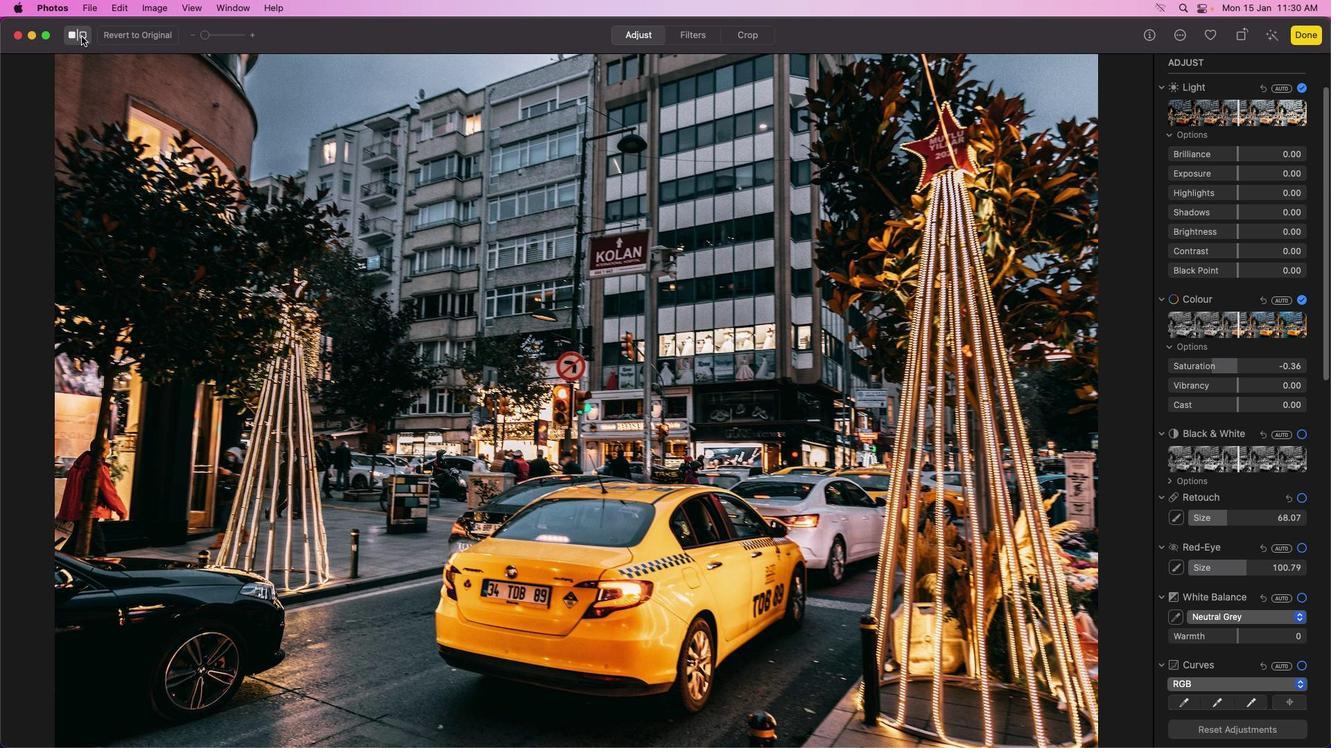 
Action: Mouse pressed left at (81, 35)
Screenshot: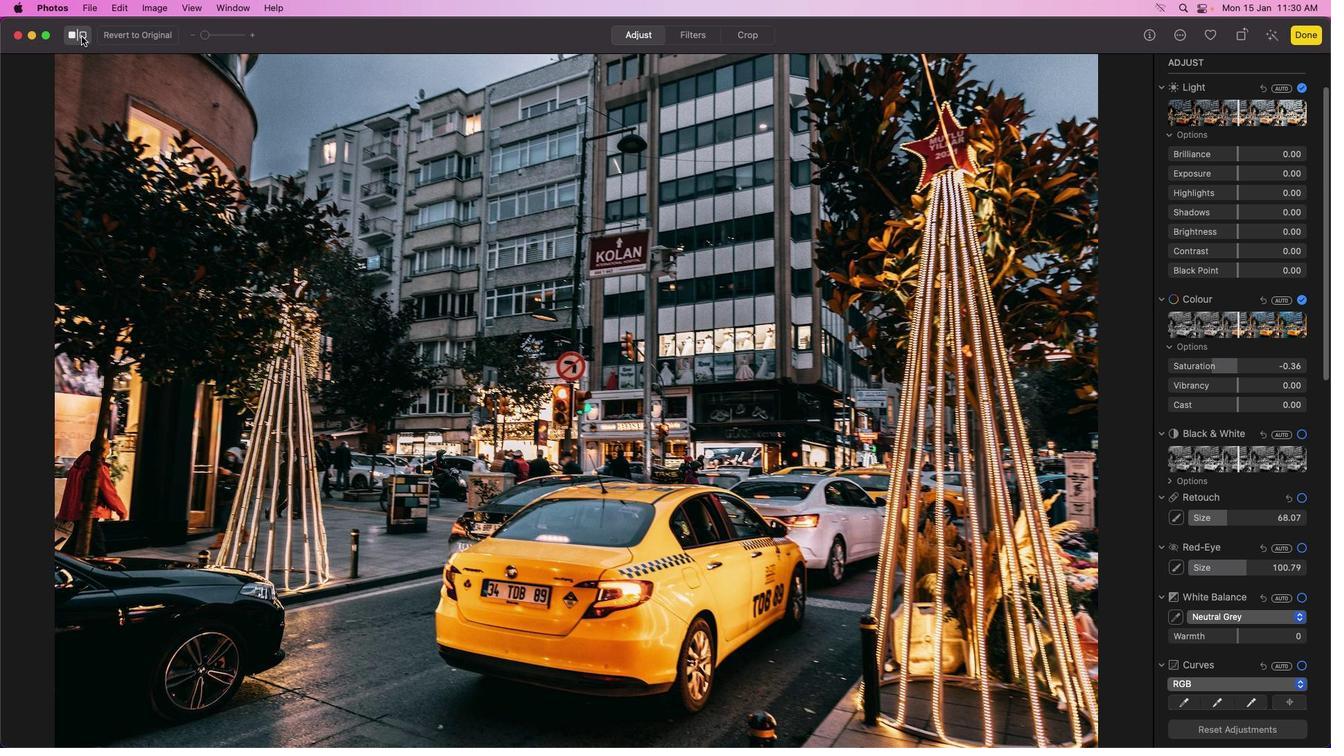 
Action: Mouse pressed left at (81, 35)
Screenshot: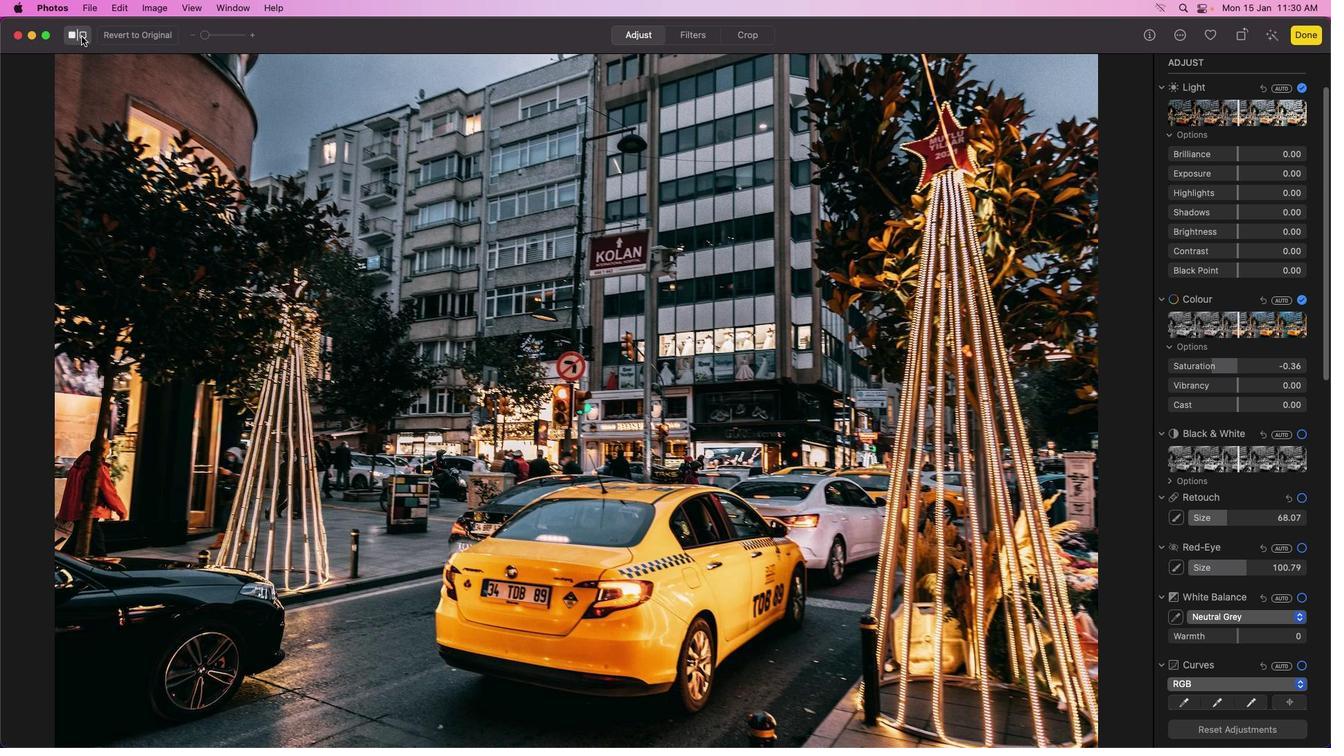 
Action: Mouse moved to (81, 35)
Screenshot: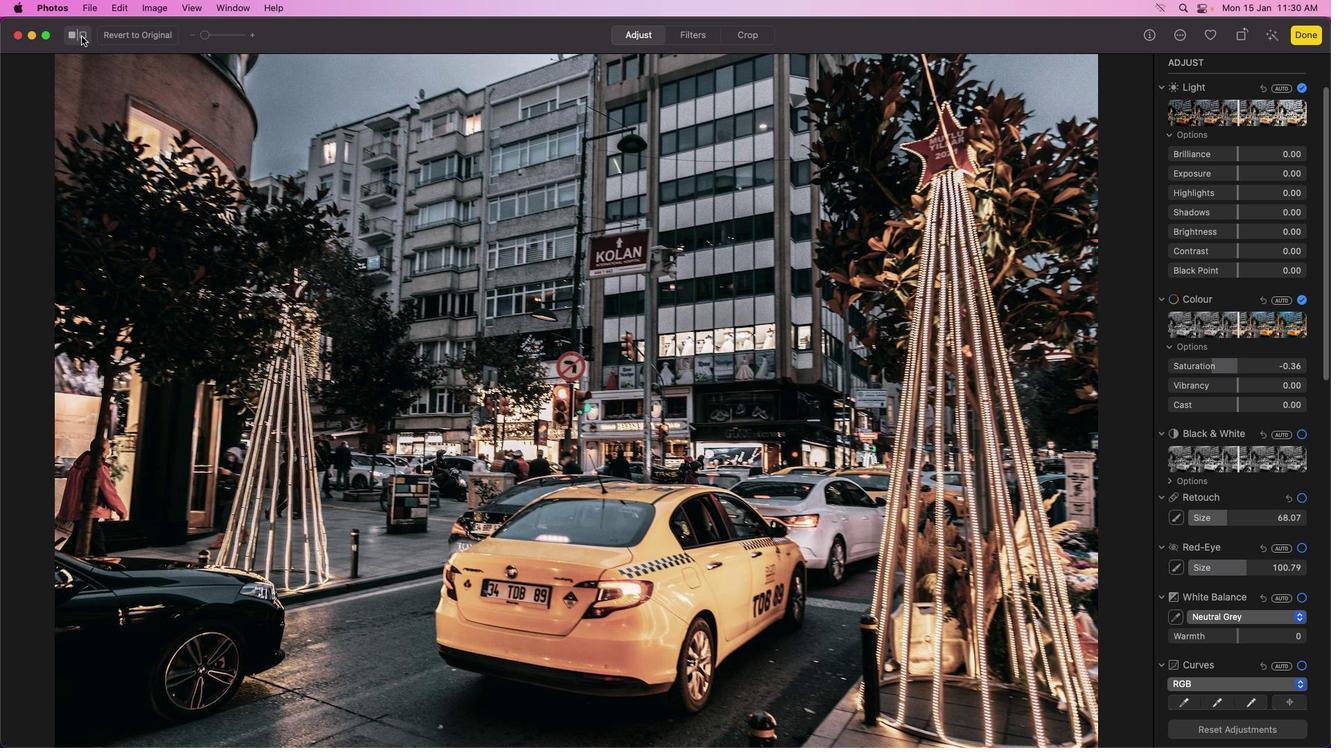 
Action: Mouse pressed left at (81, 35)
Screenshot: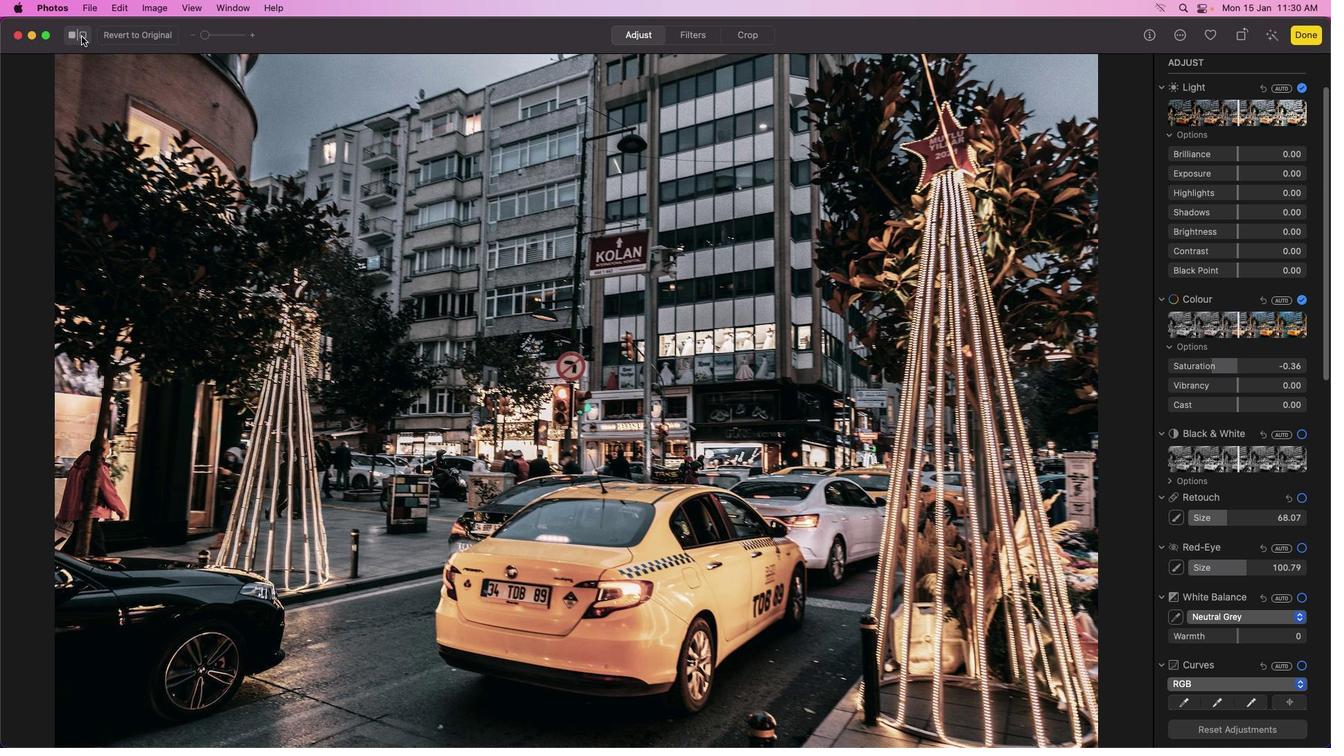 
Action: Mouse pressed left at (81, 35)
Screenshot: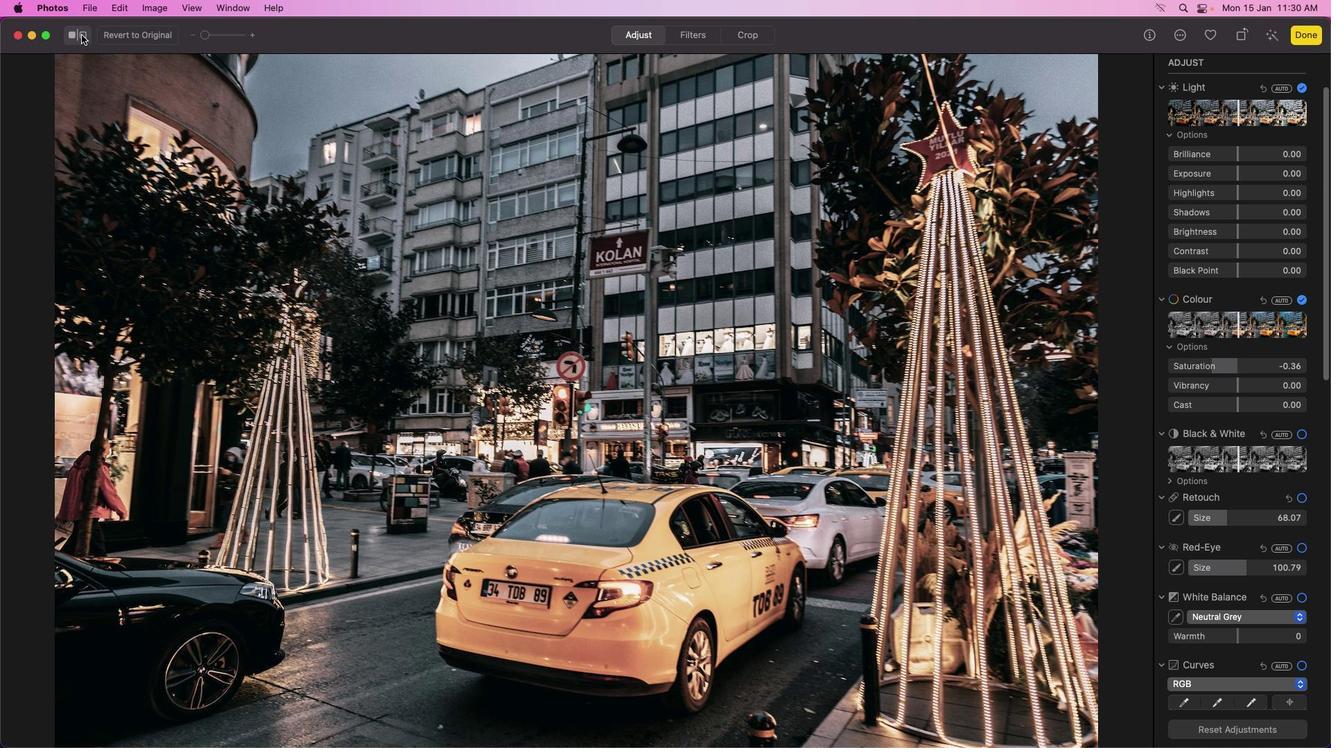 
Action: Mouse moved to (1239, 389)
Screenshot: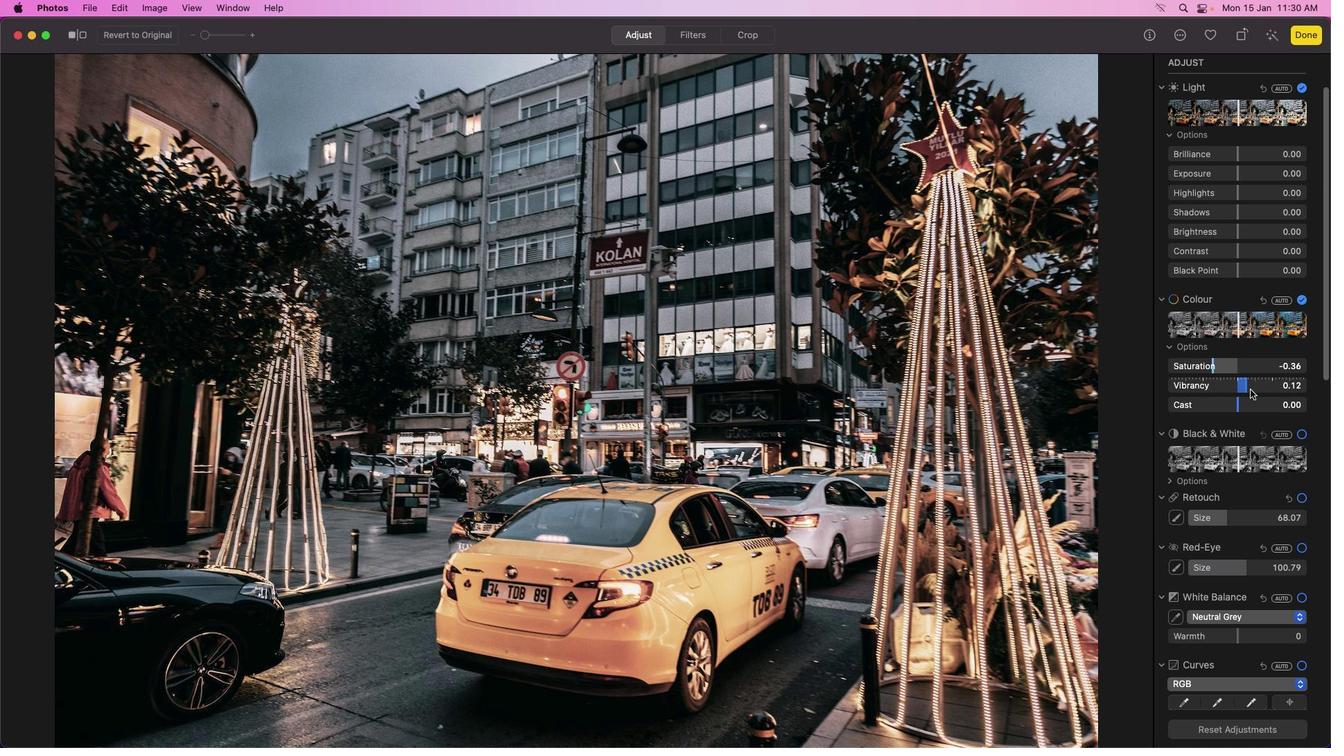 
Action: Mouse pressed left at (1239, 389)
Screenshot: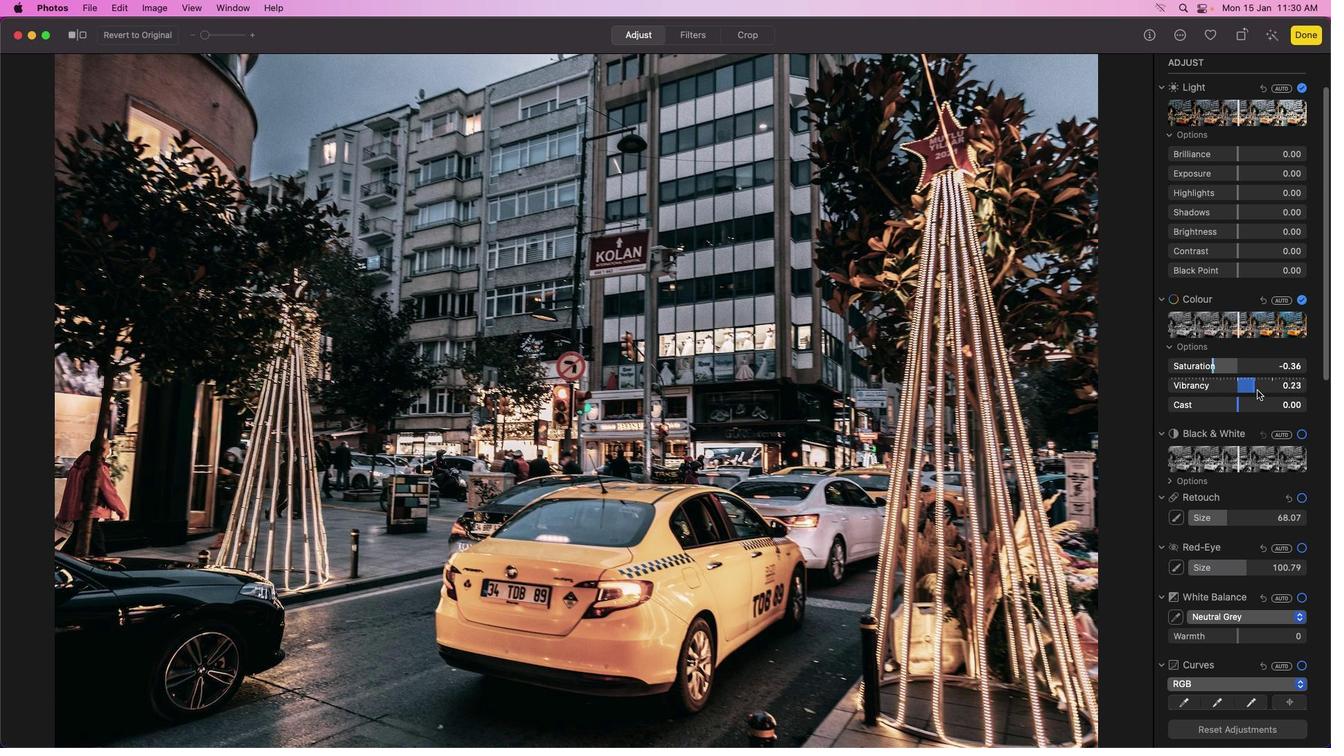 
Action: Mouse moved to (1239, 405)
Screenshot: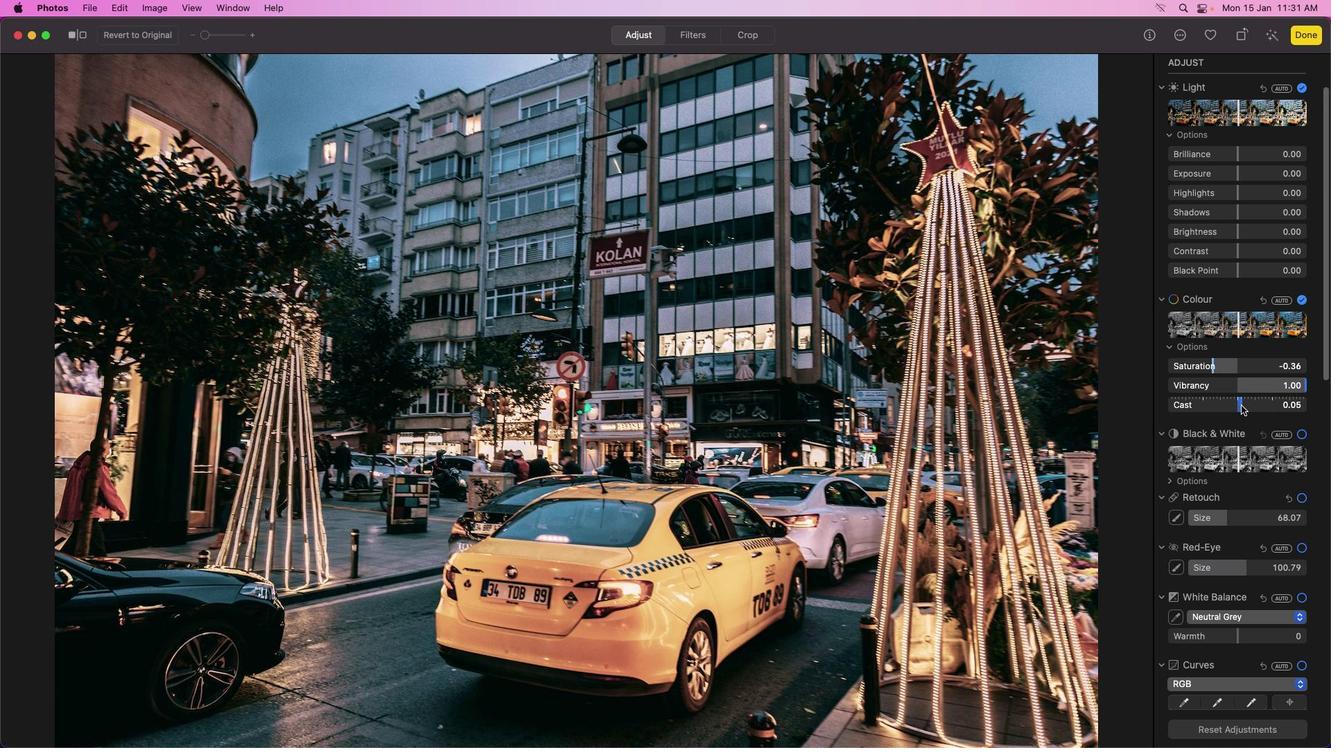 
Action: Mouse pressed left at (1239, 405)
Screenshot: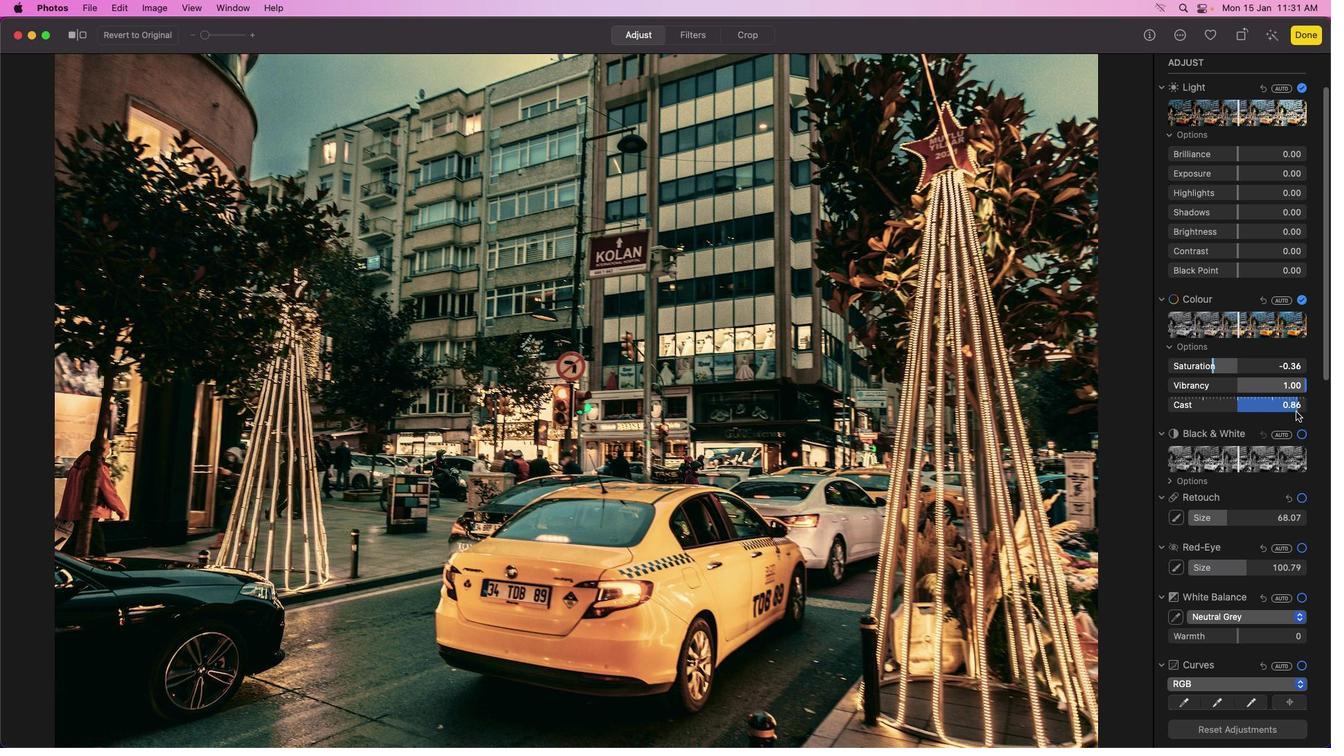
Action: Mouse moved to (1207, 367)
Screenshot: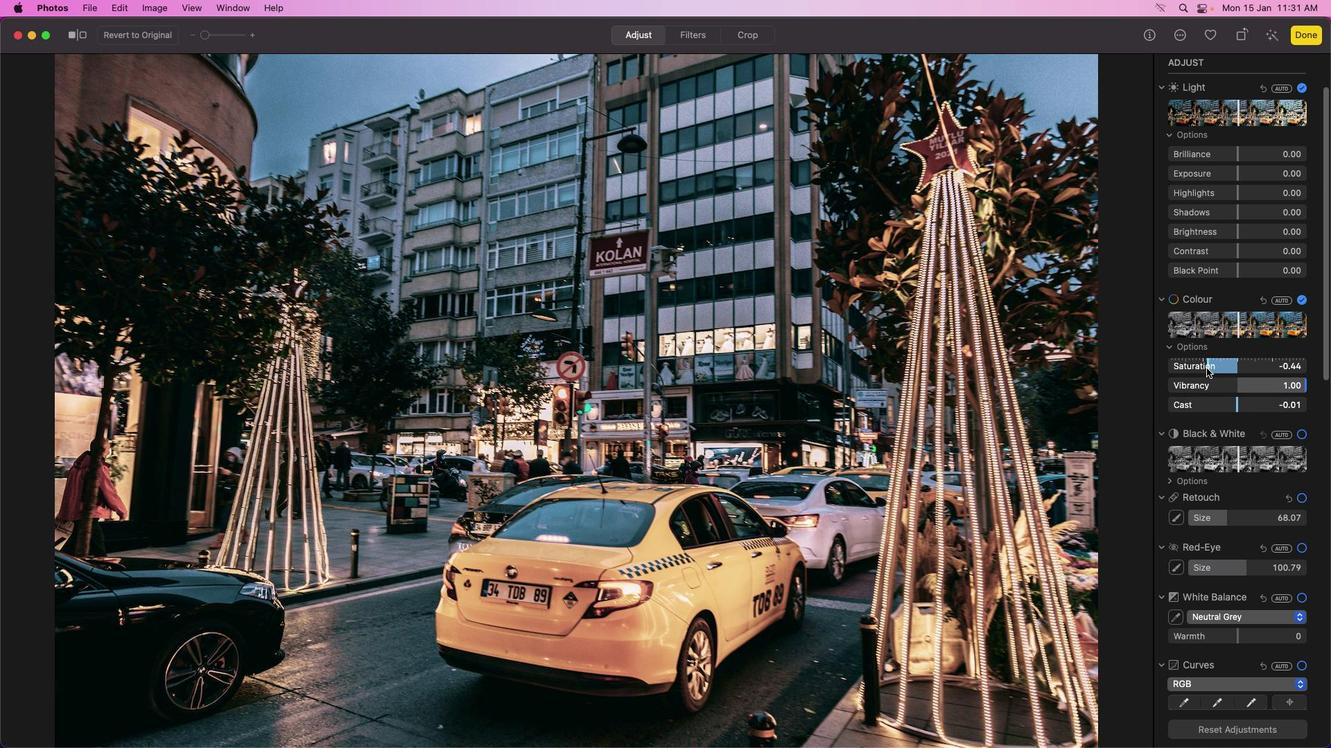 
Action: Mouse pressed left at (1207, 367)
Screenshot: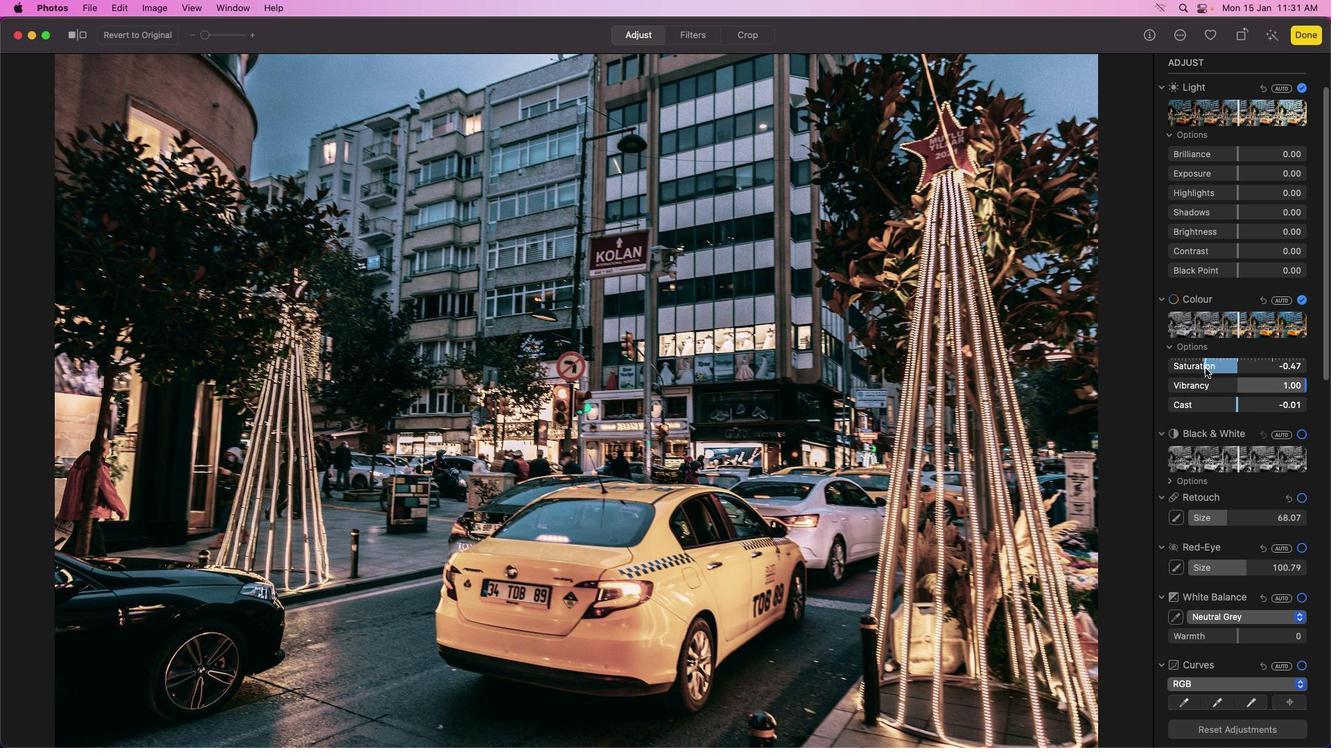 
Action: Mouse moved to (1214, 366)
Screenshot: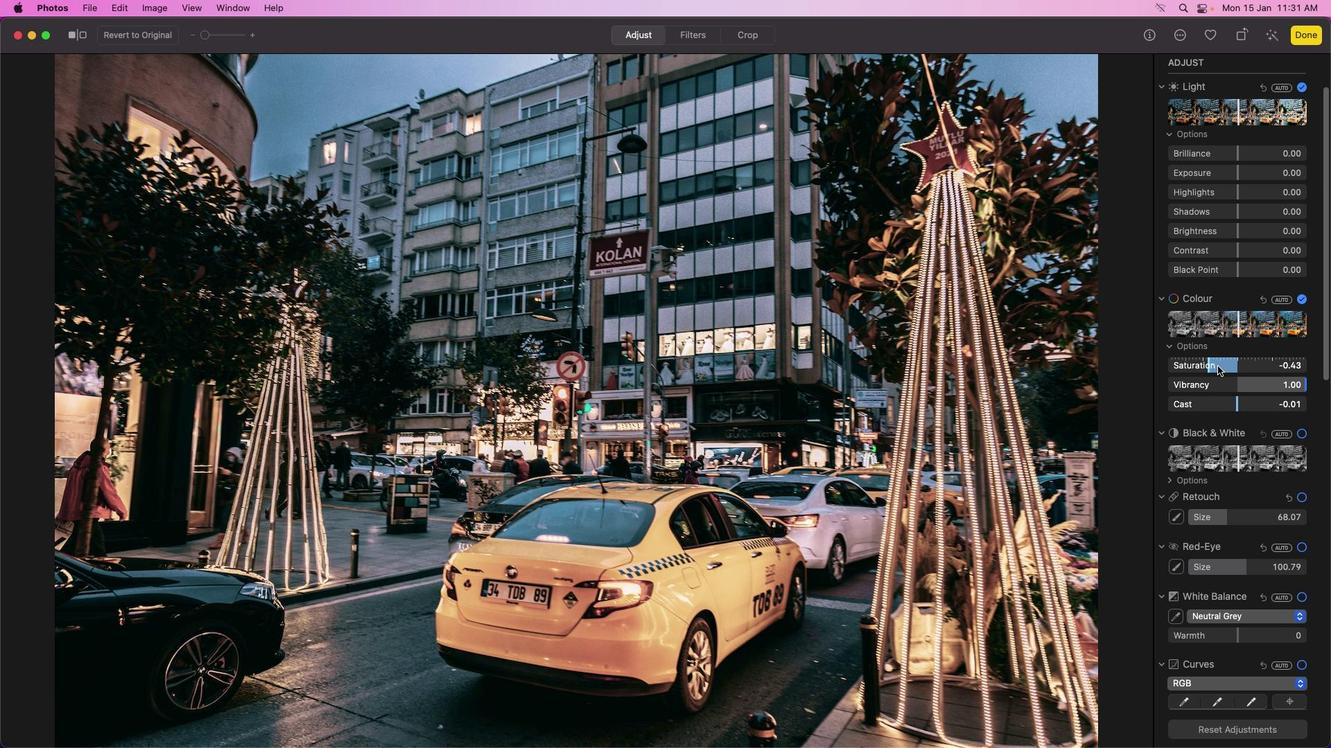 
Action: Mouse scrolled (1214, 366) with delta (0, 0)
Screenshot: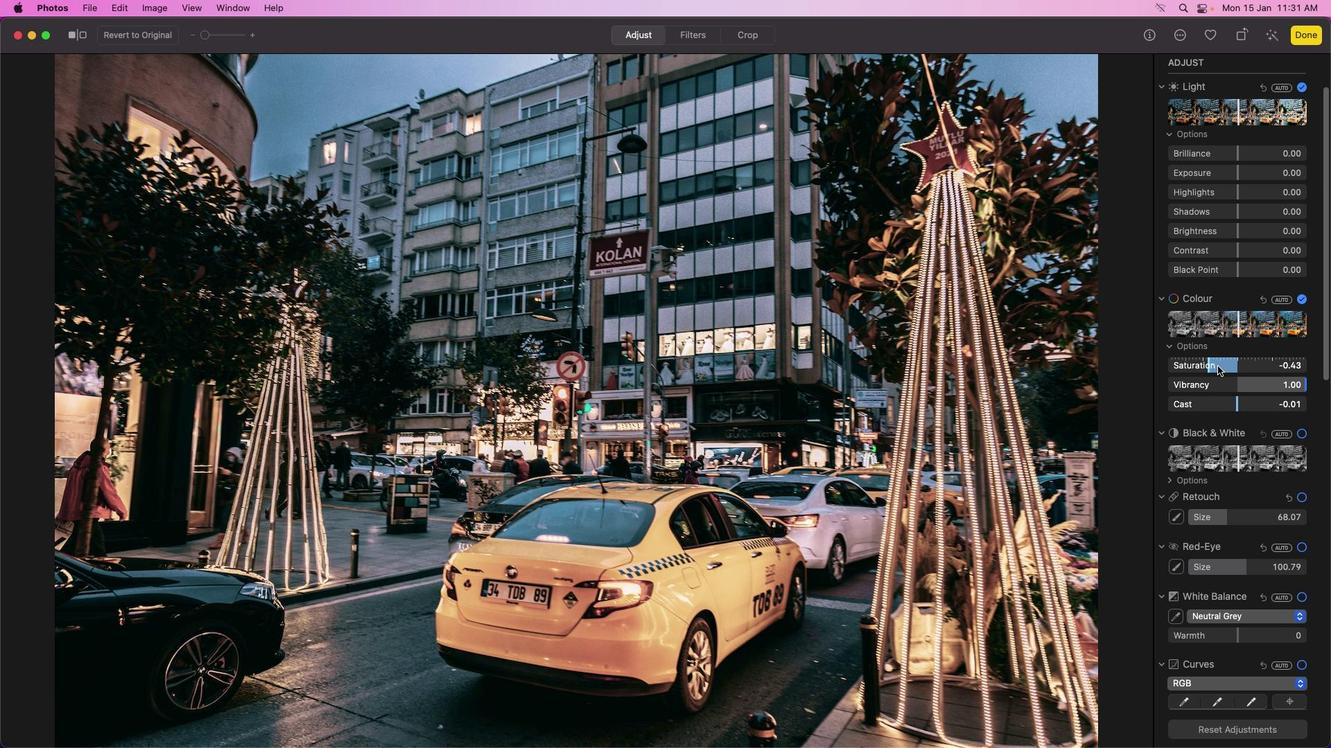 
Action: Mouse moved to (1216, 366)
Screenshot: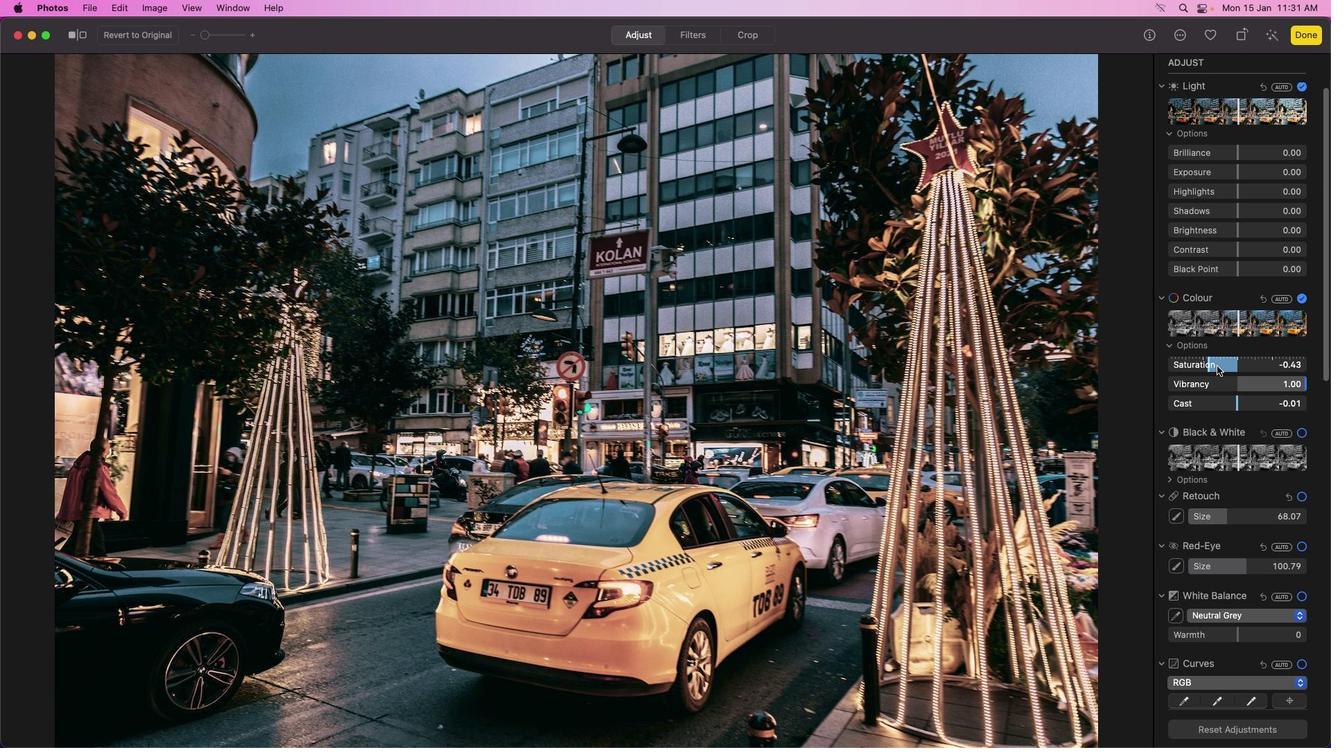 
Action: Mouse scrolled (1216, 366) with delta (0, 0)
Screenshot: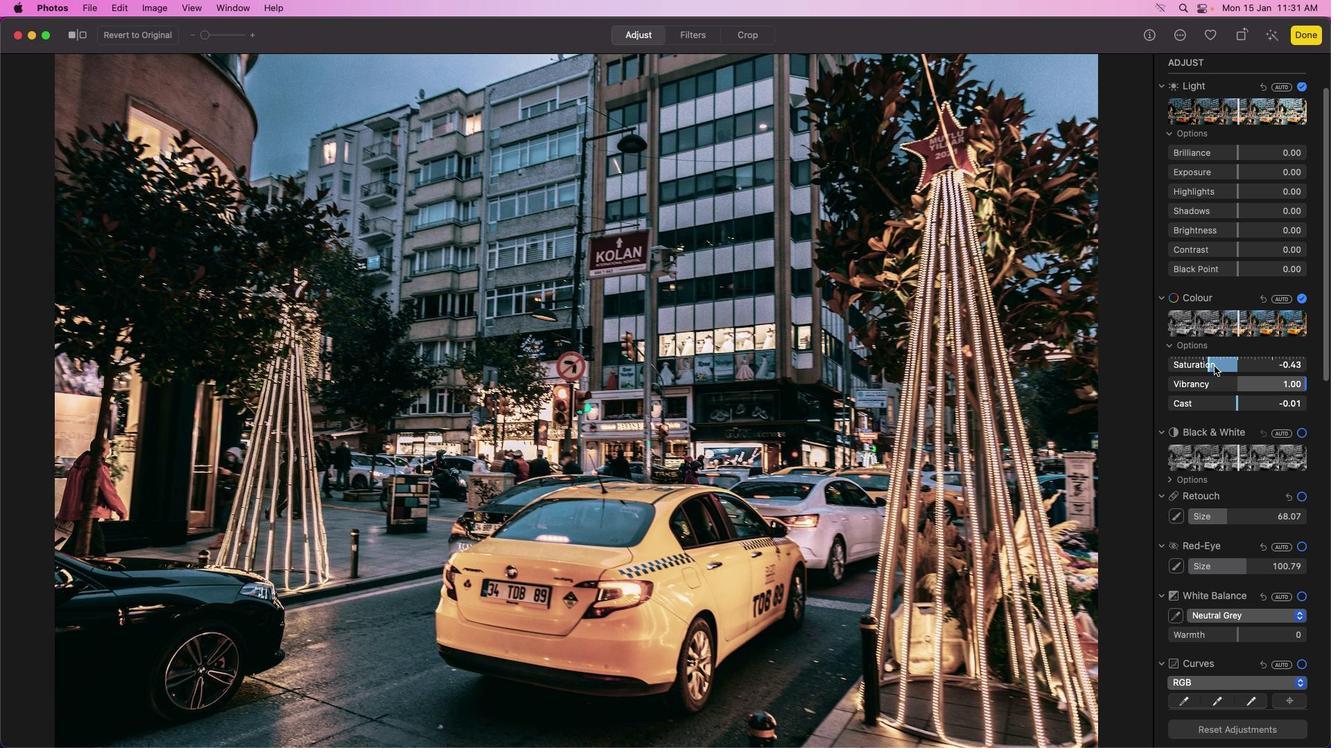 
Action: Mouse moved to (1213, 366)
Screenshot: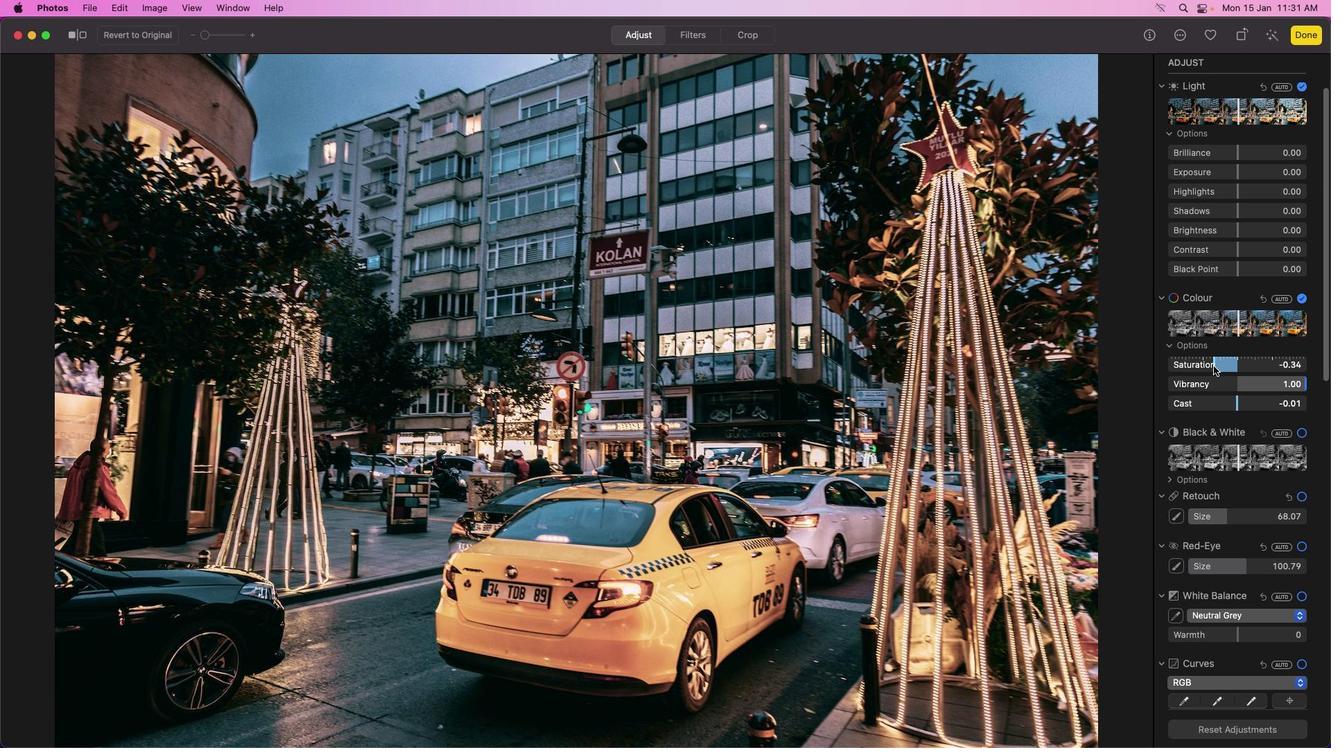 
Action: Mouse pressed left at (1213, 366)
Screenshot: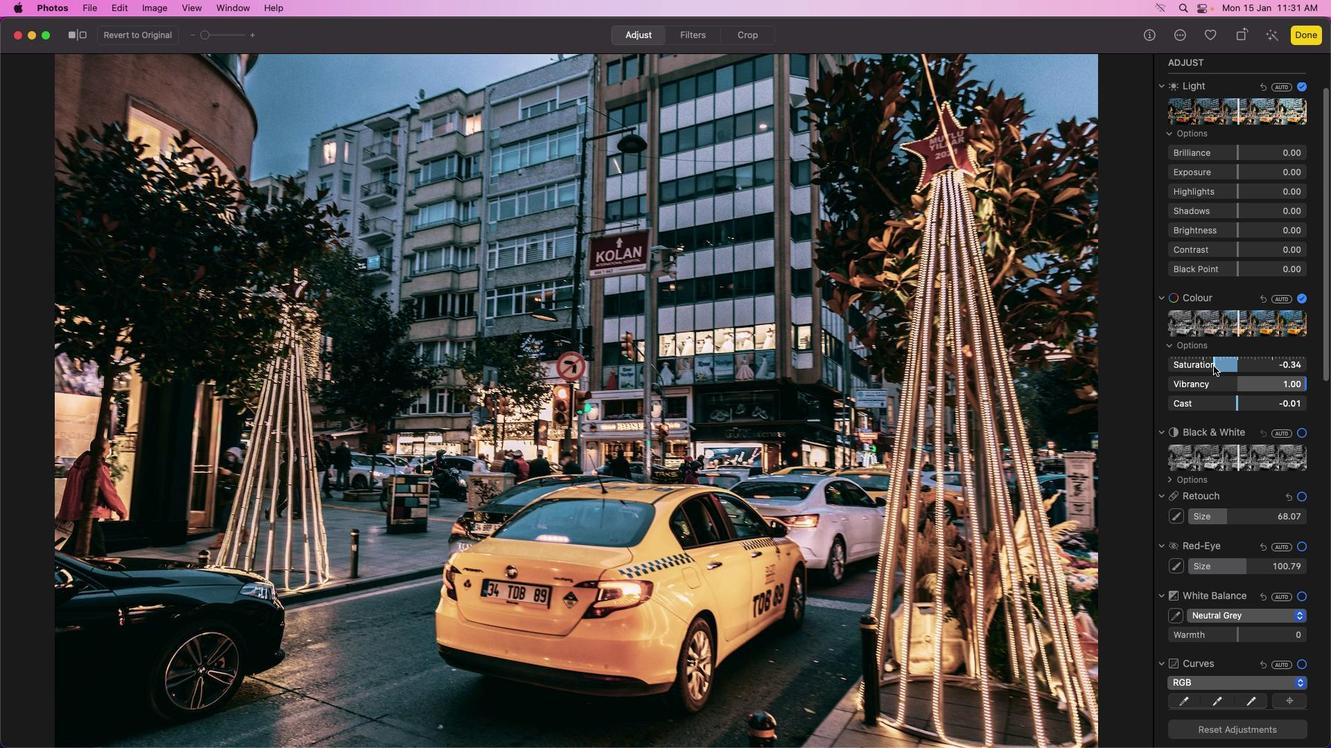 
Action: Mouse moved to (1193, 366)
Screenshot: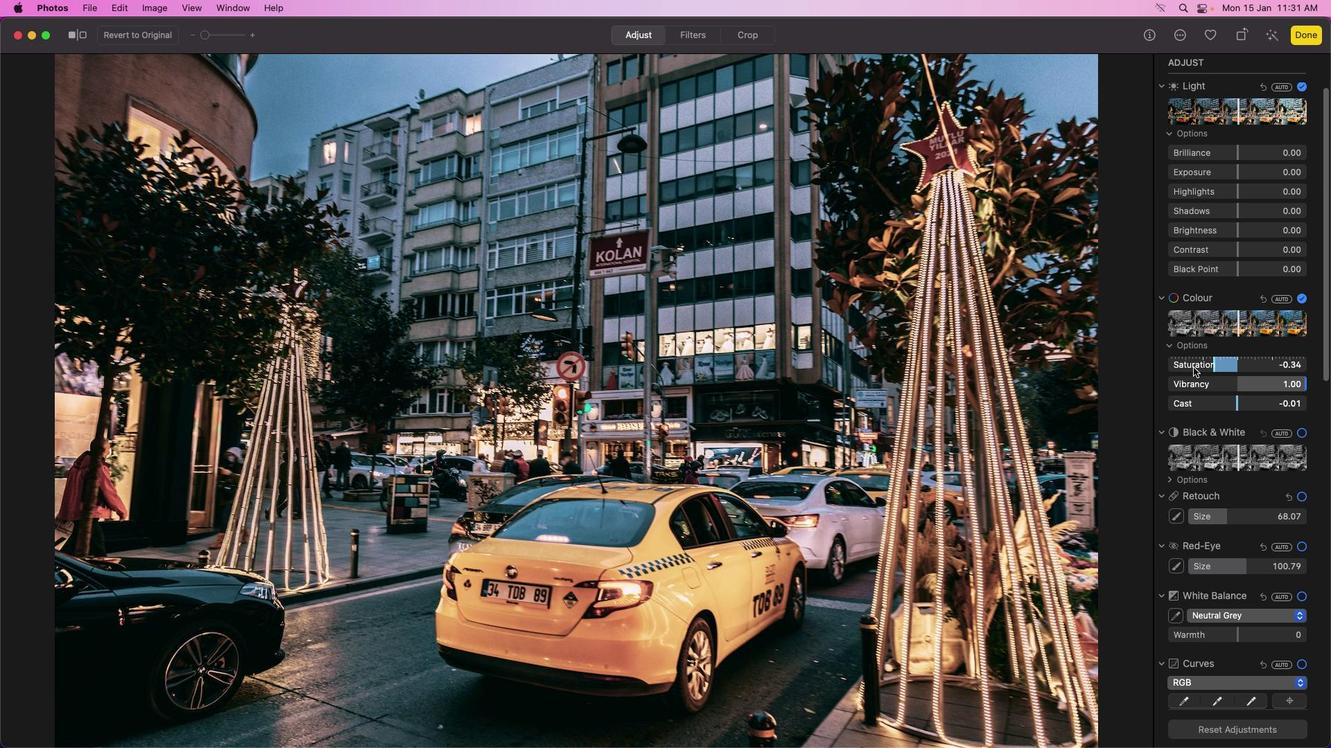 
Action: Mouse pressed left at (1193, 366)
Screenshot: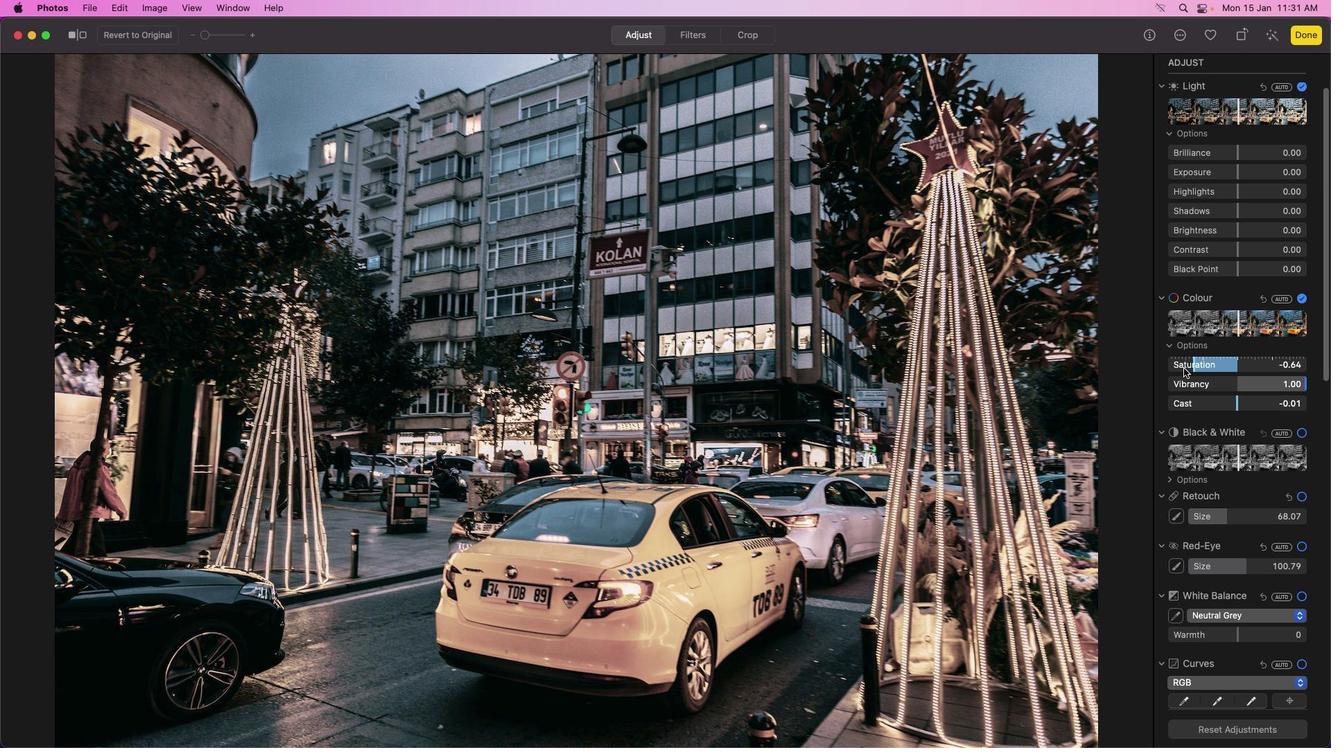
Action: Mouse moved to (1183, 368)
Screenshot: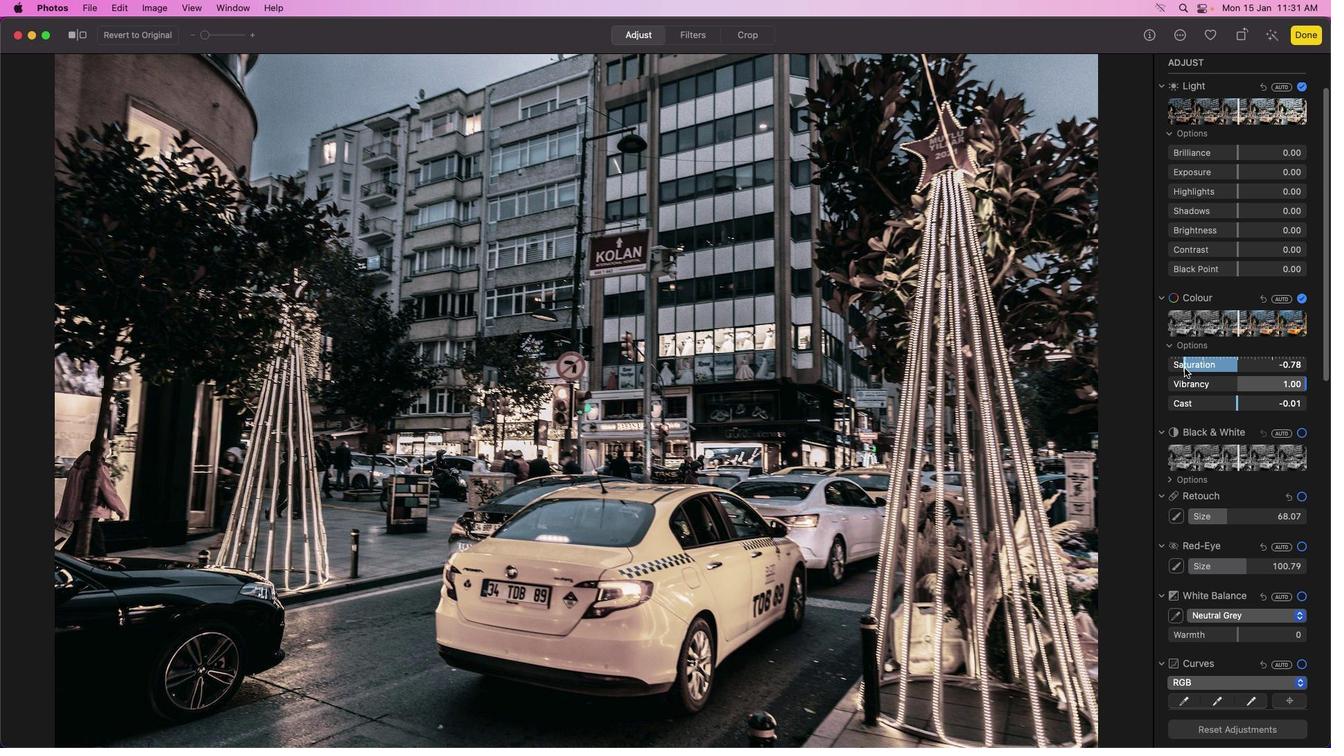 
Action: Mouse pressed left at (1183, 368)
Screenshot: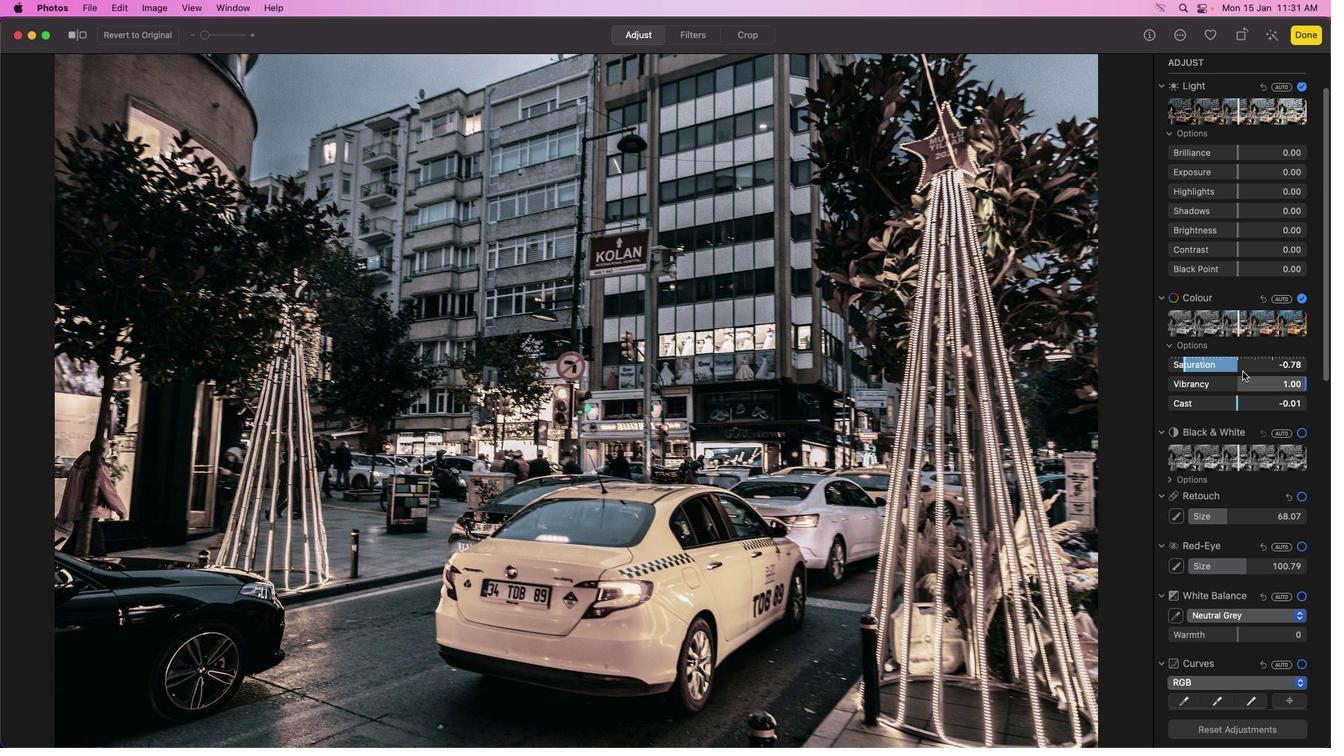 
Action: Mouse moved to (1252, 370)
Screenshot: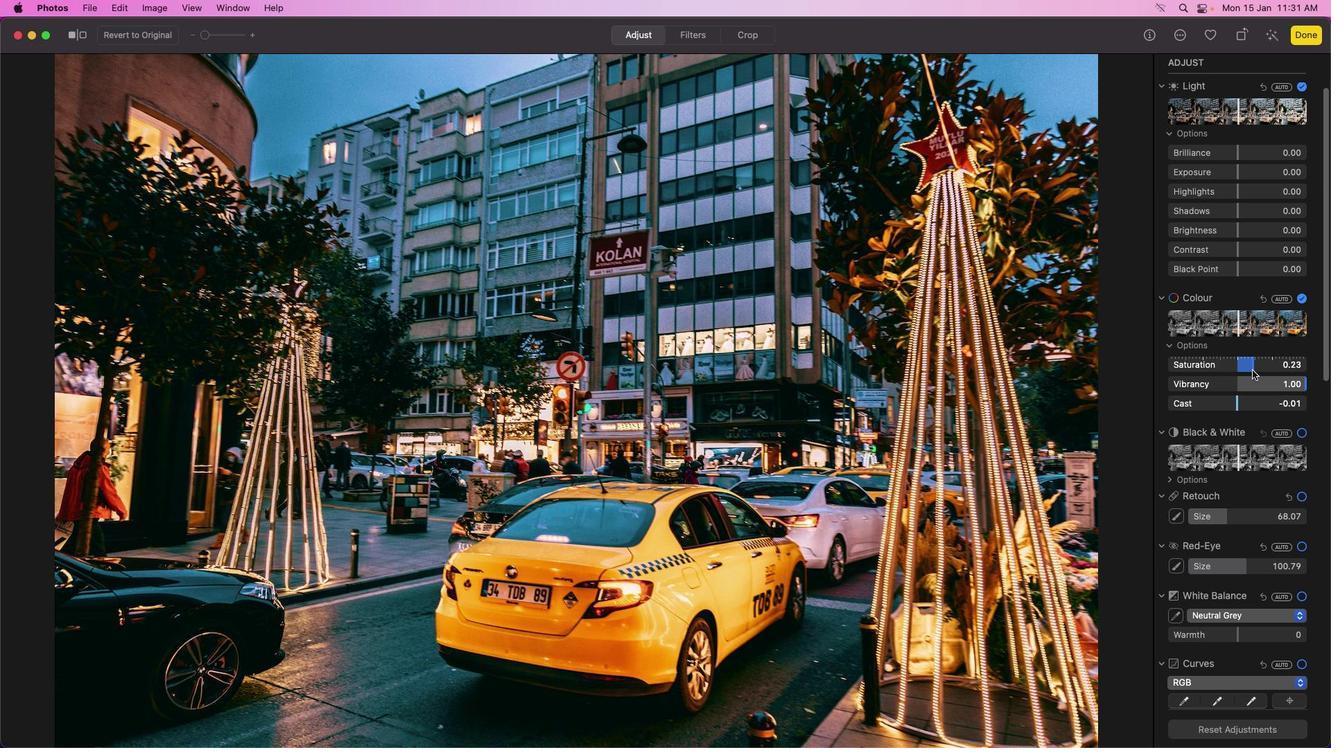 
Action: Mouse pressed left at (1252, 370)
Screenshot: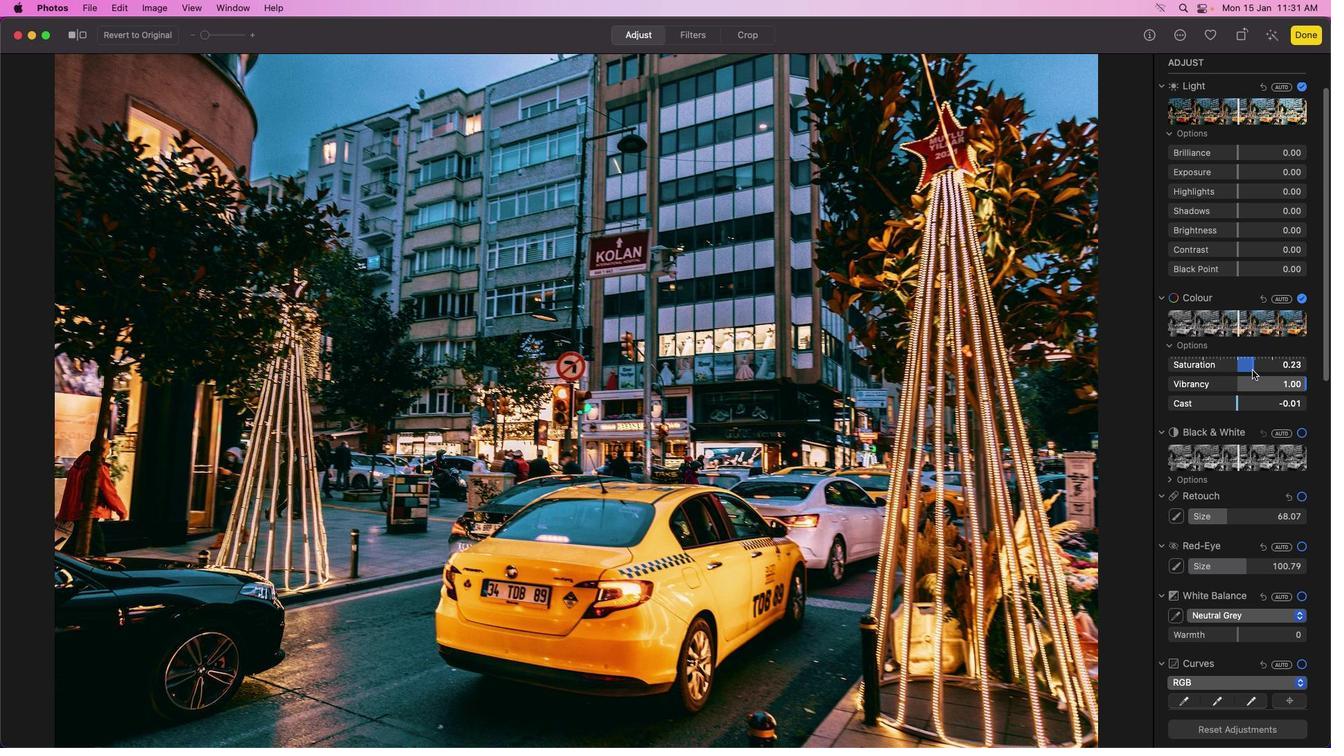 
Action: Mouse moved to (1225, 368)
Screenshot: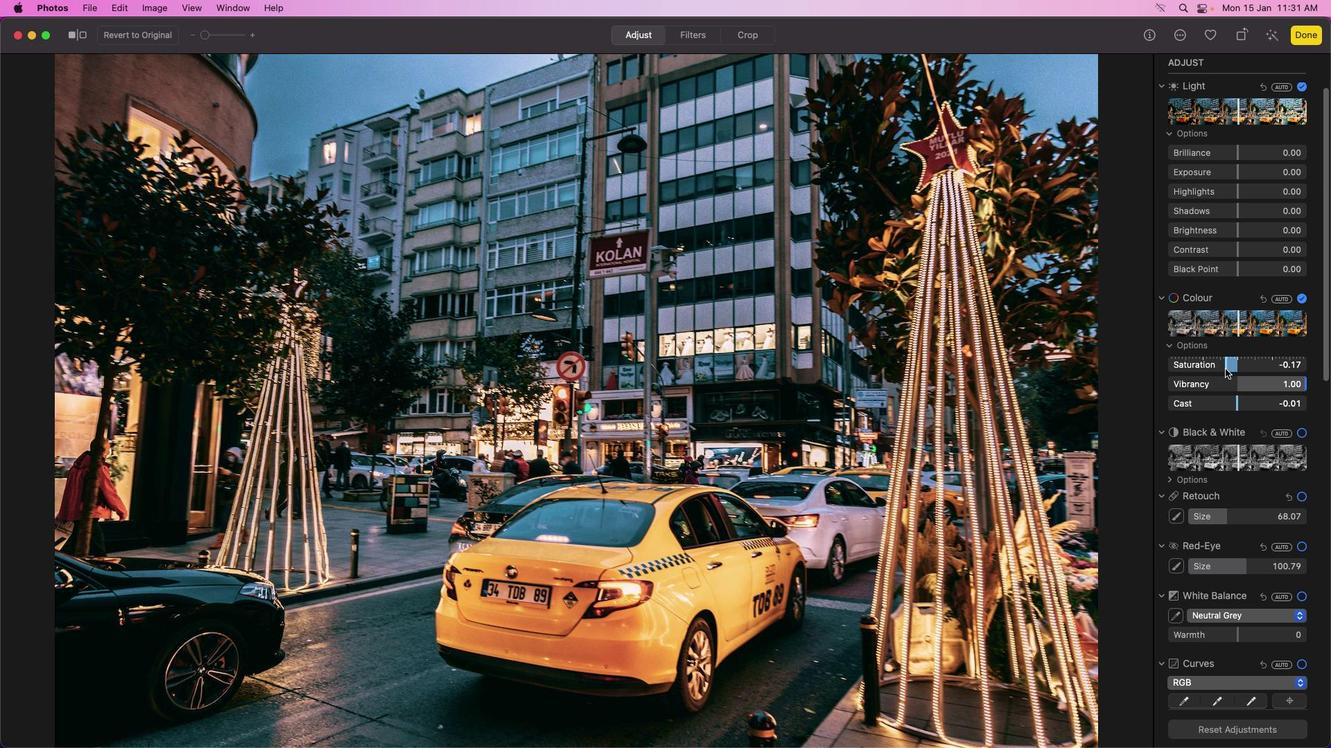 
Action: Mouse pressed left at (1225, 368)
Screenshot: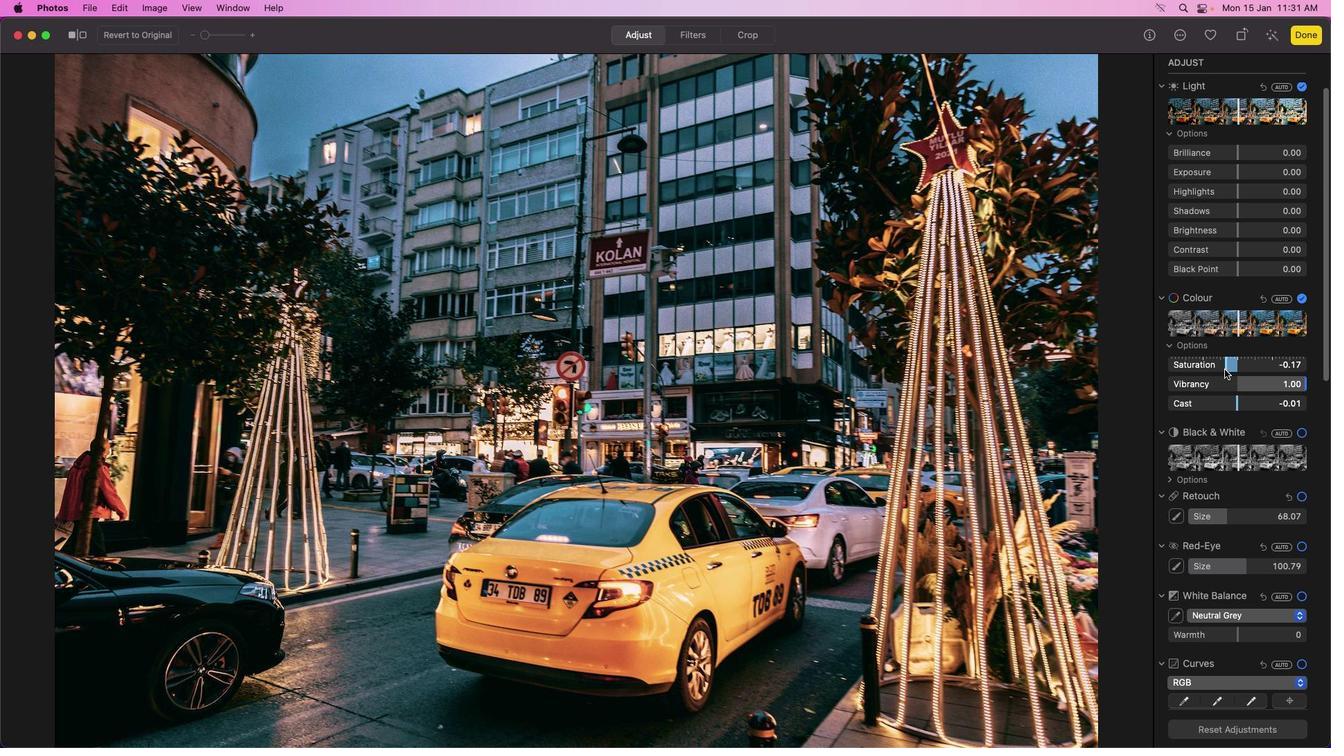 
Action: Mouse moved to (1223, 368)
Screenshot: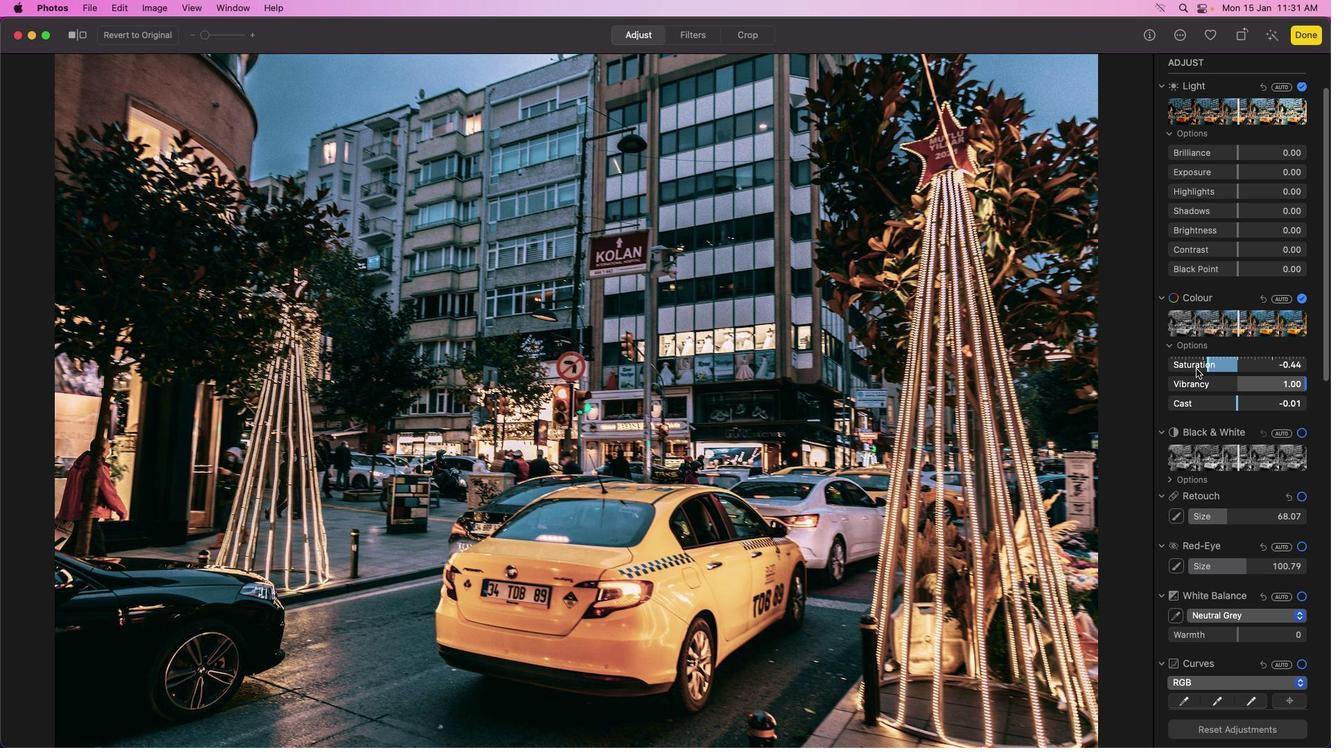 
Action: Mouse pressed left at (1223, 368)
Screenshot: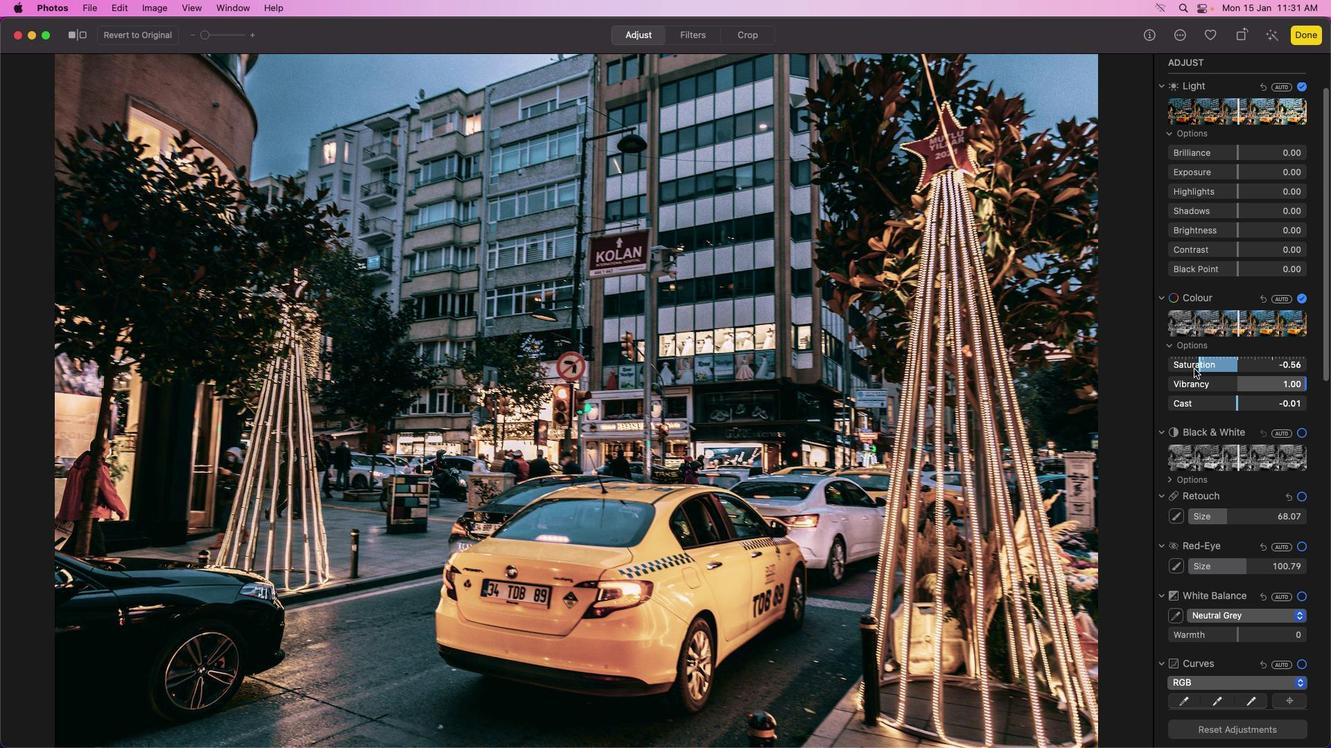 
Action: Mouse moved to (1194, 365)
Screenshot: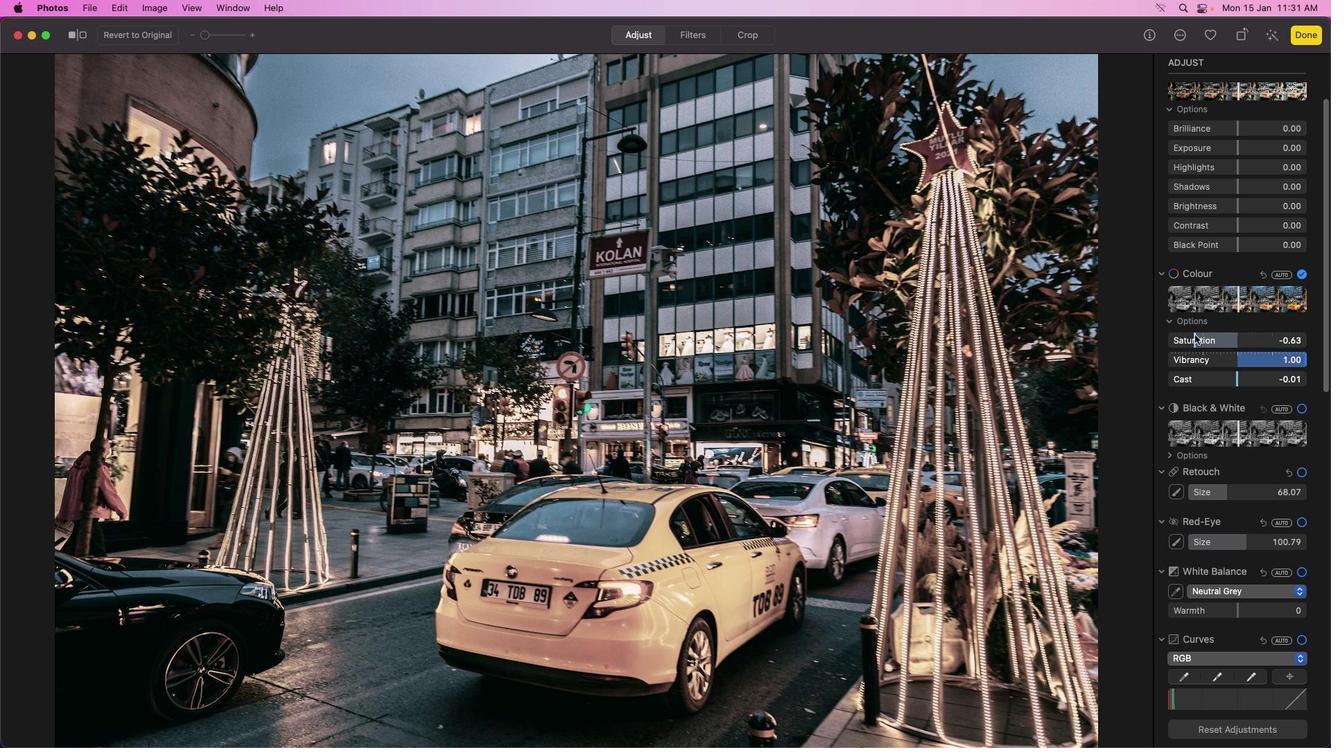 
Action: Mouse scrolled (1194, 365) with delta (0, 0)
Screenshot: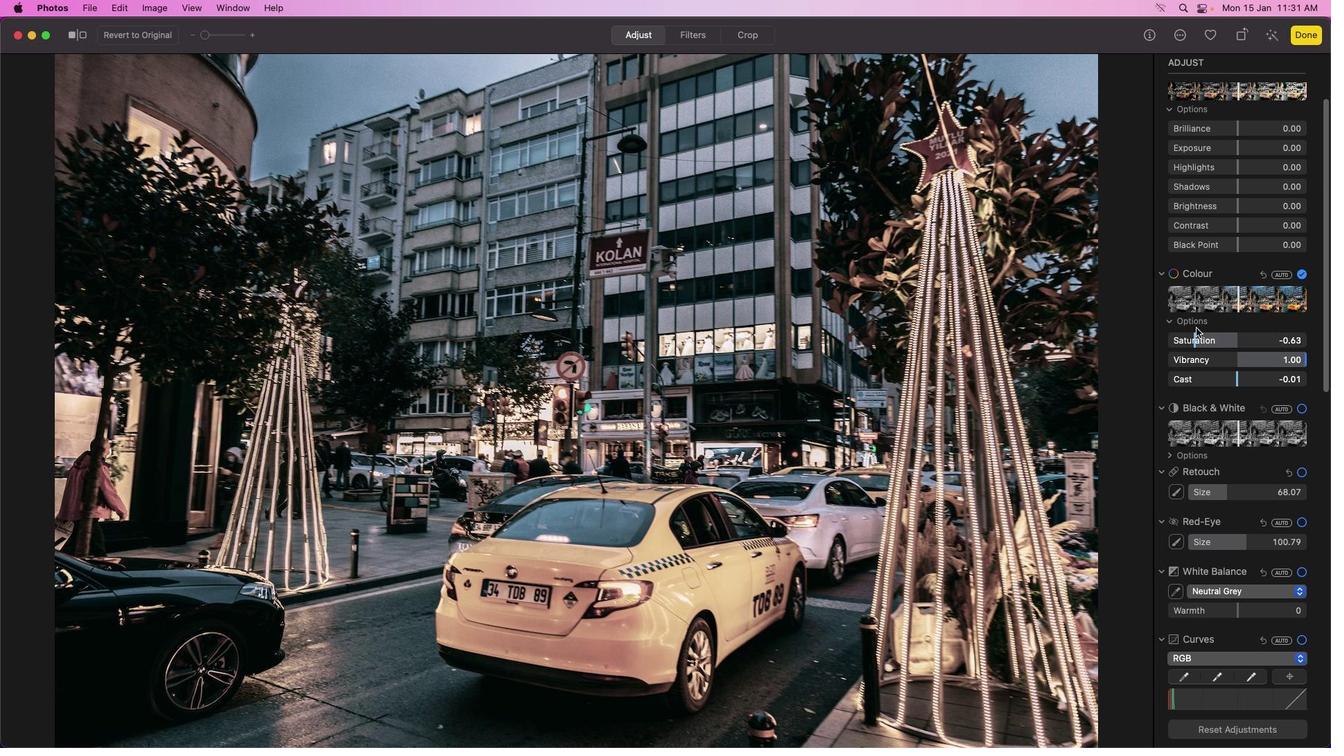 
Action: Mouse moved to (1194, 364)
Screenshot: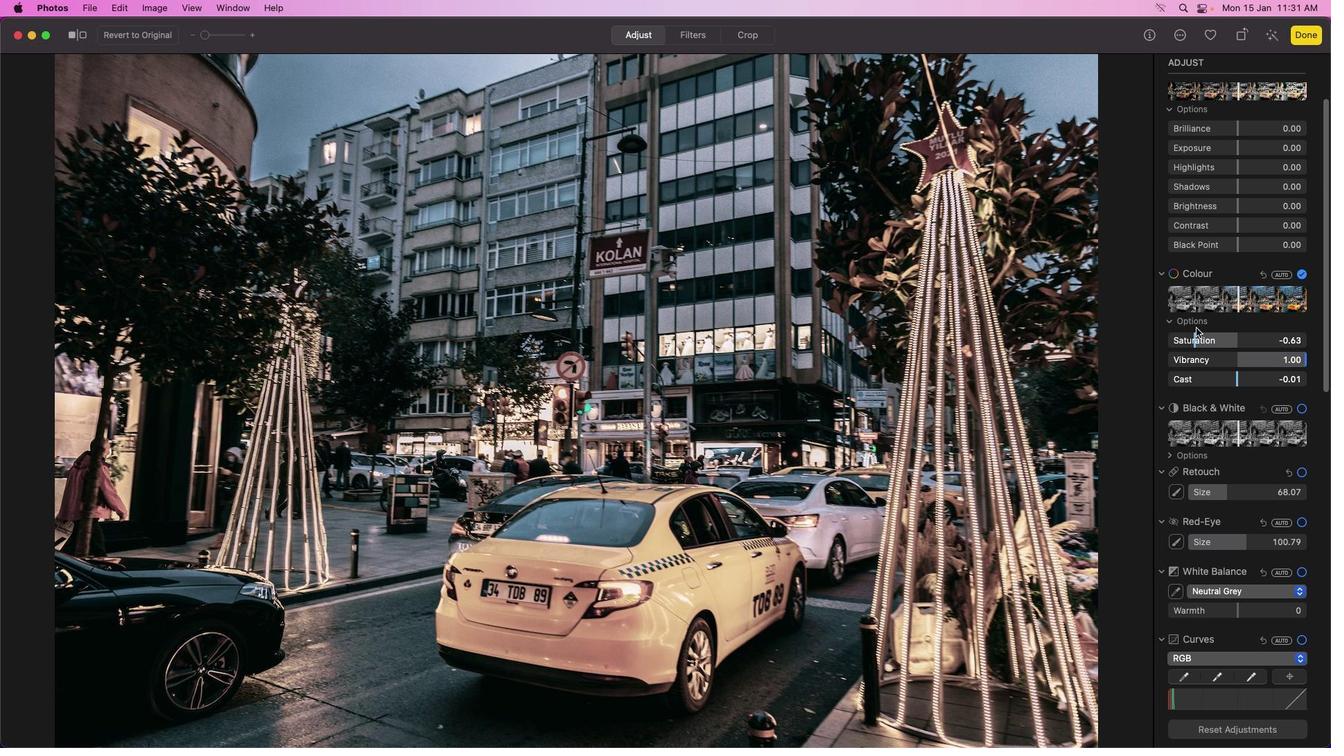
Action: Mouse scrolled (1194, 364) with delta (0, 0)
Screenshot: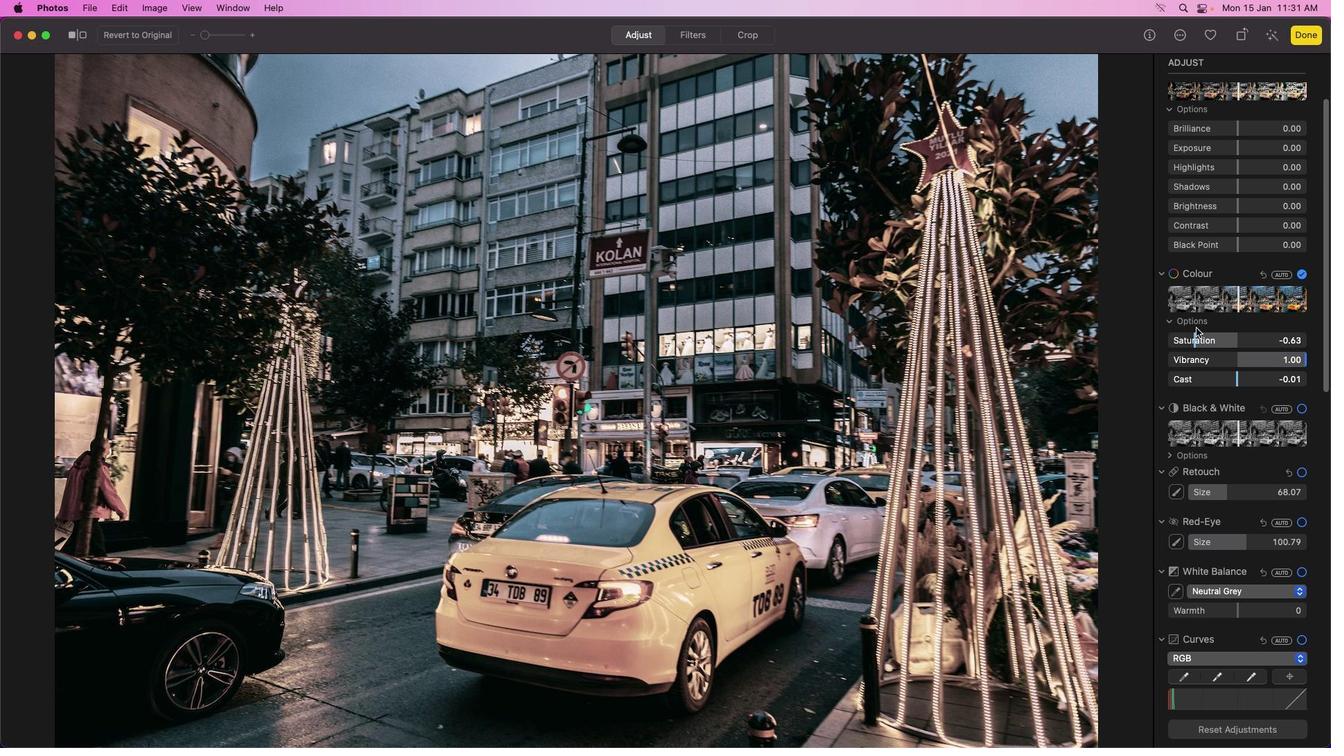 
Action: Mouse moved to (1194, 364)
Screenshot: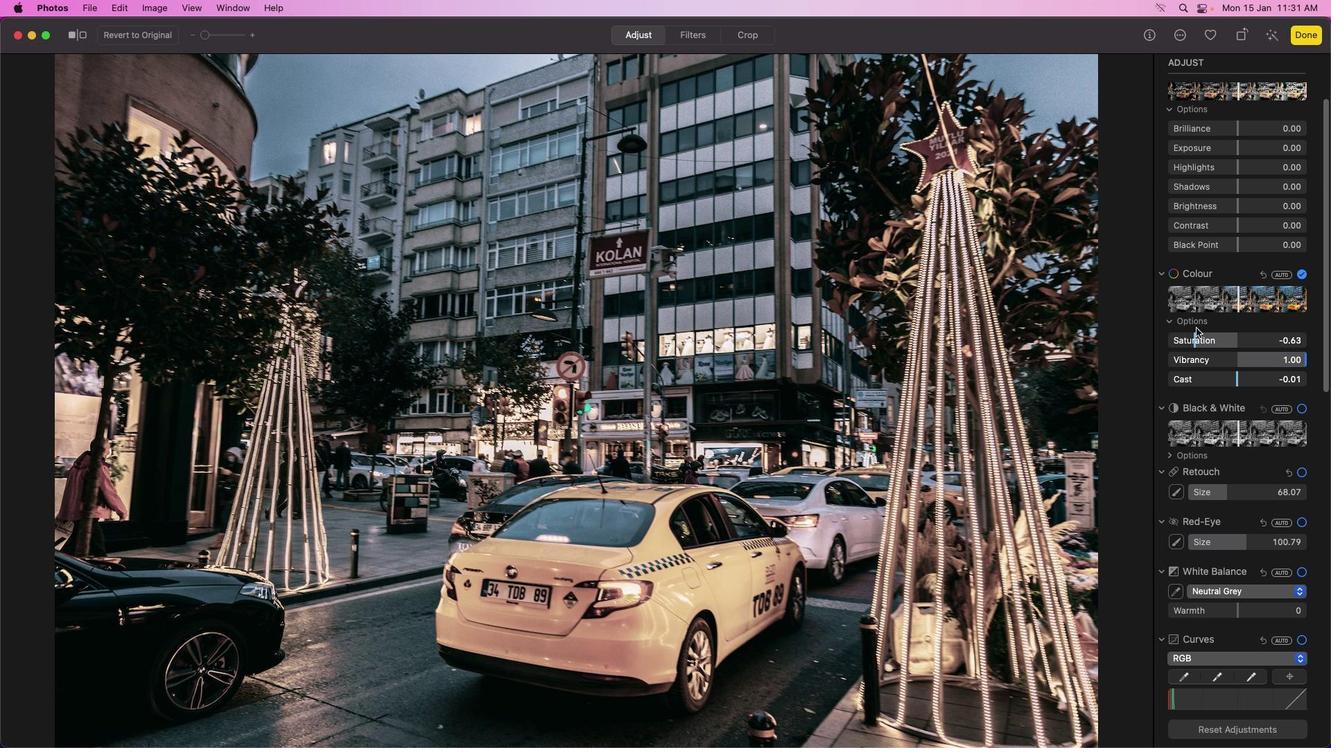 
Action: Mouse scrolled (1194, 364) with delta (0, -1)
Screenshot: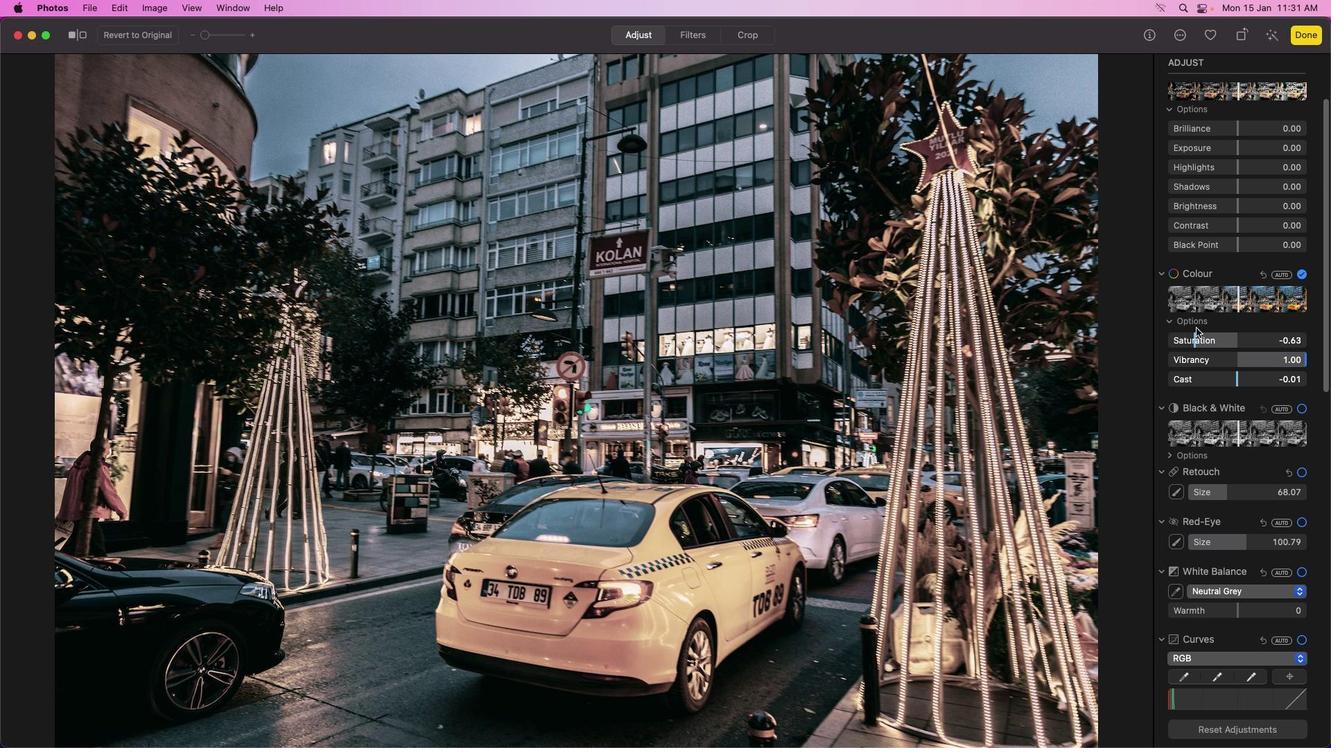 
Action: Mouse moved to (1199, 340)
Screenshot: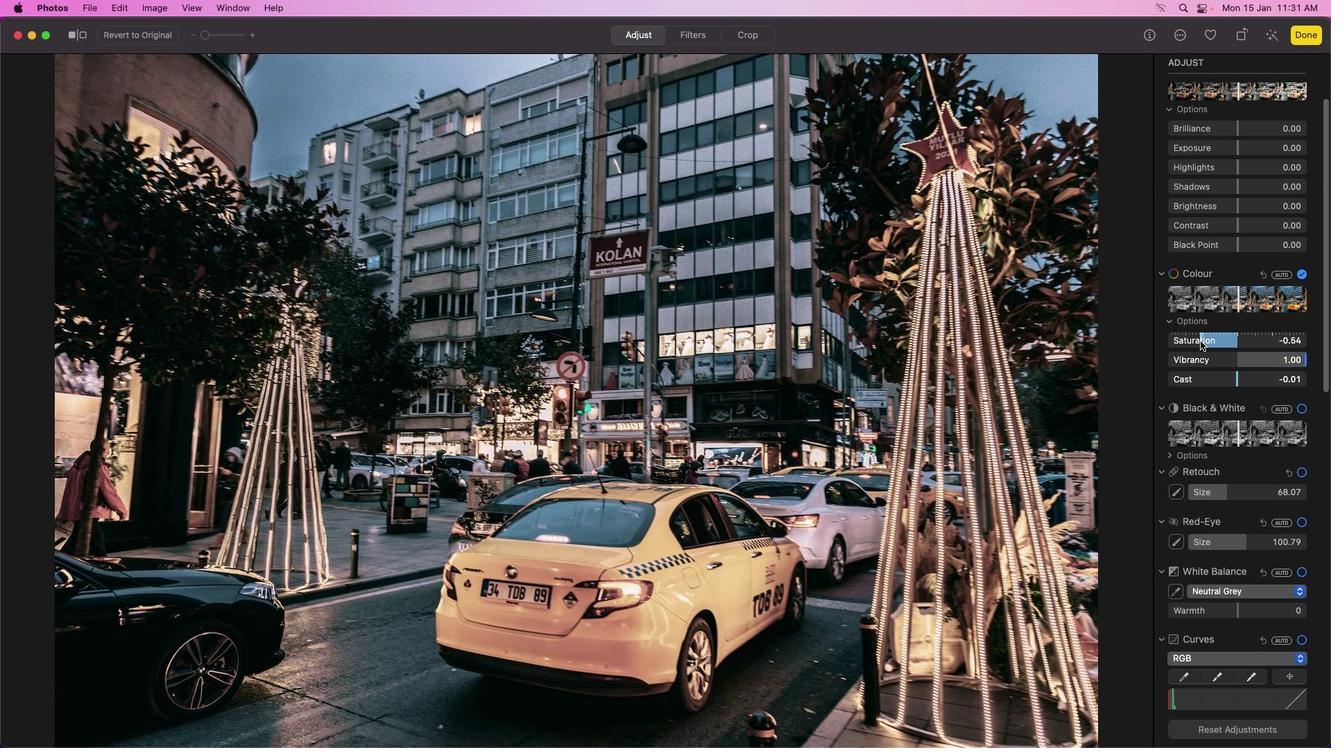 
Action: Mouse pressed left at (1199, 340)
Screenshot: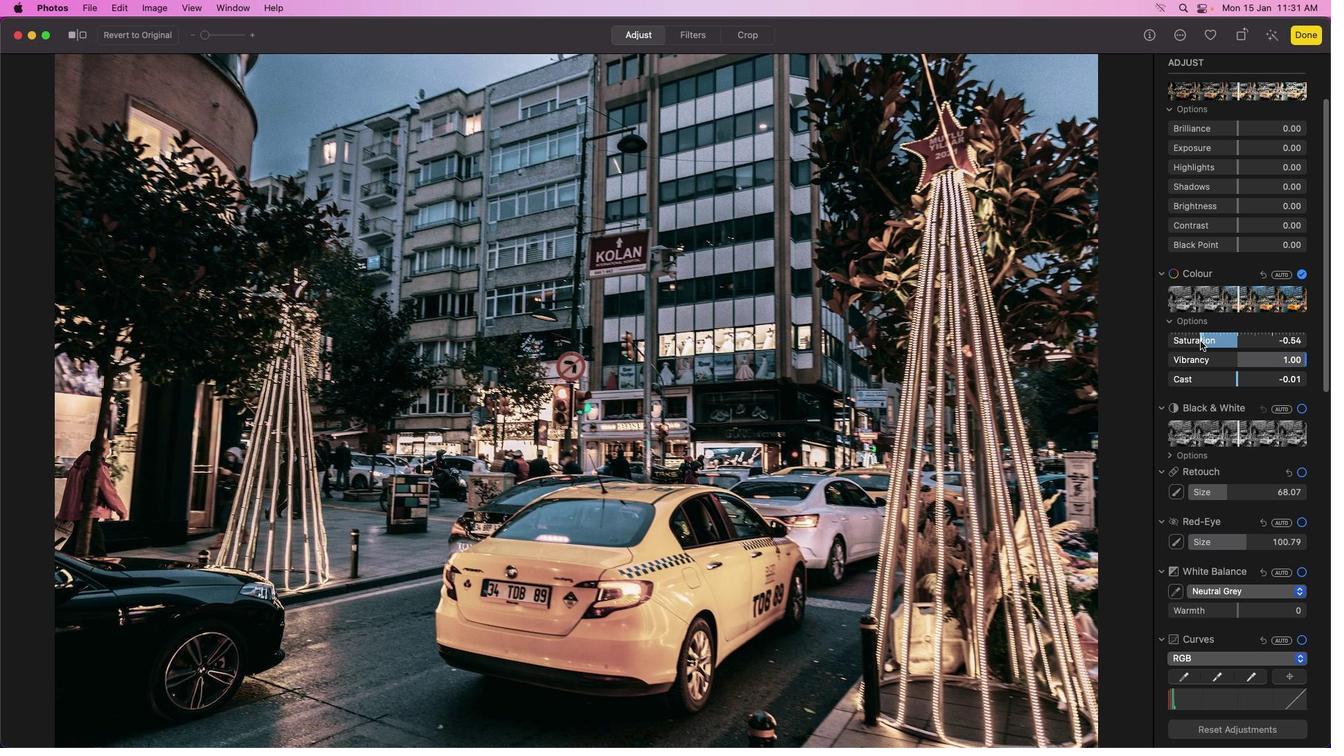 
Action: Mouse moved to (73, 36)
Screenshot: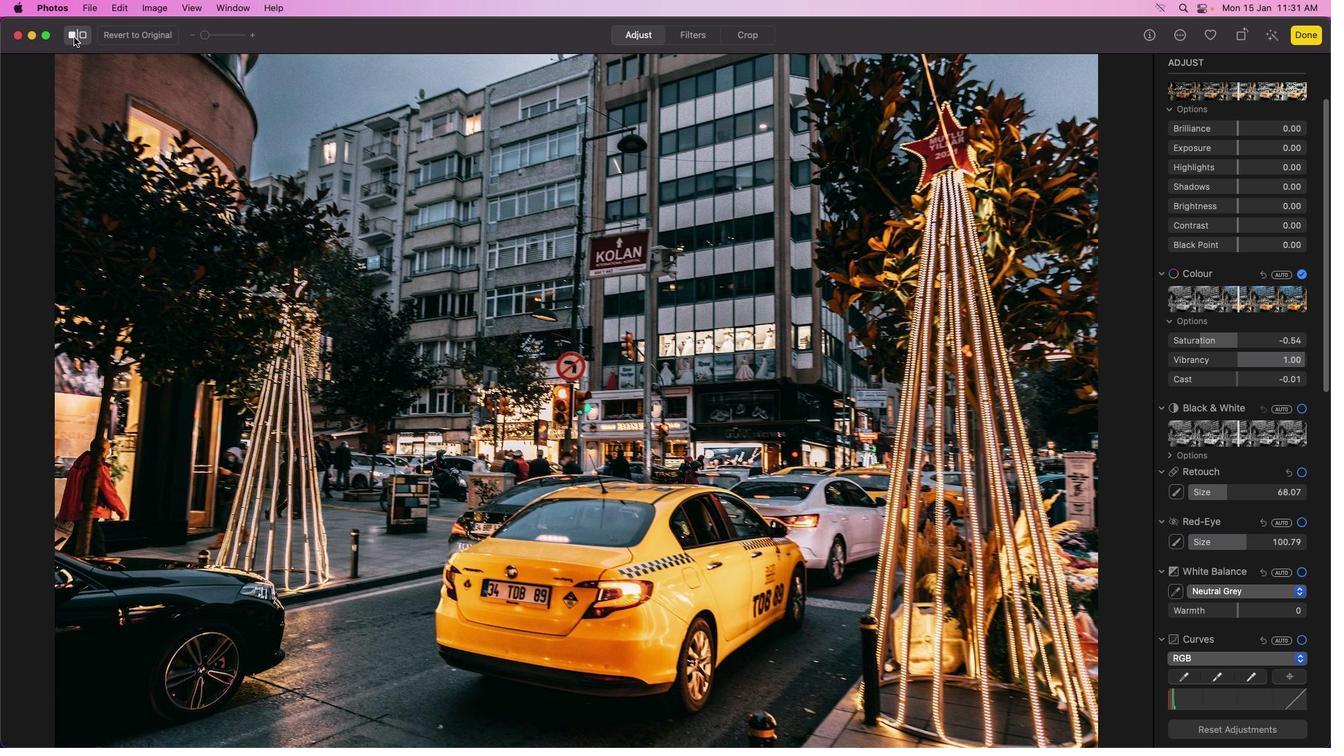 
Action: Mouse pressed left at (73, 36)
Screenshot: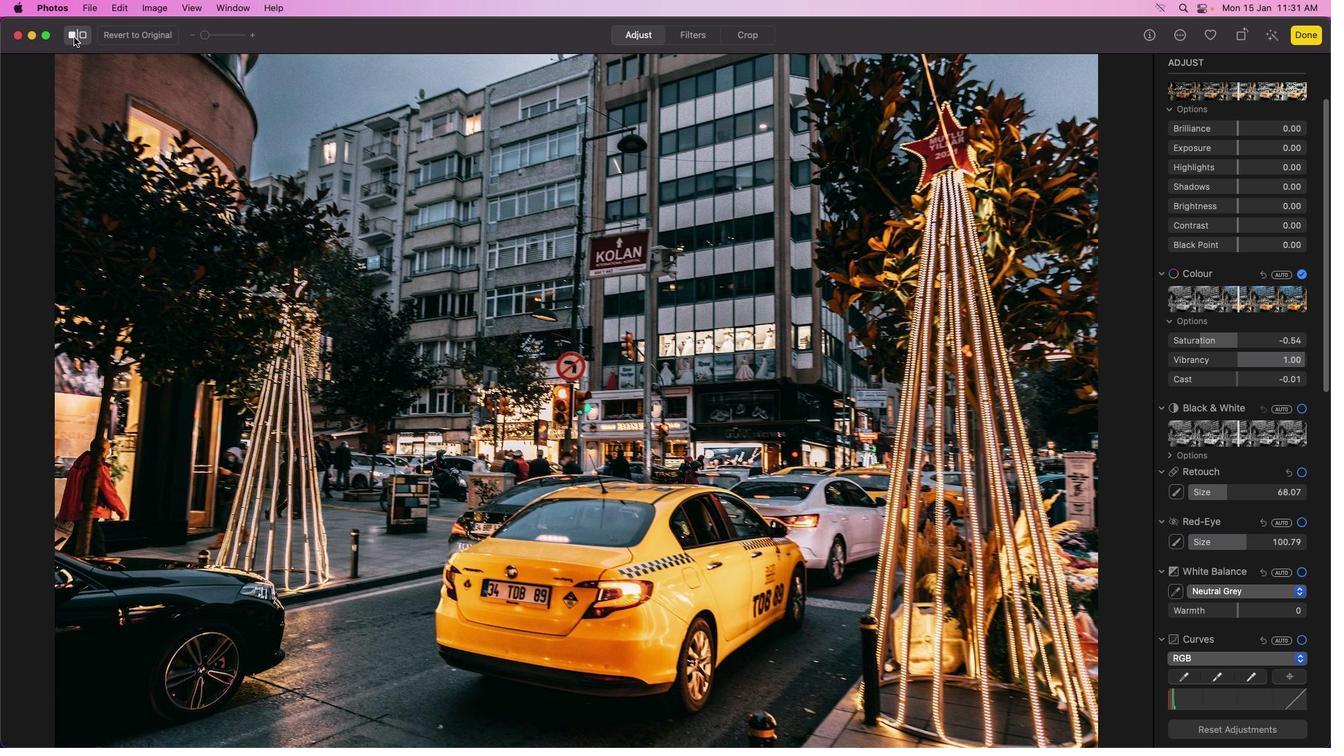 
Action: Mouse pressed left at (73, 36)
Screenshot: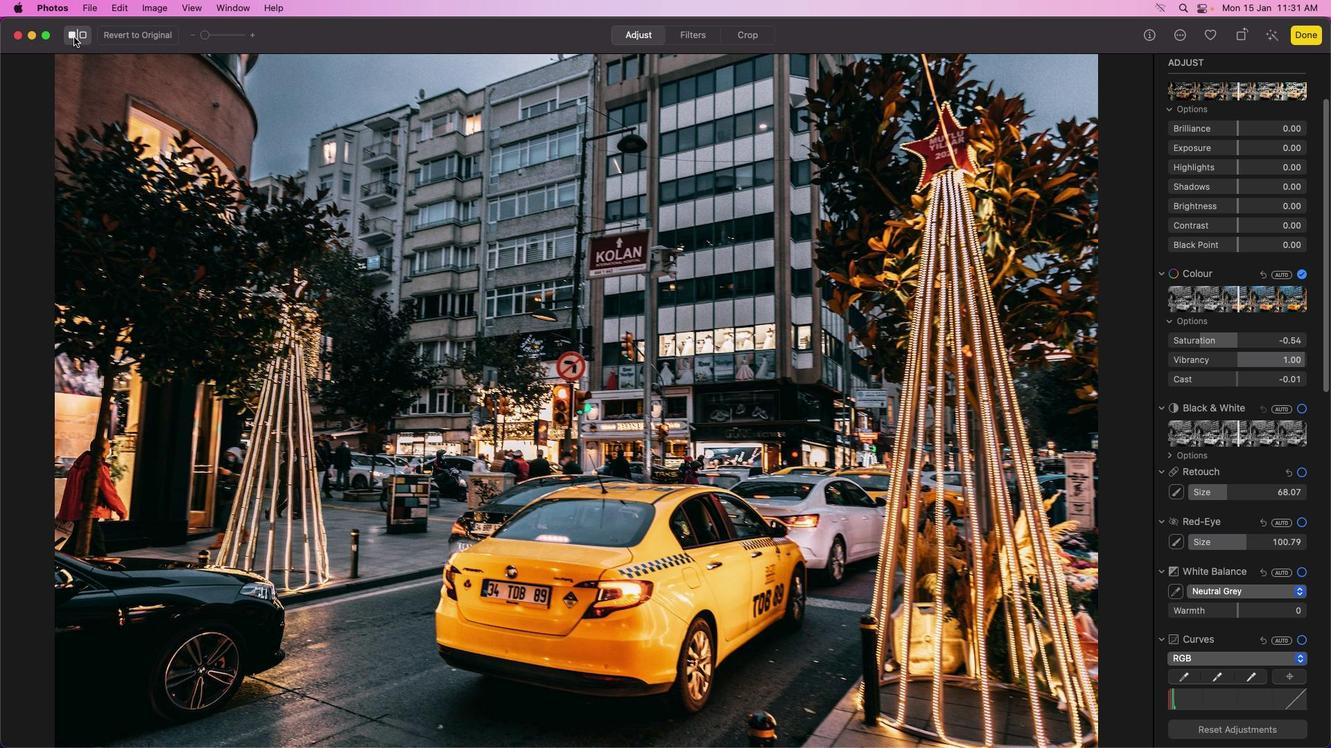 
Action: Mouse pressed left at (73, 36)
Screenshot: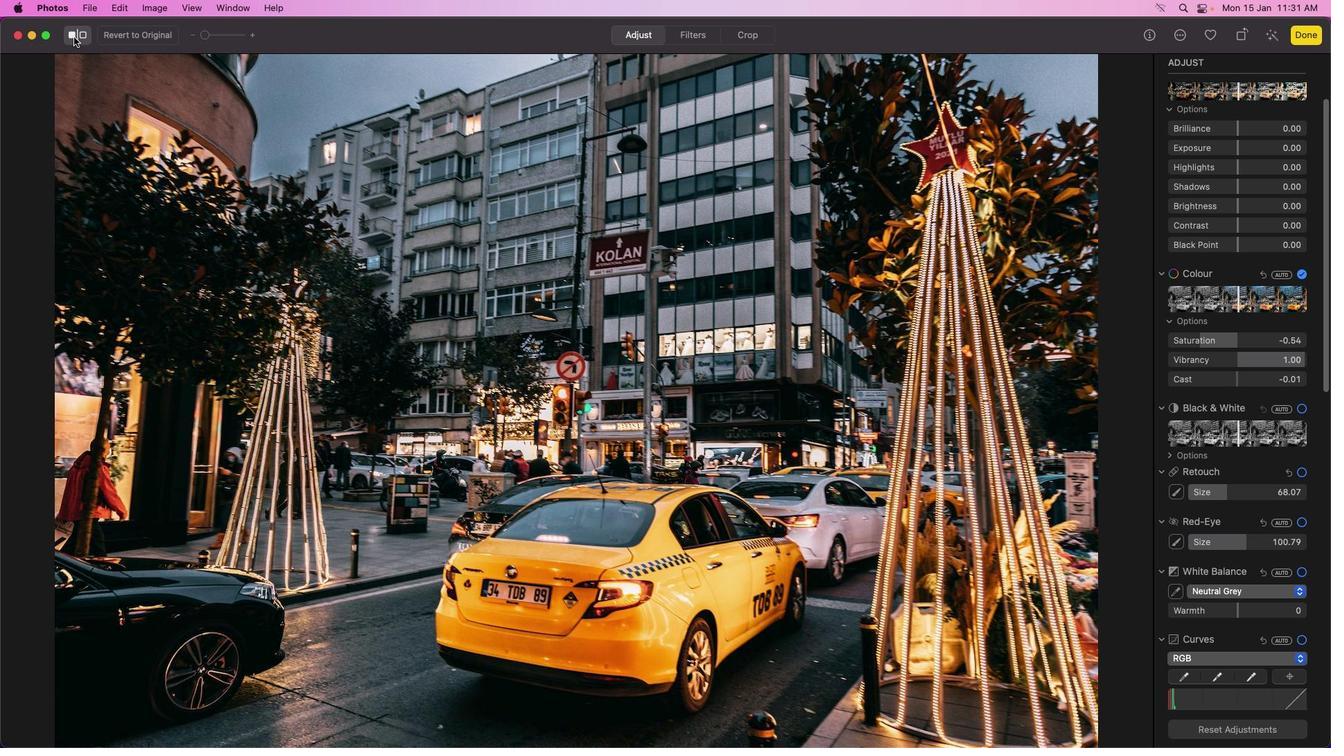 
Action: Mouse moved to (1306, 38)
Screenshot: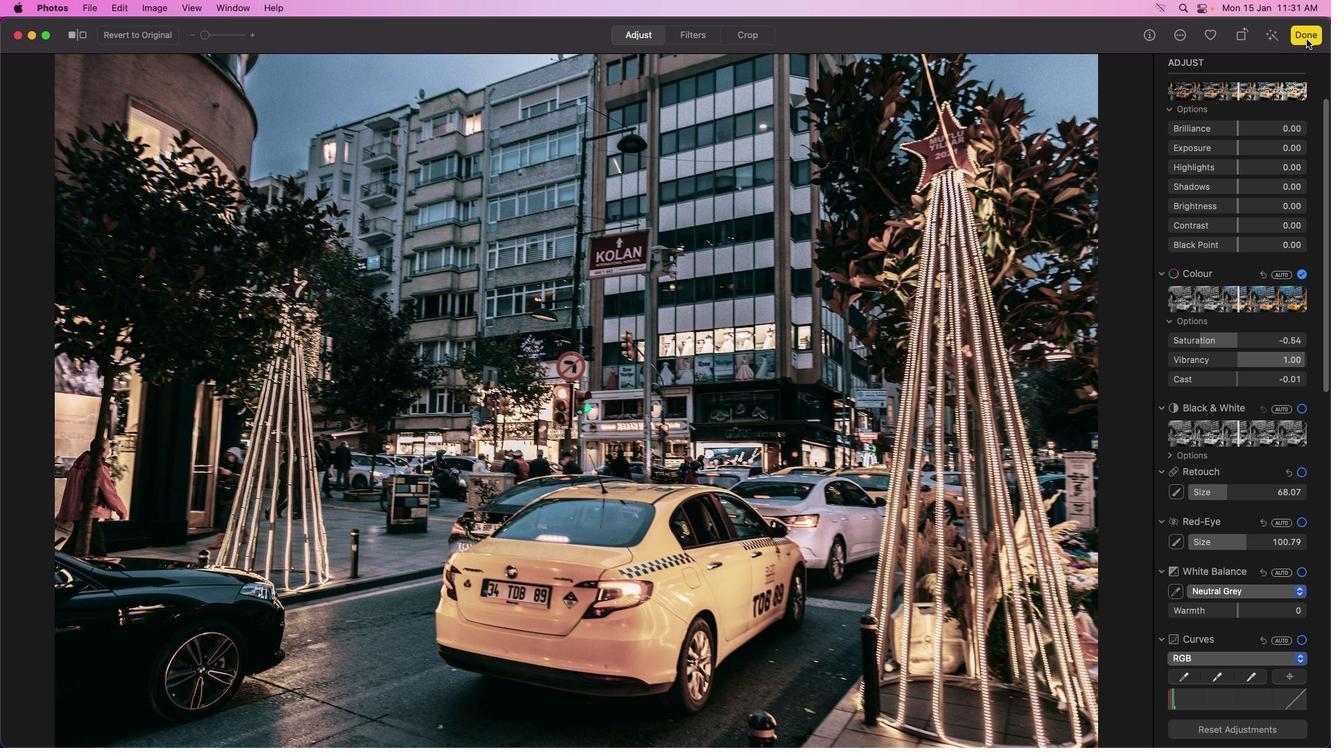 
Action: Mouse pressed left at (1306, 38)
Screenshot: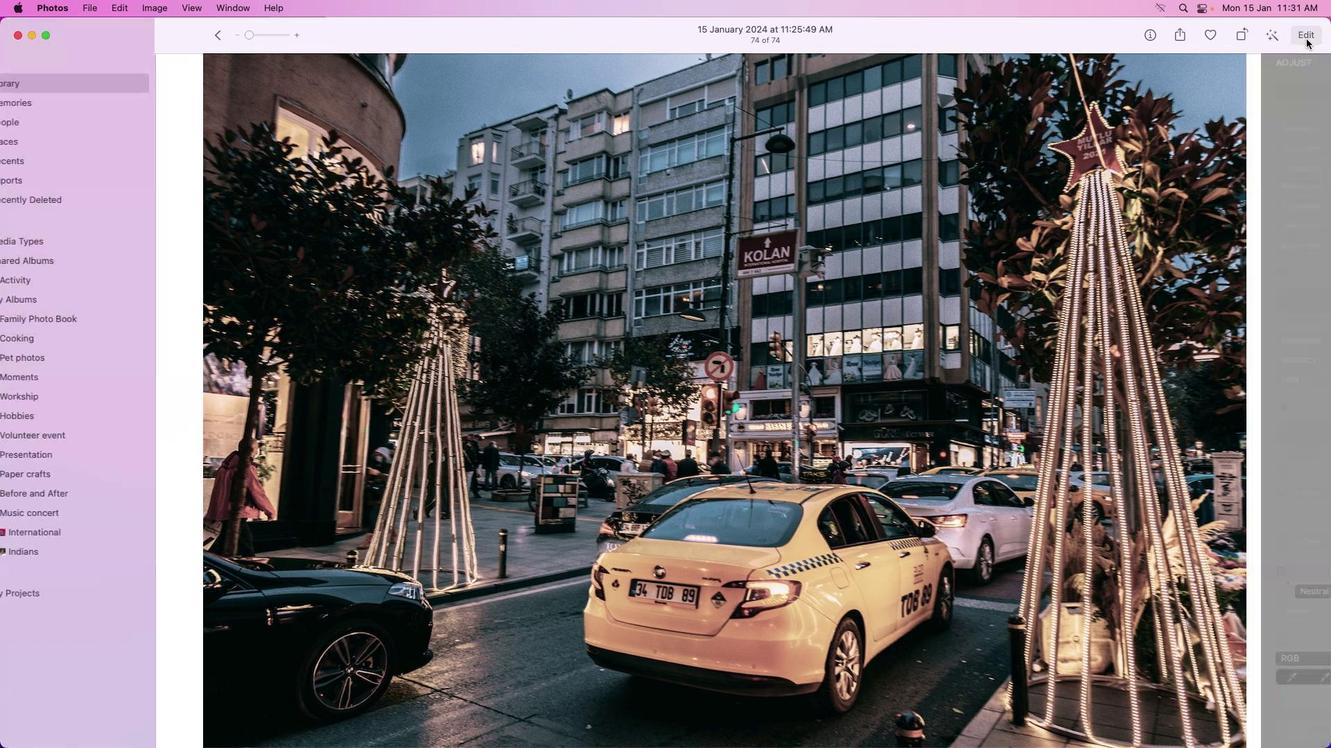 
Action: Mouse moved to (1151, 336)
Screenshot: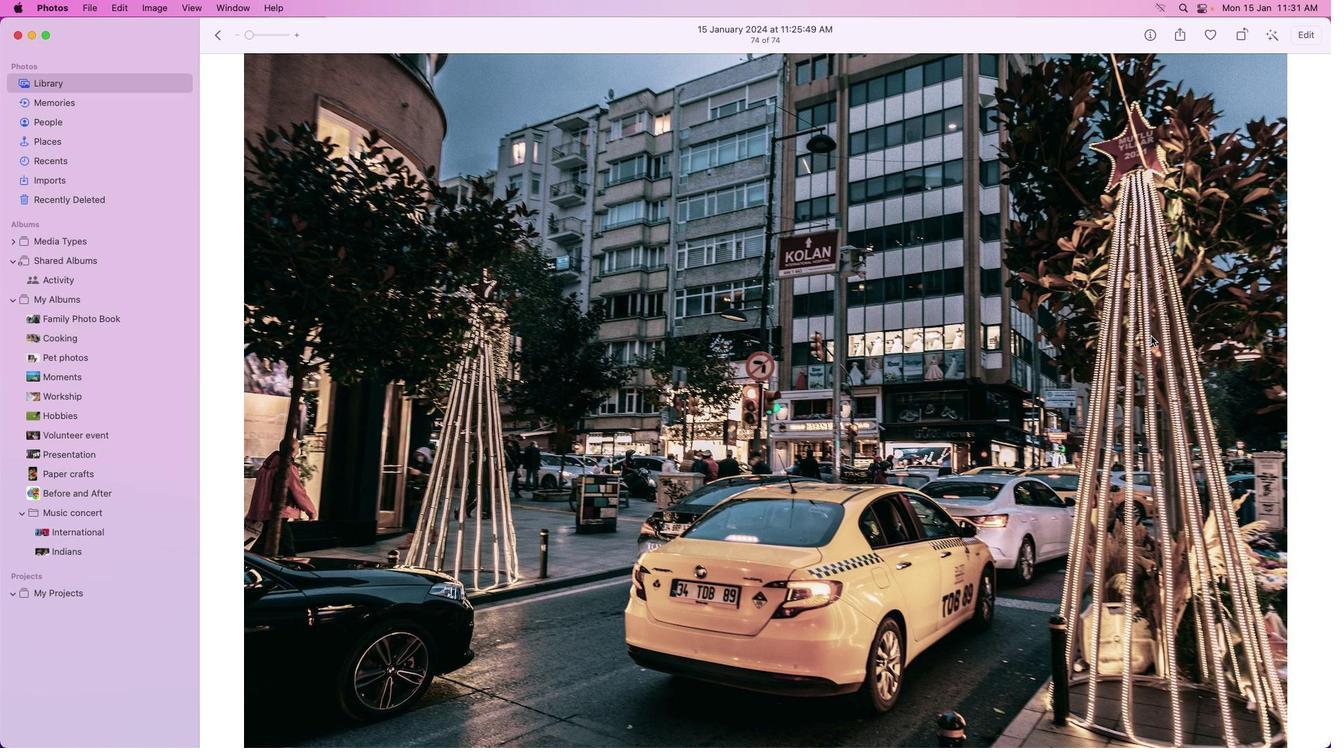
